 Task: Look for space in Agidel', Russia from 10th September, 2023 to 16th September, 2023 for 4 adults in price range Rs.10000 to Rs.14000. Place can be private room with 4 bedrooms having 4 beds and 4 bathrooms. Property type can be house, flat, guest house. Amenities needed are: wifi, TV, free parkinig on premises, gym, breakfast. Booking option can be shelf check-in. Required host language is English.
Action: Mouse moved to (518, 101)
Screenshot: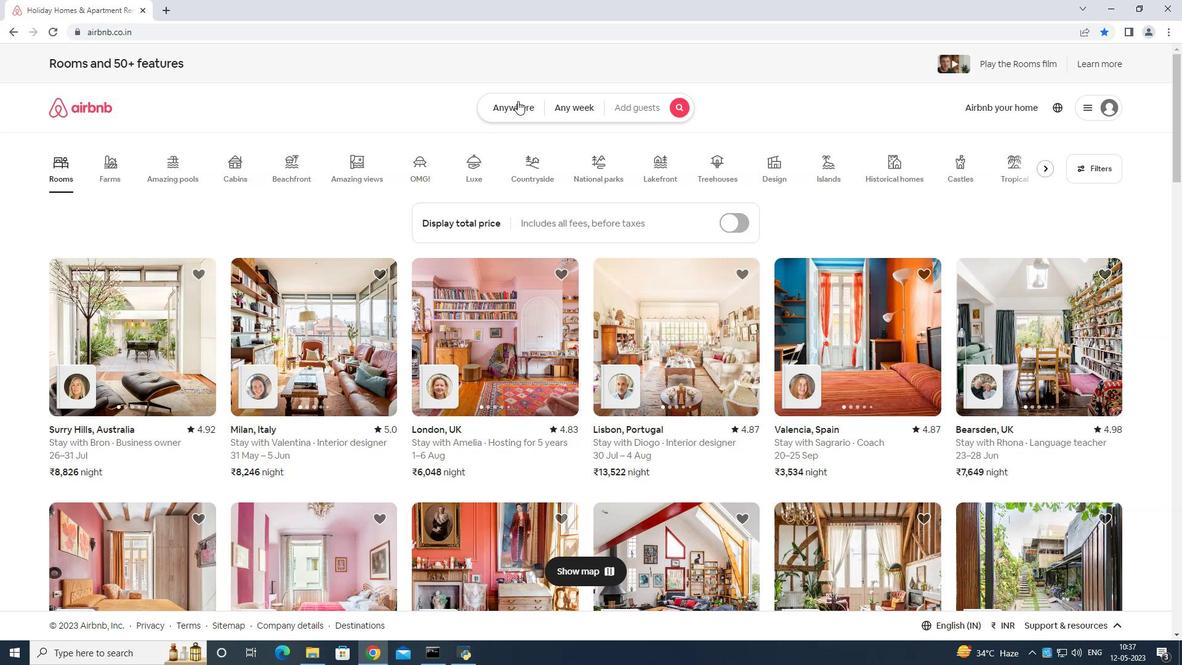 
Action: Mouse pressed left at (518, 101)
Screenshot: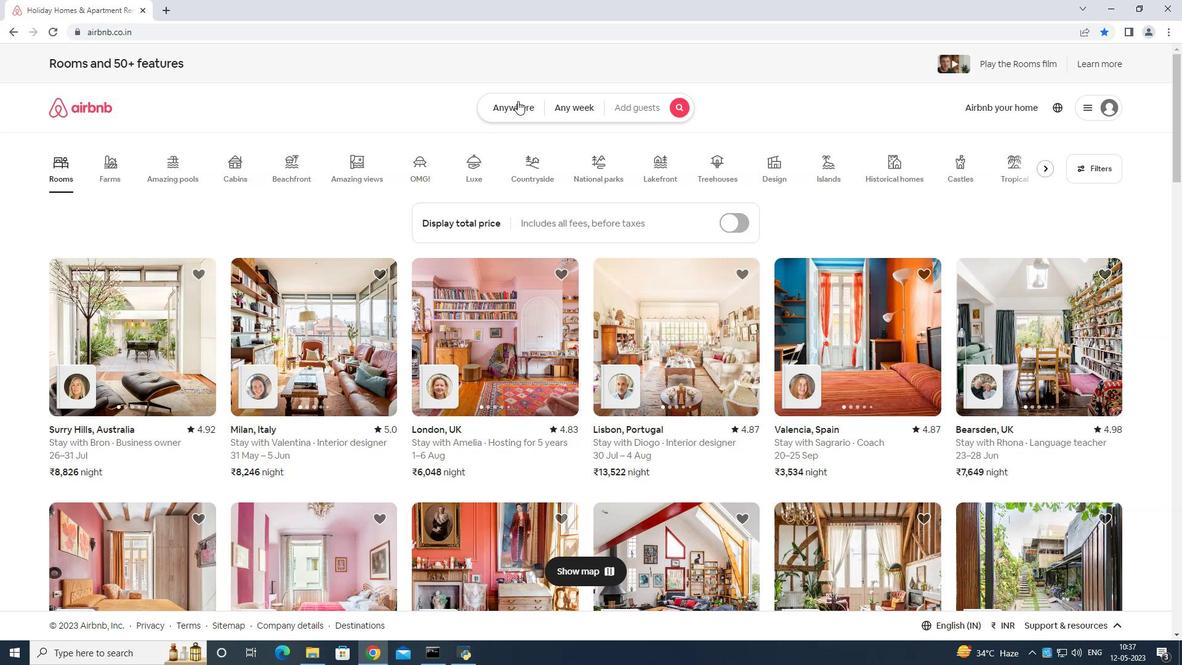 
Action: Mouse moved to (486, 139)
Screenshot: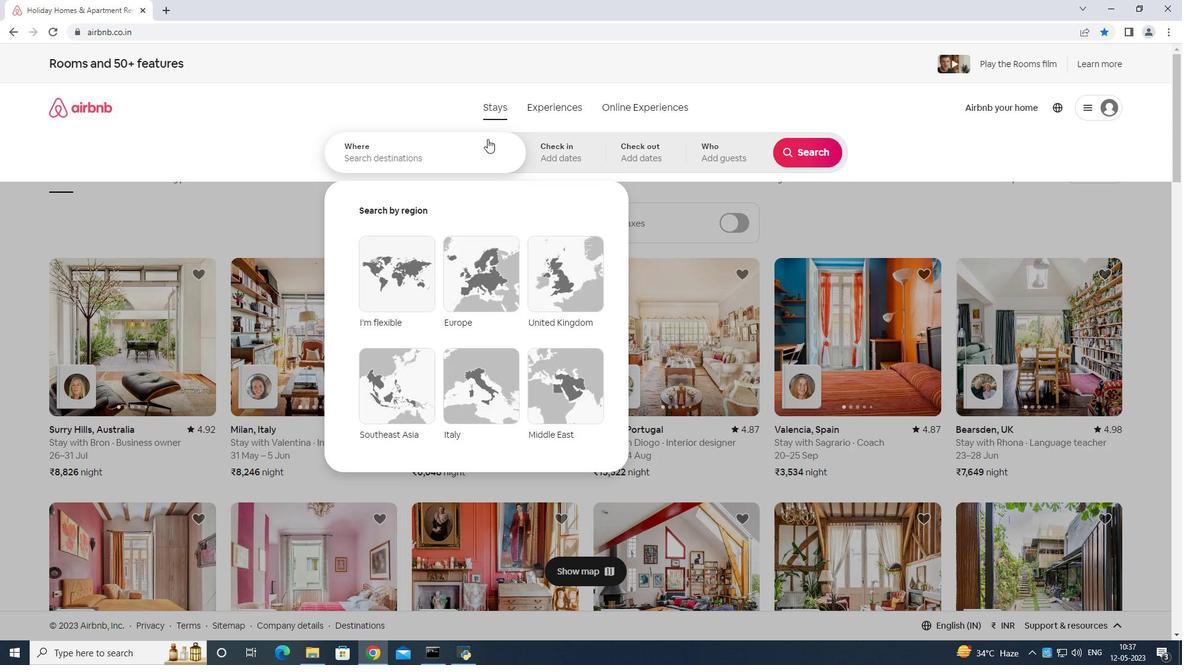 
Action: Mouse pressed left at (486, 139)
Screenshot: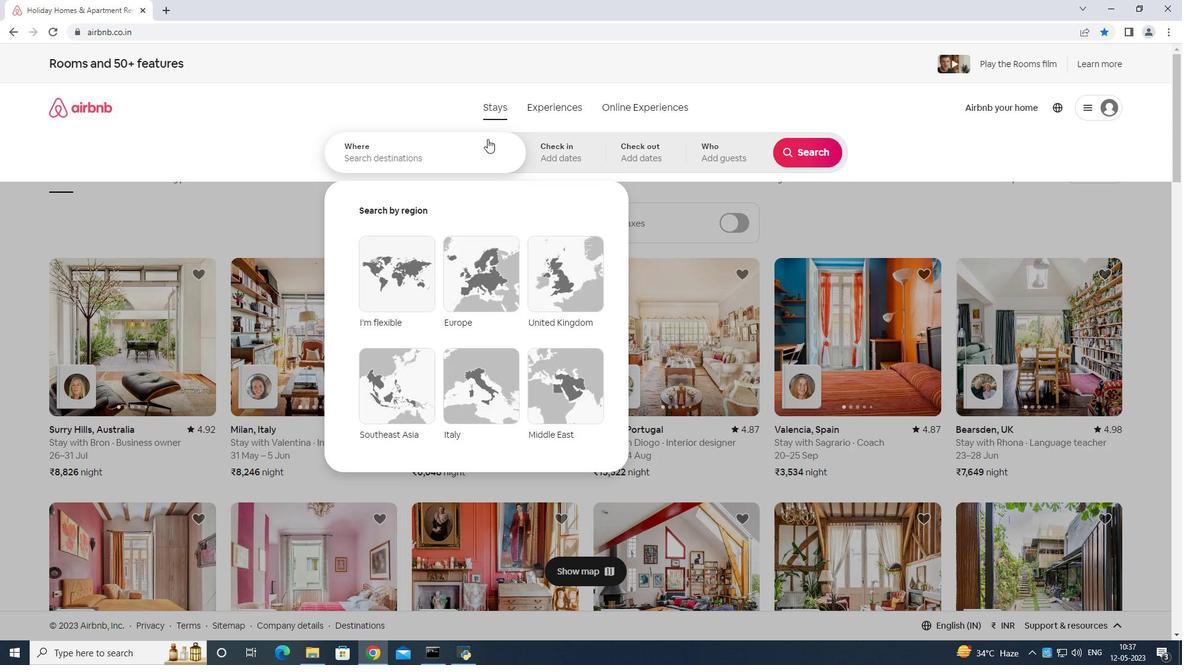 
Action: Mouse moved to (511, 125)
Screenshot: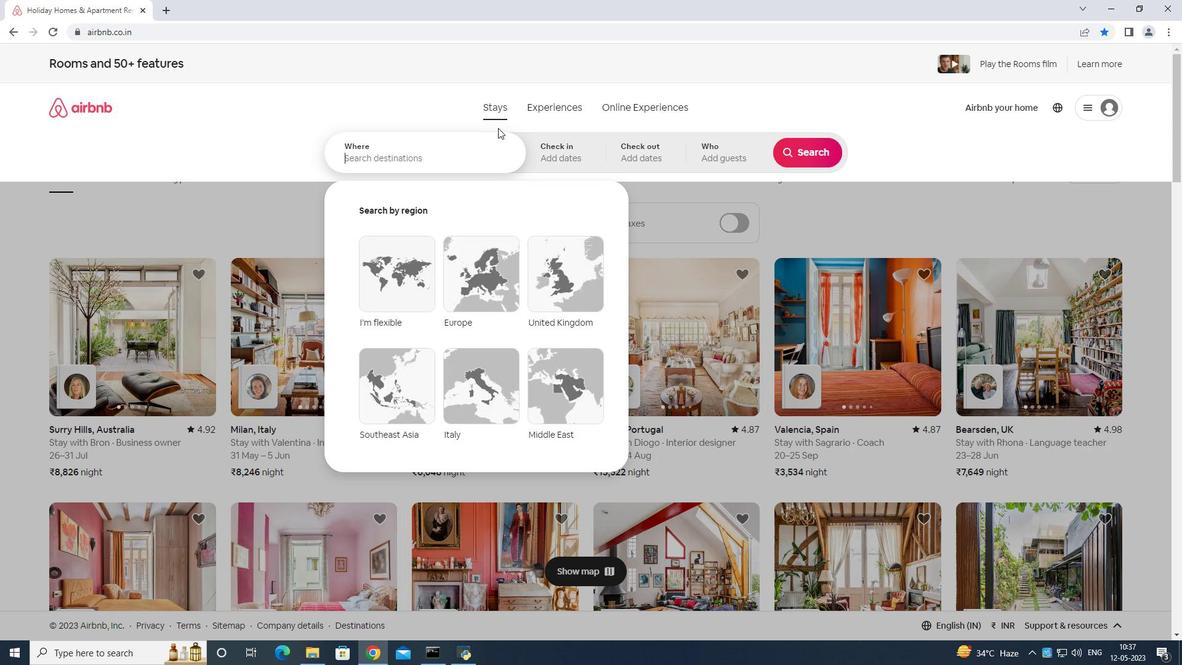 
Action: Key pressed <Key.shift>Agidel<Key.space>ryssia
Screenshot: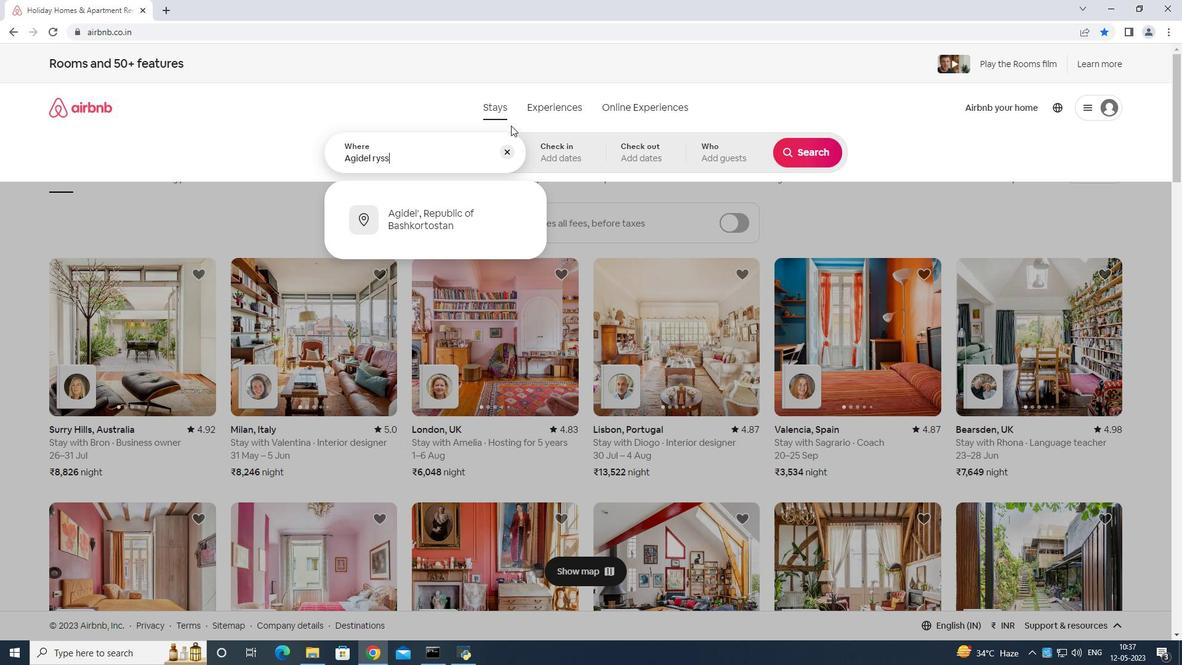 
Action: Mouse moved to (505, 121)
Screenshot: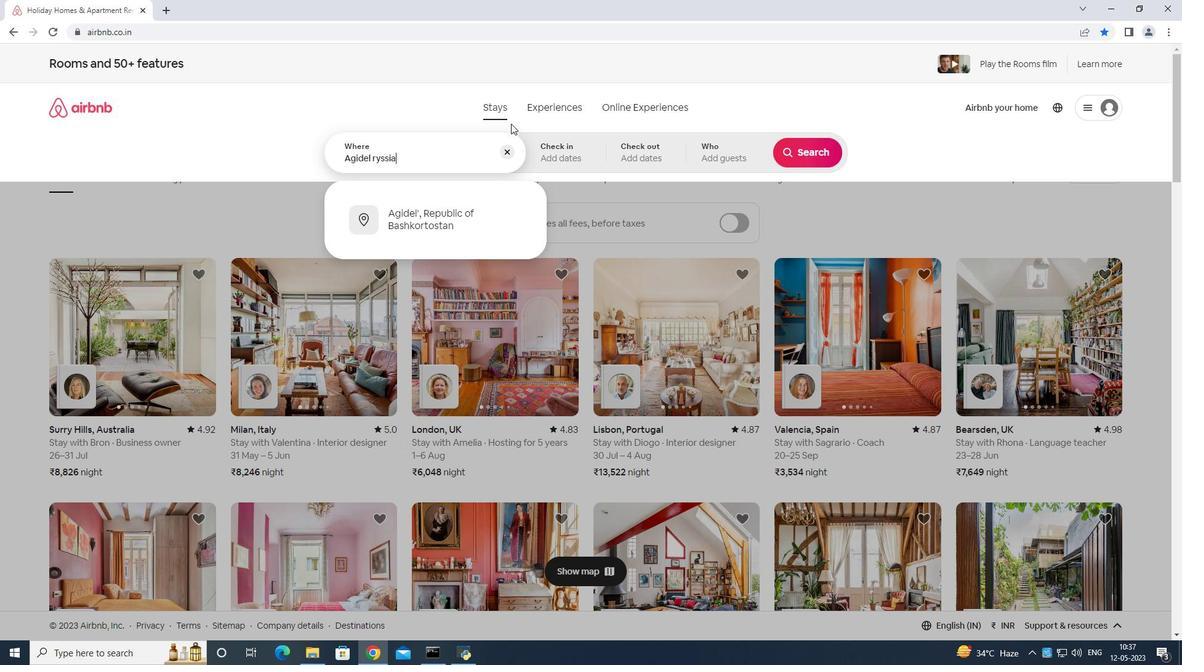 
Action: Key pressed <Key.enter>
Screenshot: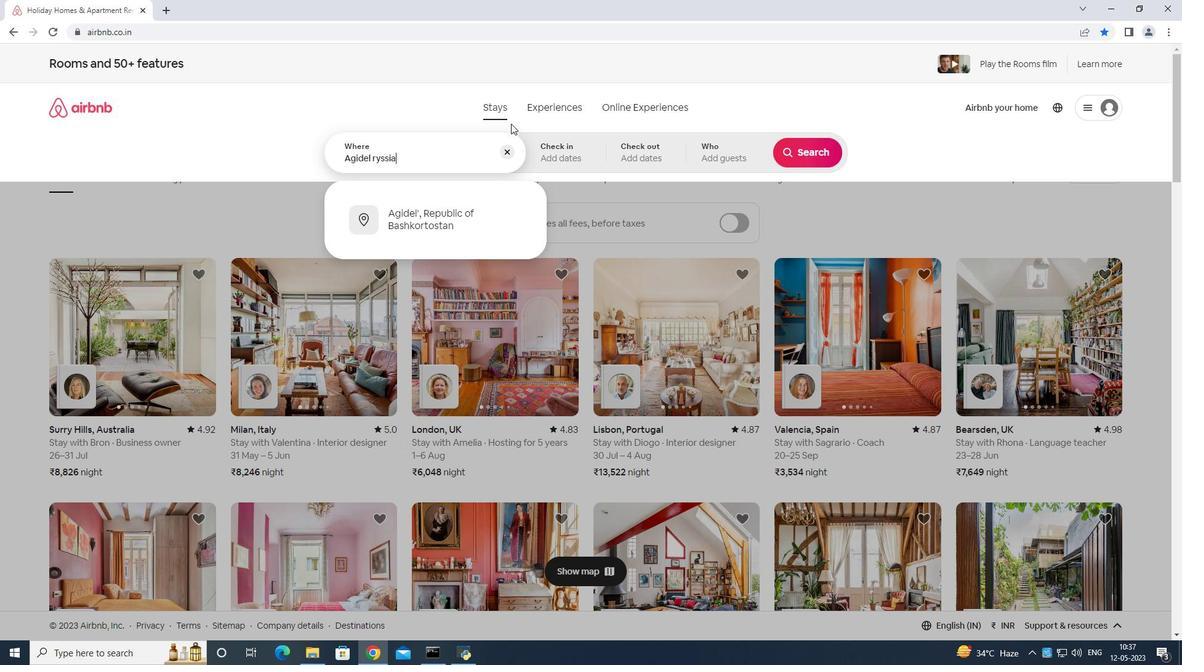 
Action: Mouse moved to (796, 253)
Screenshot: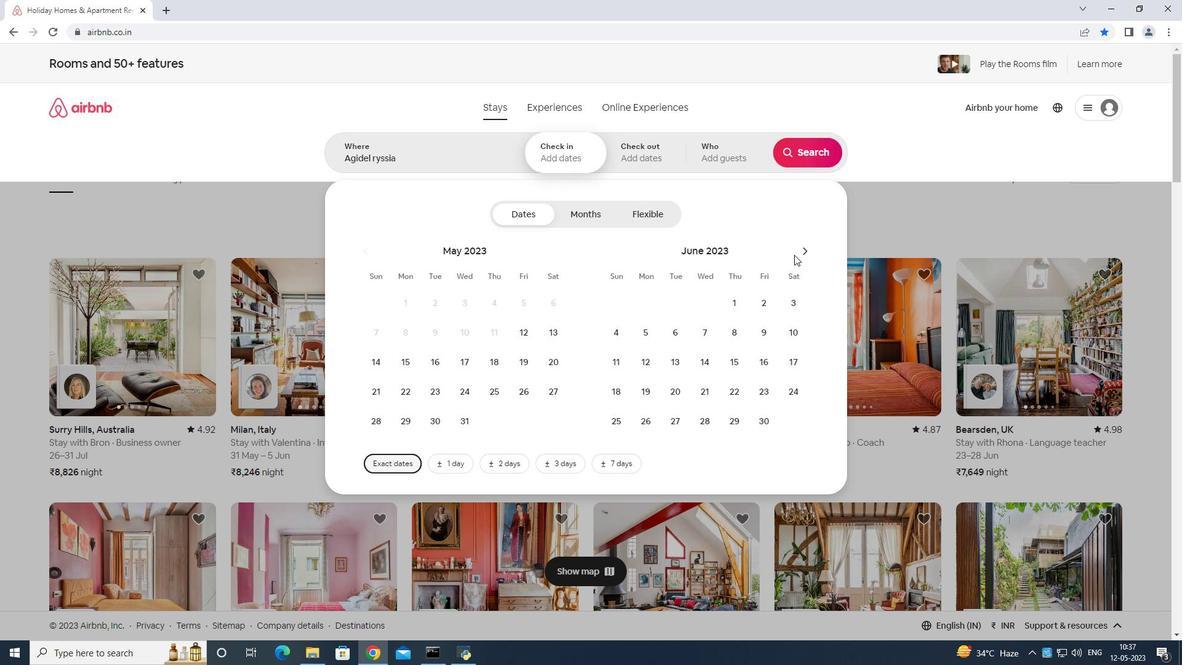 
Action: Mouse pressed left at (796, 253)
Screenshot: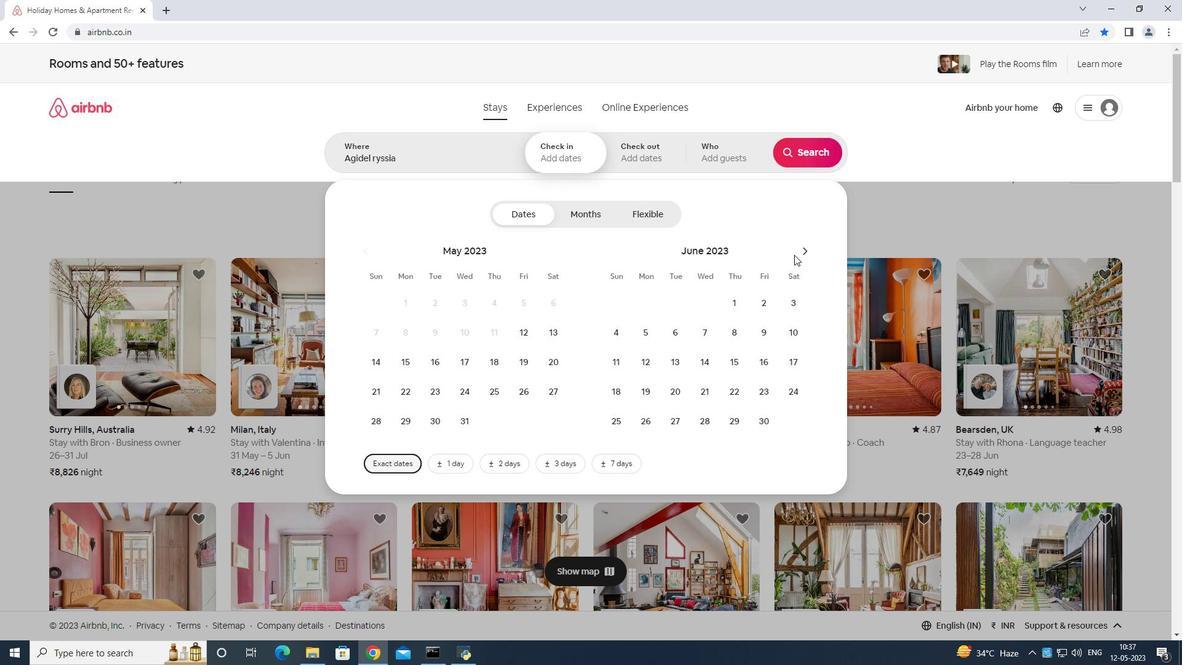 
Action: Mouse moved to (797, 253)
Screenshot: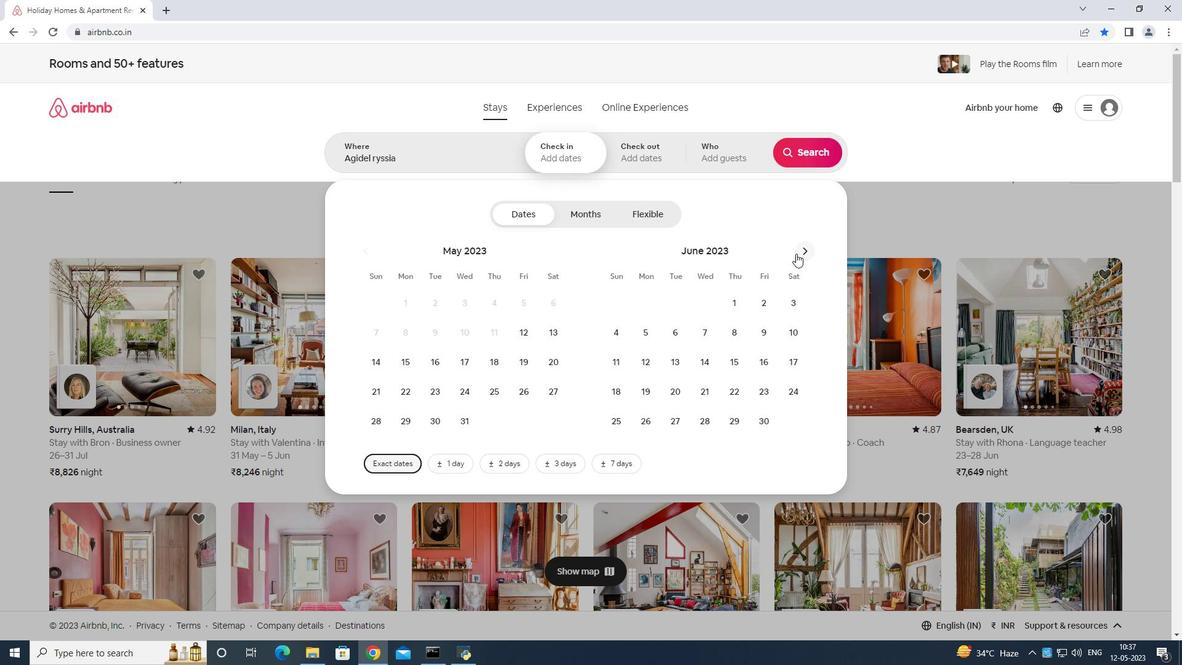 
Action: Mouse pressed left at (797, 253)
Screenshot: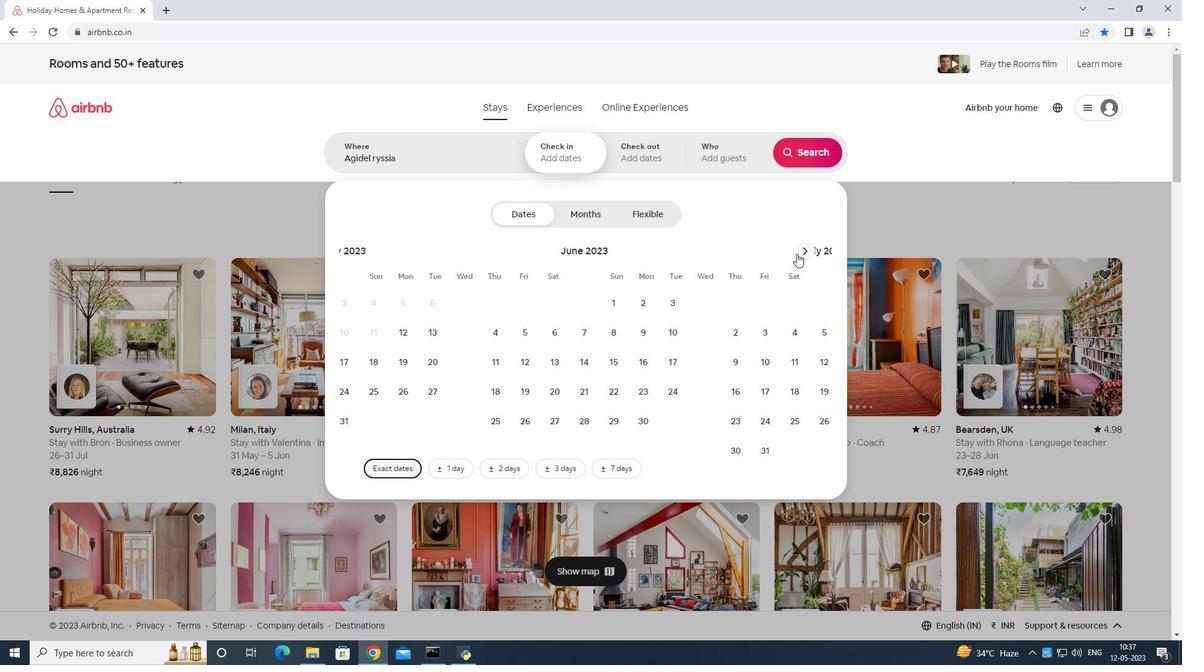 
Action: Mouse pressed left at (797, 253)
Screenshot: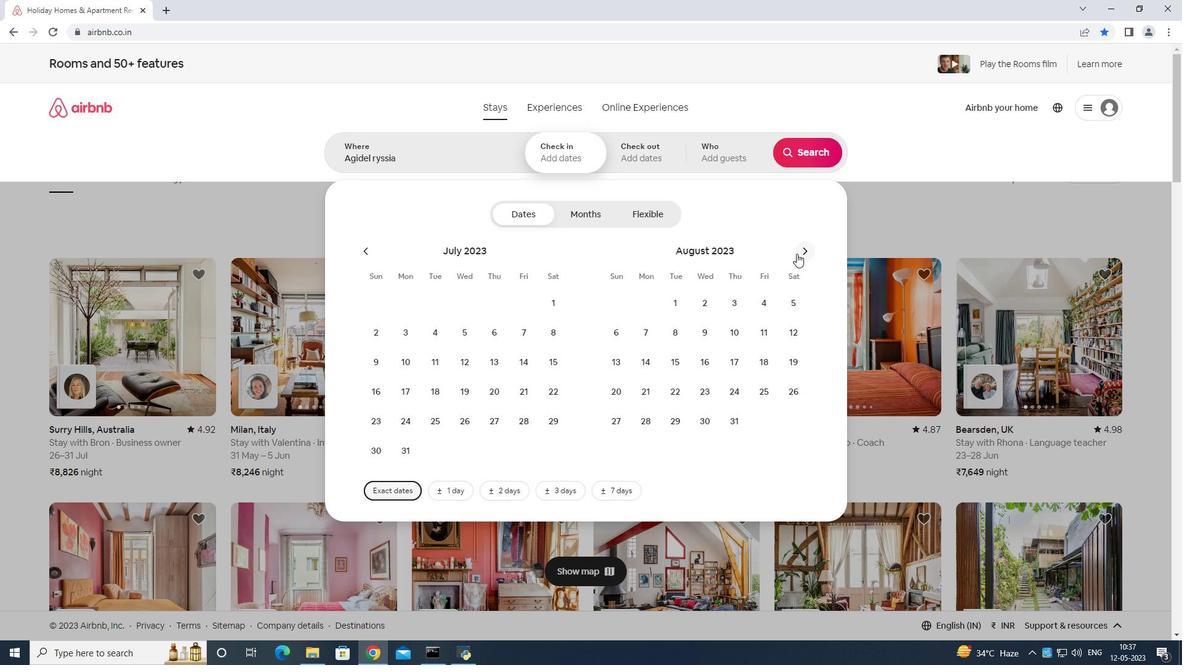 
Action: Mouse moved to (622, 358)
Screenshot: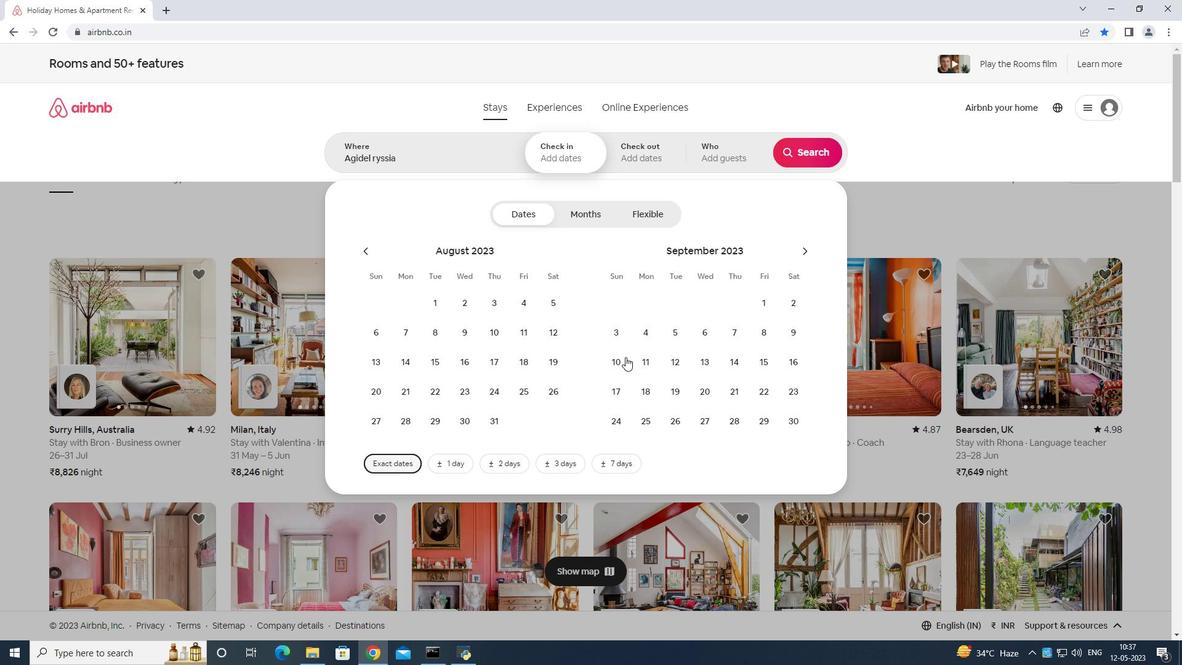 
Action: Mouse pressed left at (622, 358)
Screenshot: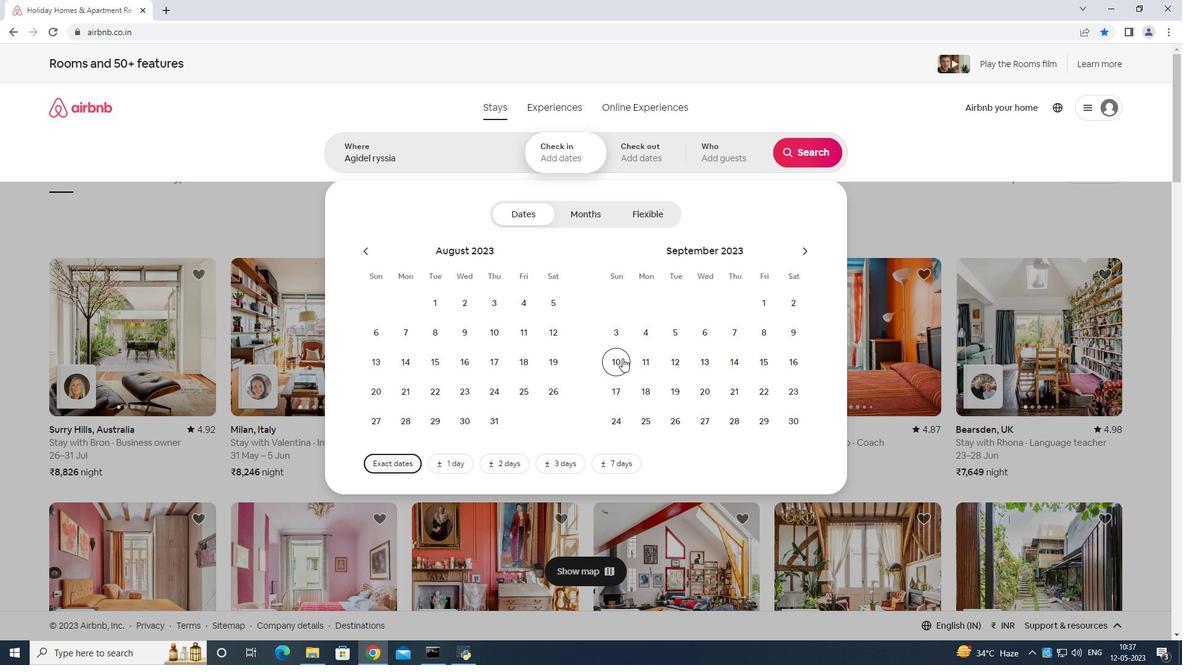 
Action: Mouse moved to (783, 361)
Screenshot: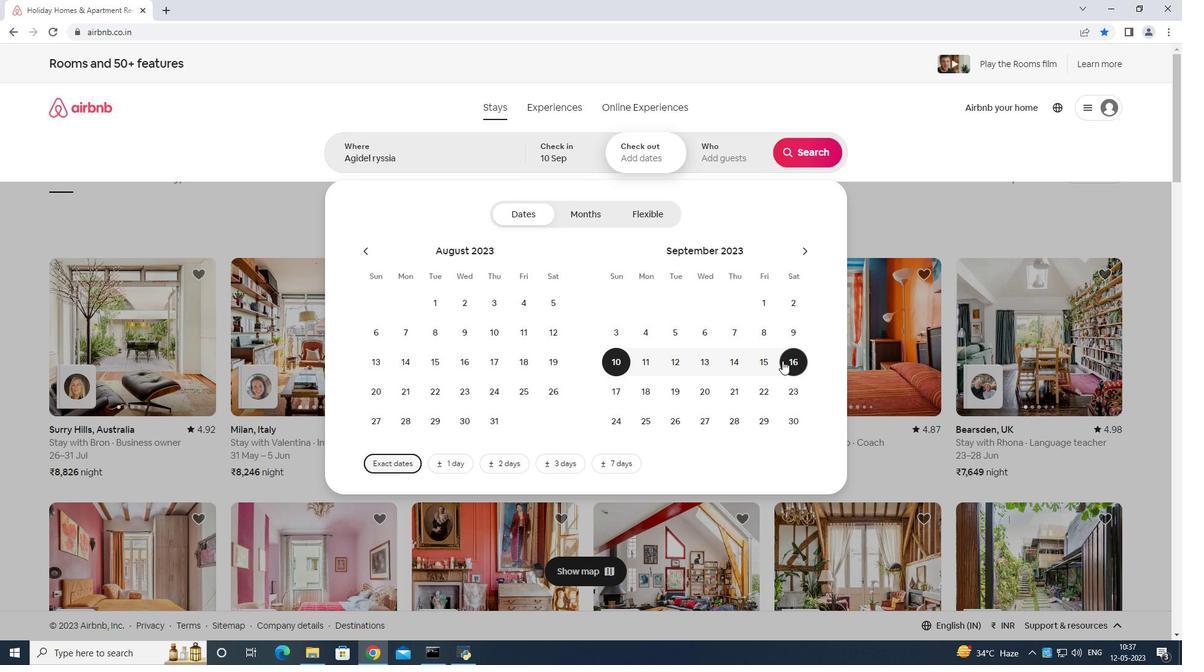 
Action: Mouse pressed left at (783, 361)
Screenshot: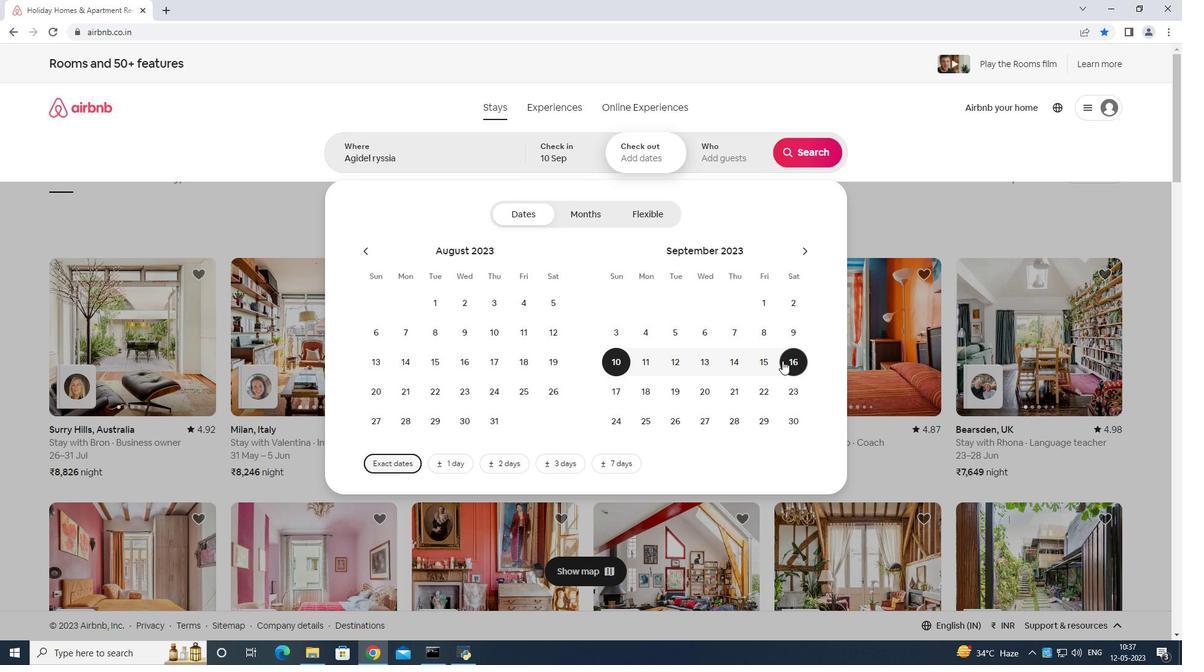 
Action: Mouse moved to (727, 157)
Screenshot: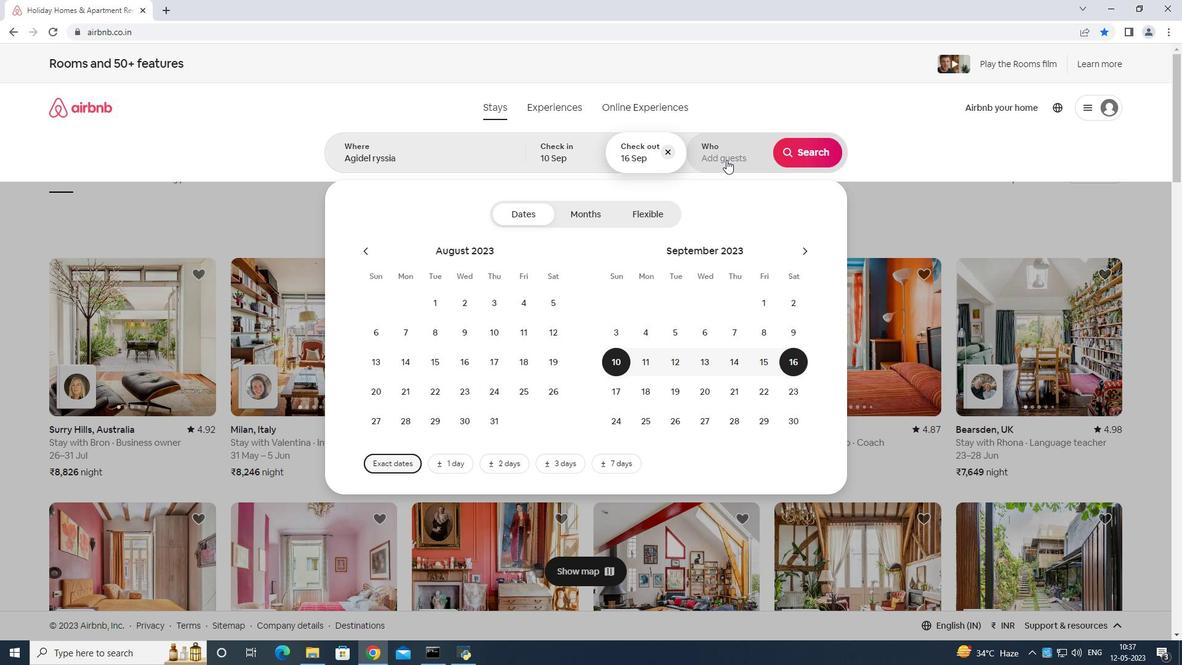 
Action: Mouse pressed left at (727, 157)
Screenshot: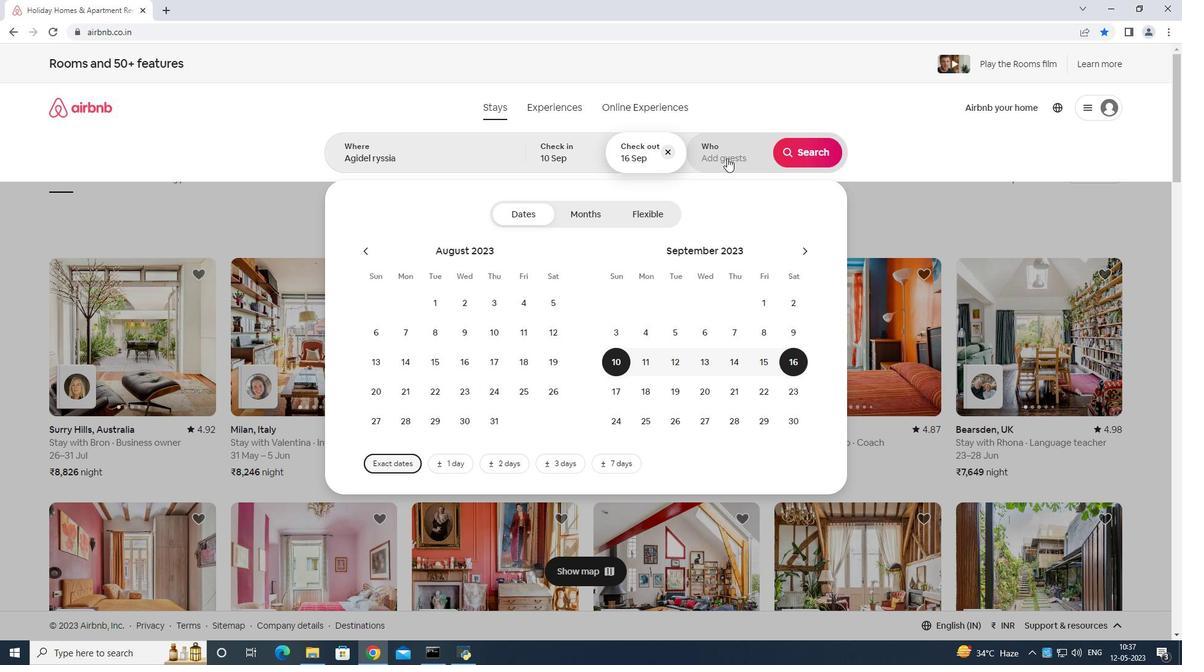 
Action: Mouse moved to (807, 216)
Screenshot: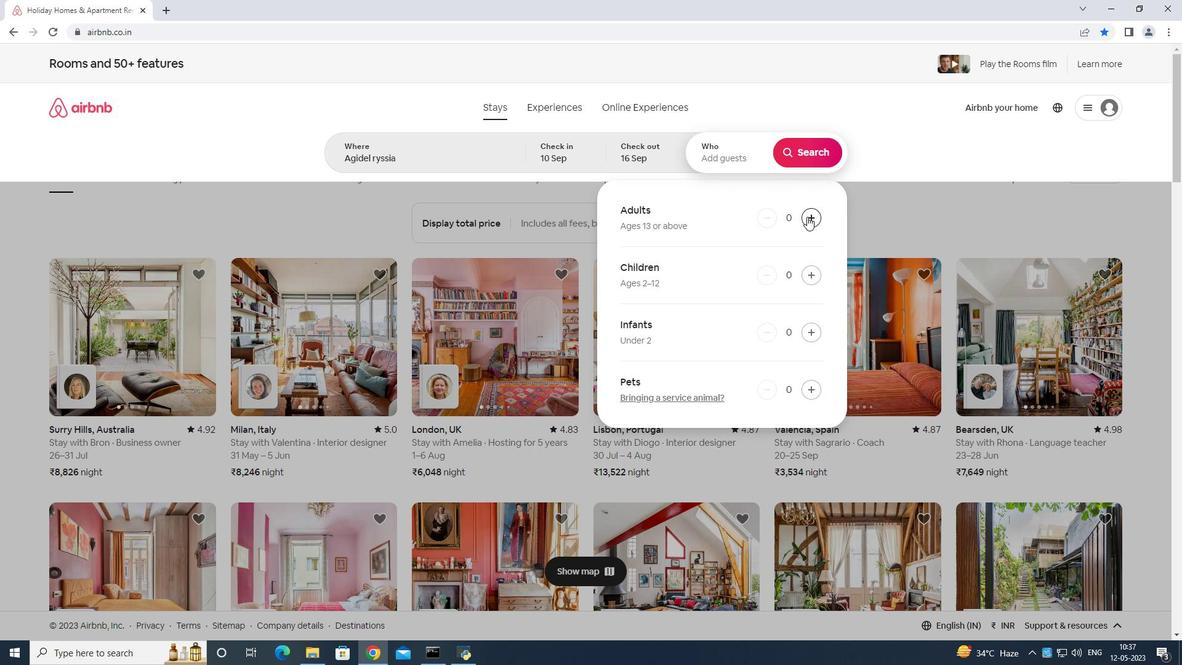 
Action: Mouse pressed left at (807, 216)
Screenshot: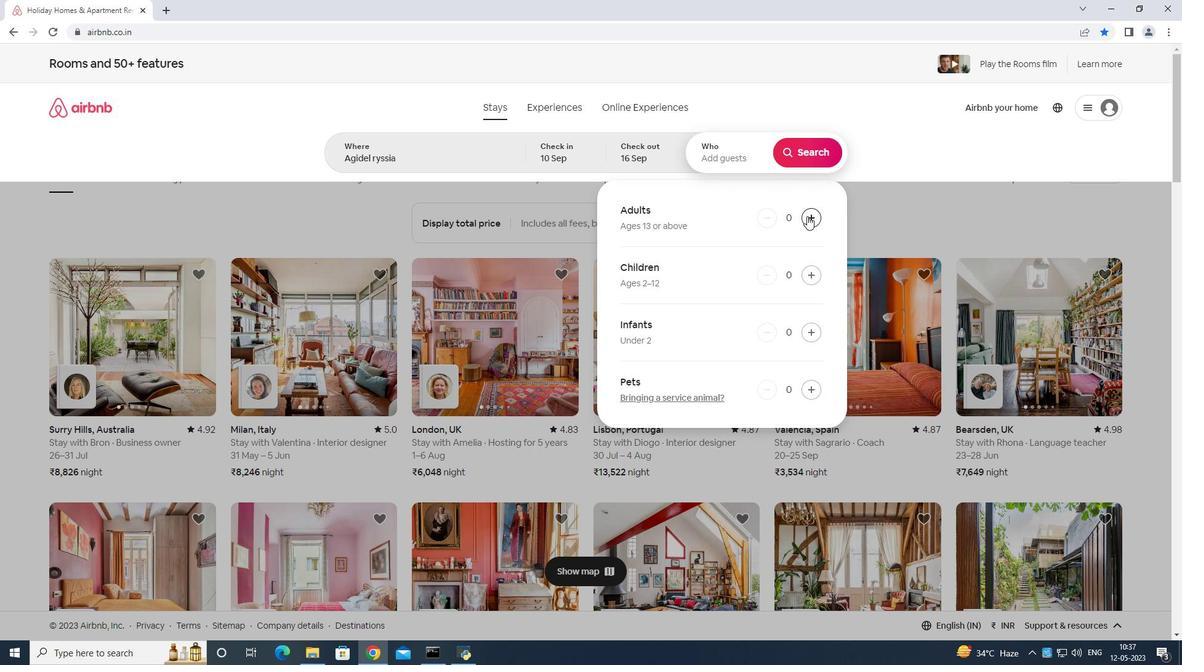 
Action: Mouse moved to (807, 213)
Screenshot: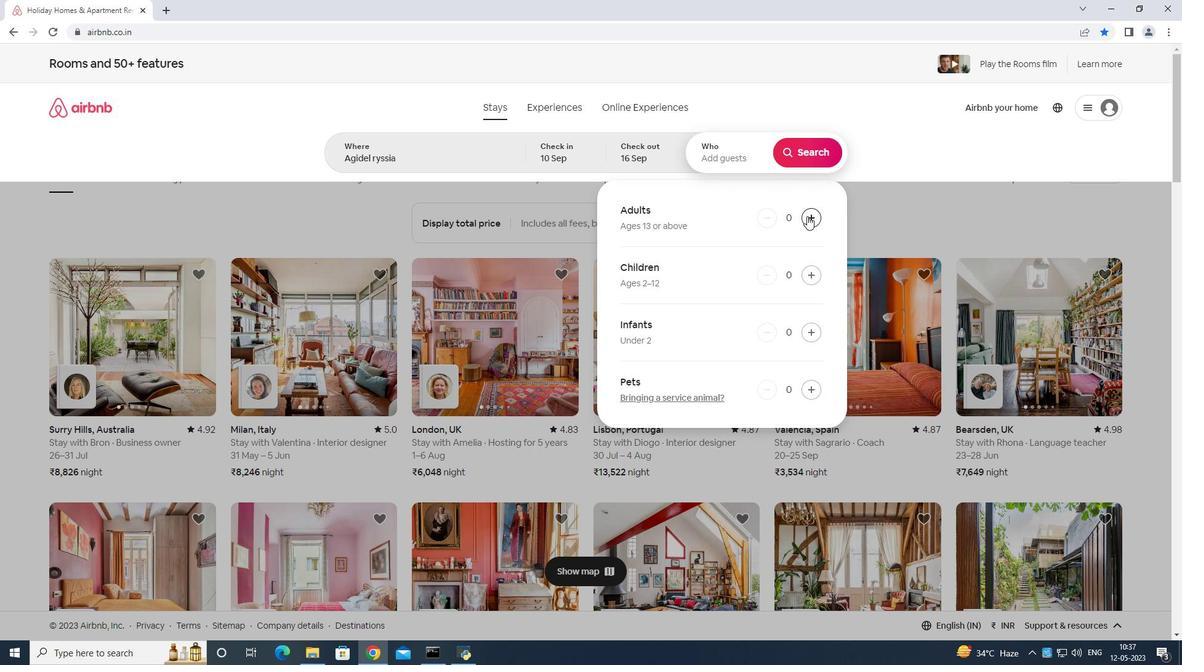 
Action: Mouse pressed left at (807, 213)
Screenshot: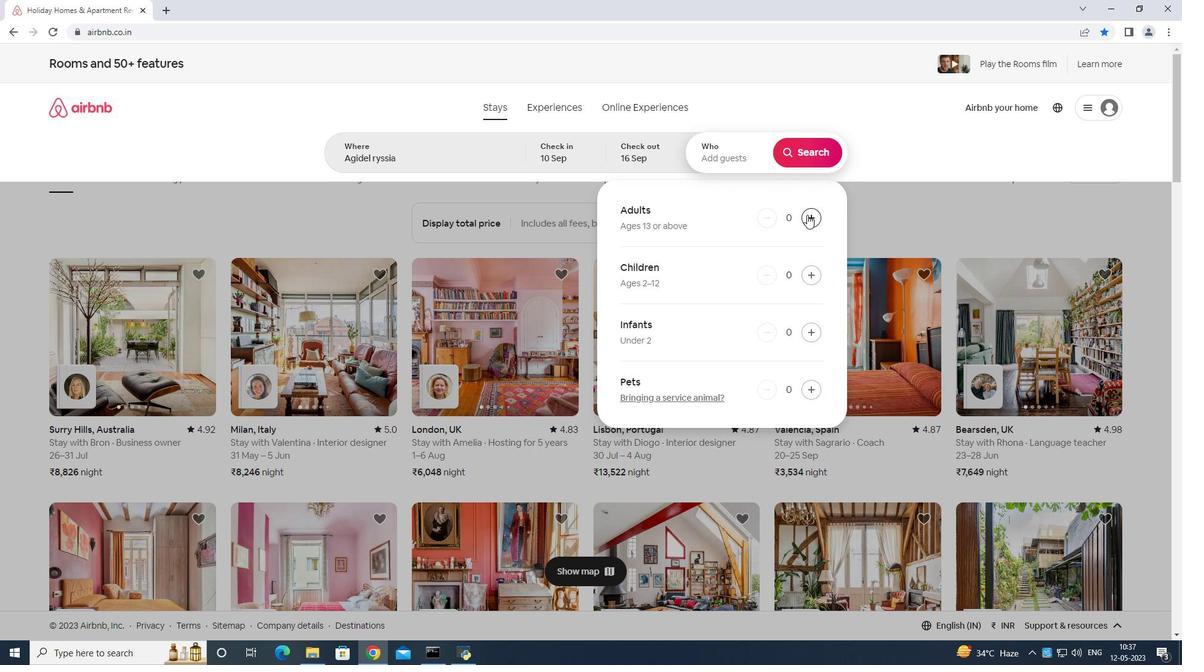 
Action: Mouse moved to (808, 213)
Screenshot: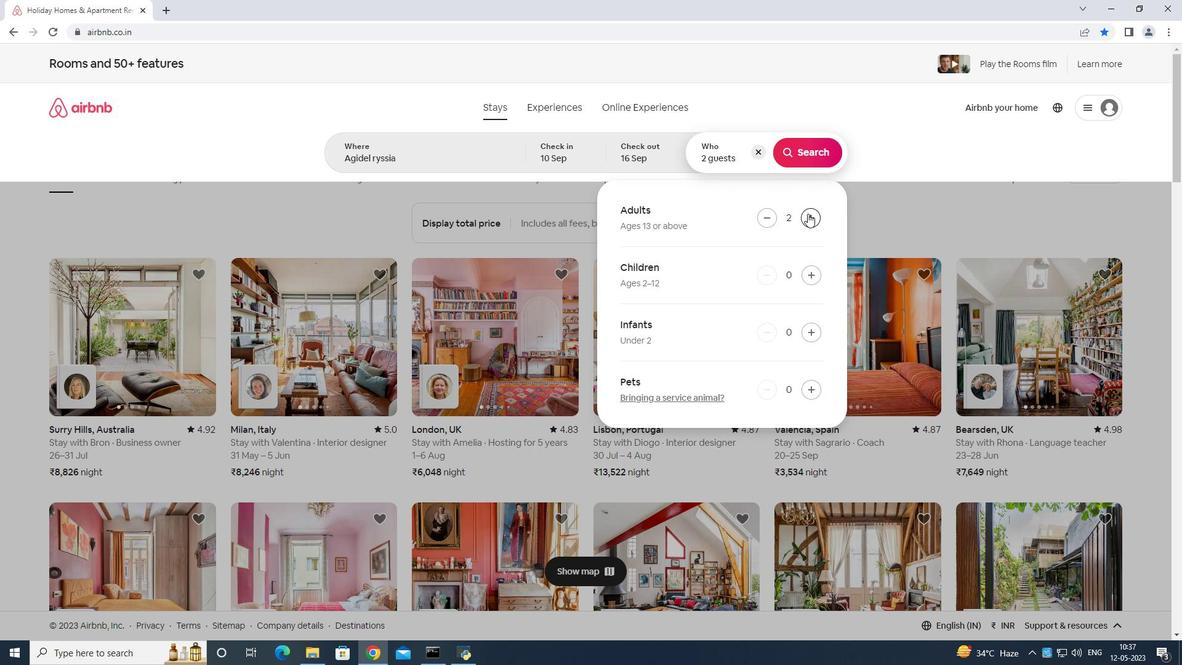 
Action: Mouse pressed left at (808, 213)
Screenshot: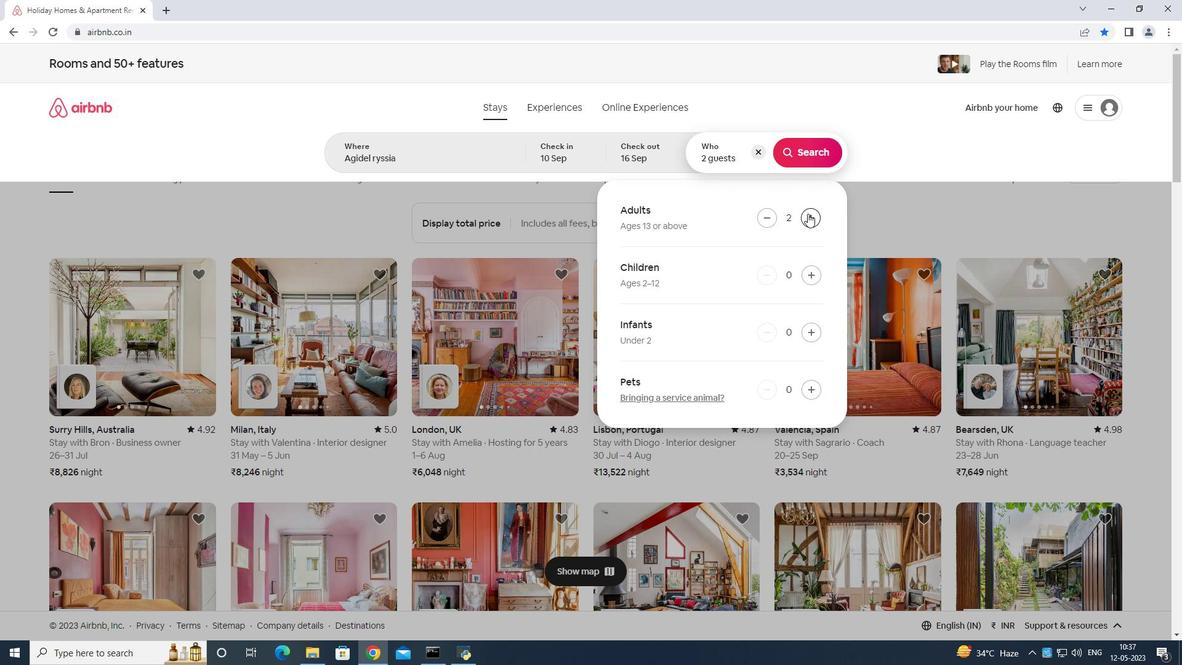 
Action: Mouse moved to (810, 213)
Screenshot: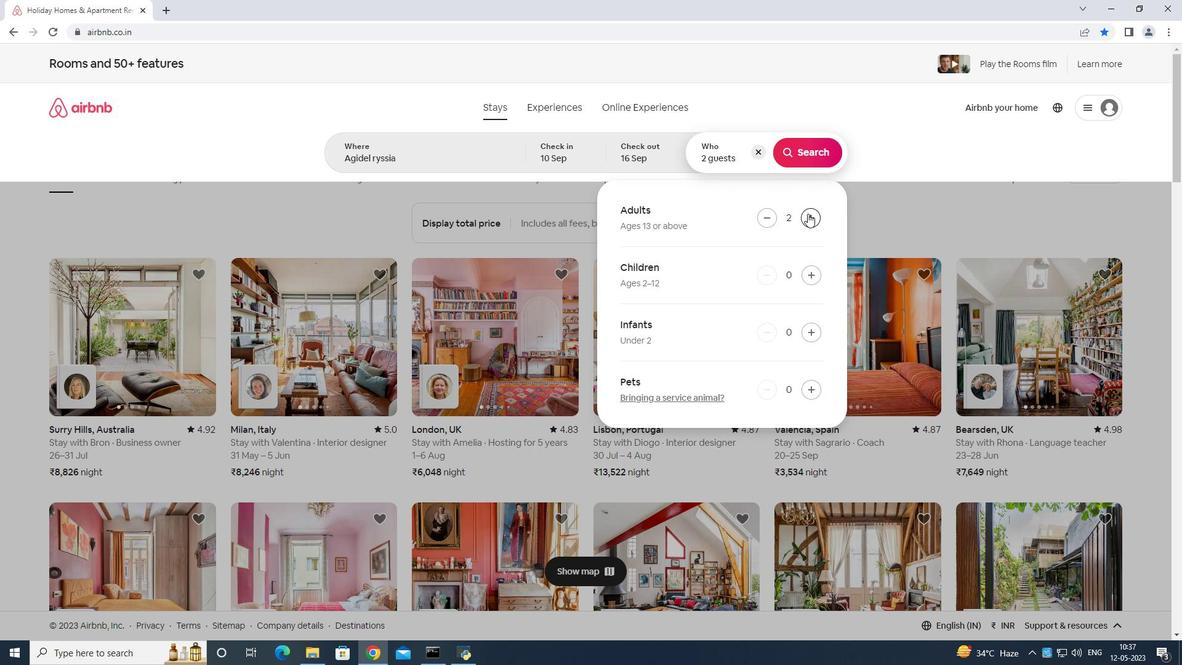 
Action: Mouse pressed left at (810, 213)
Screenshot: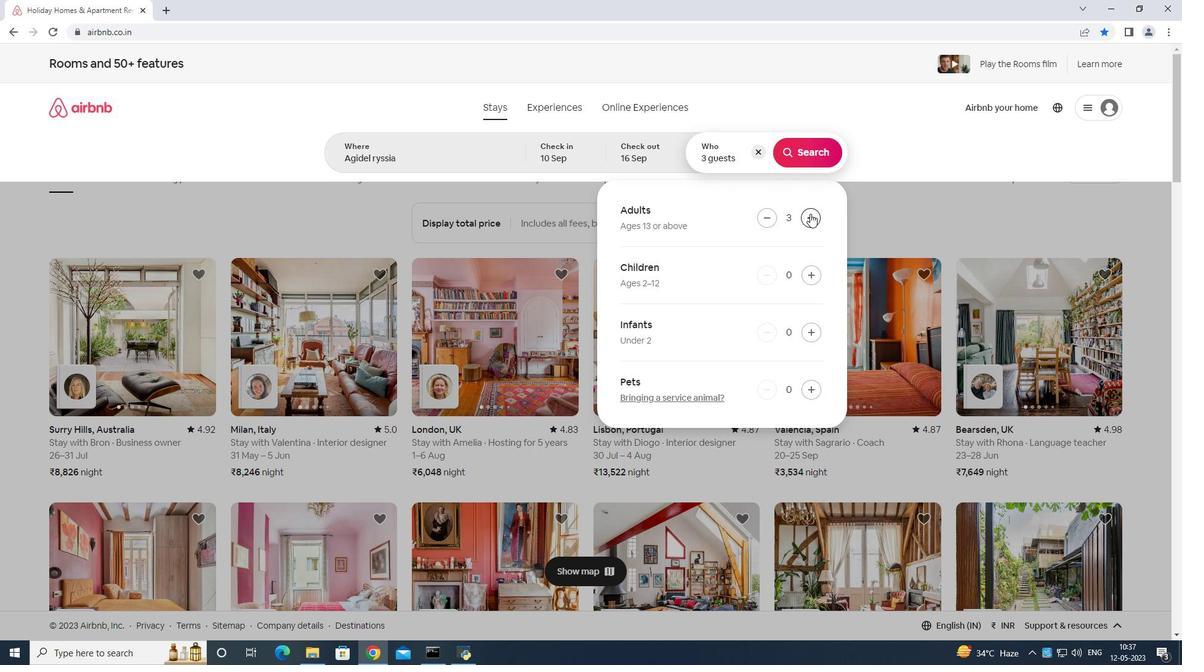 
Action: Mouse moved to (805, 155)
Screenshot: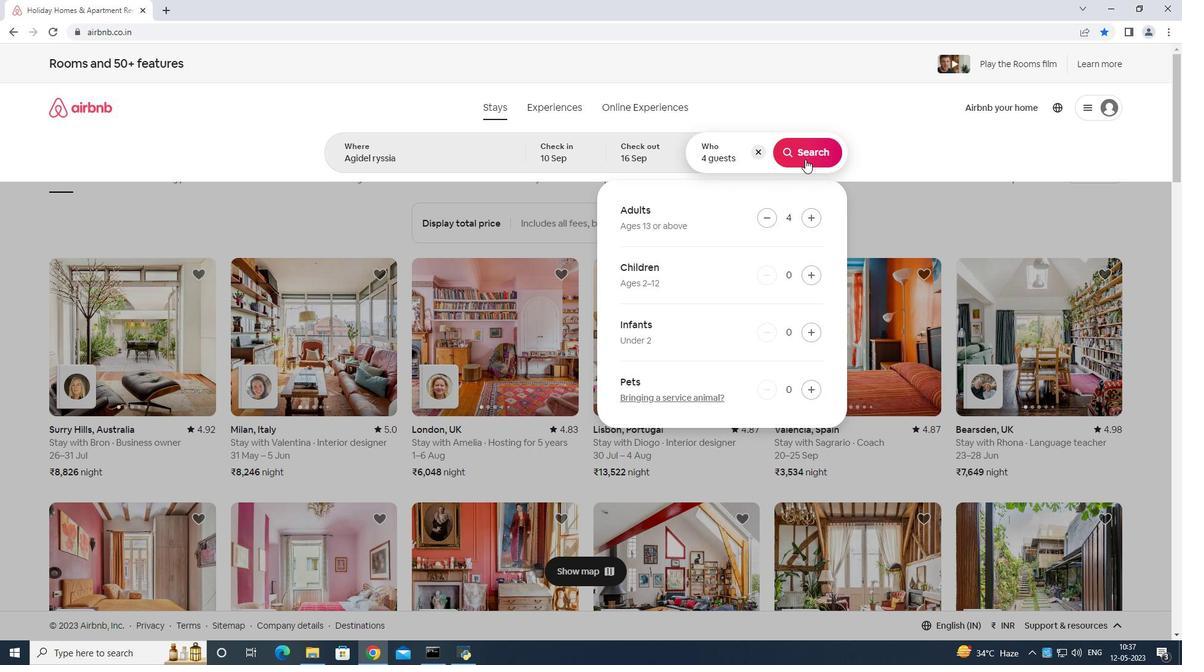
Action: Mouse pressed left at (805, 155)
Screenshot: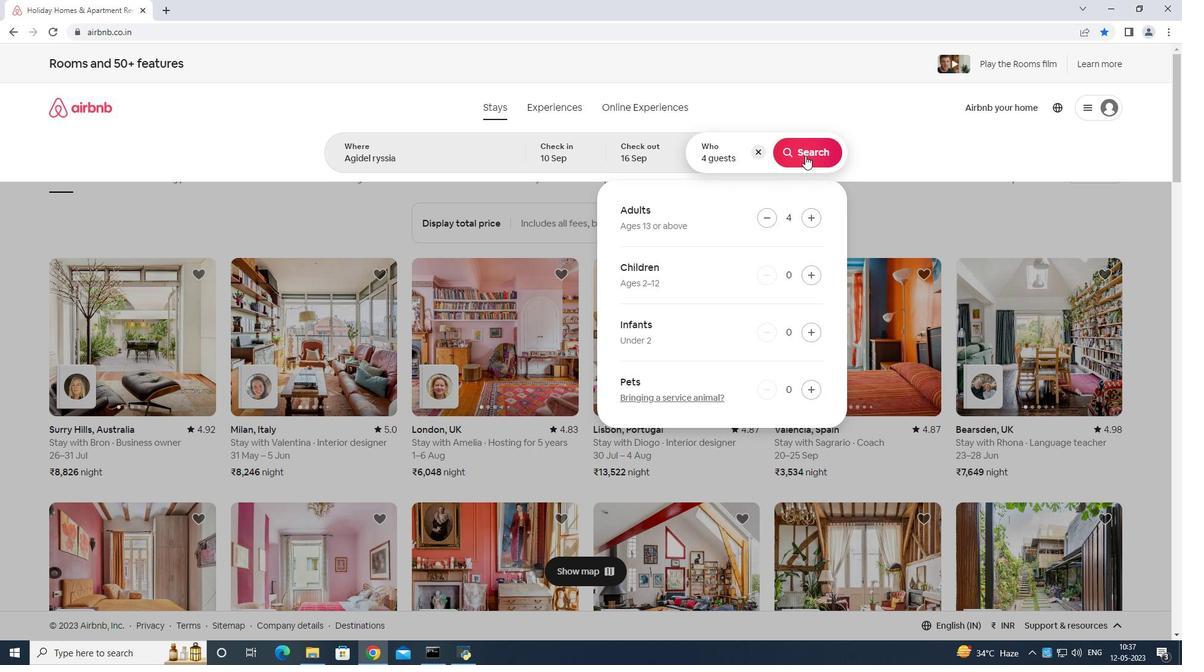 
Action: Mouse moved to (1126, 115)
Screenshot: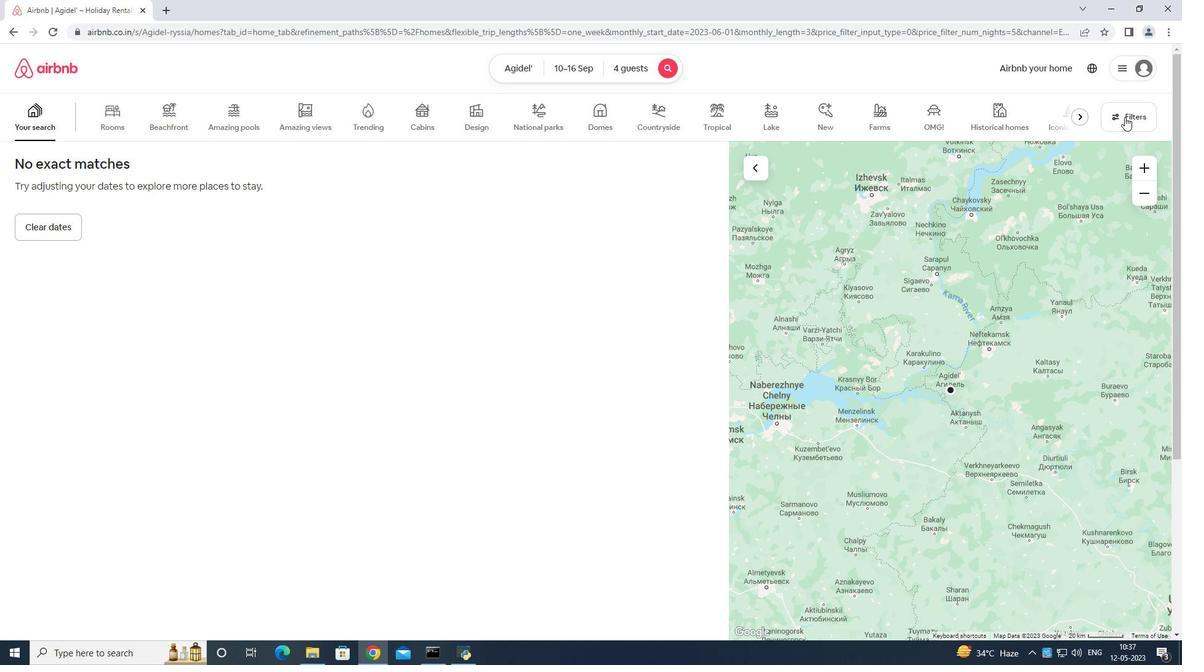 
Action: Mouse pressed left at (1126, 115)
Screenshot: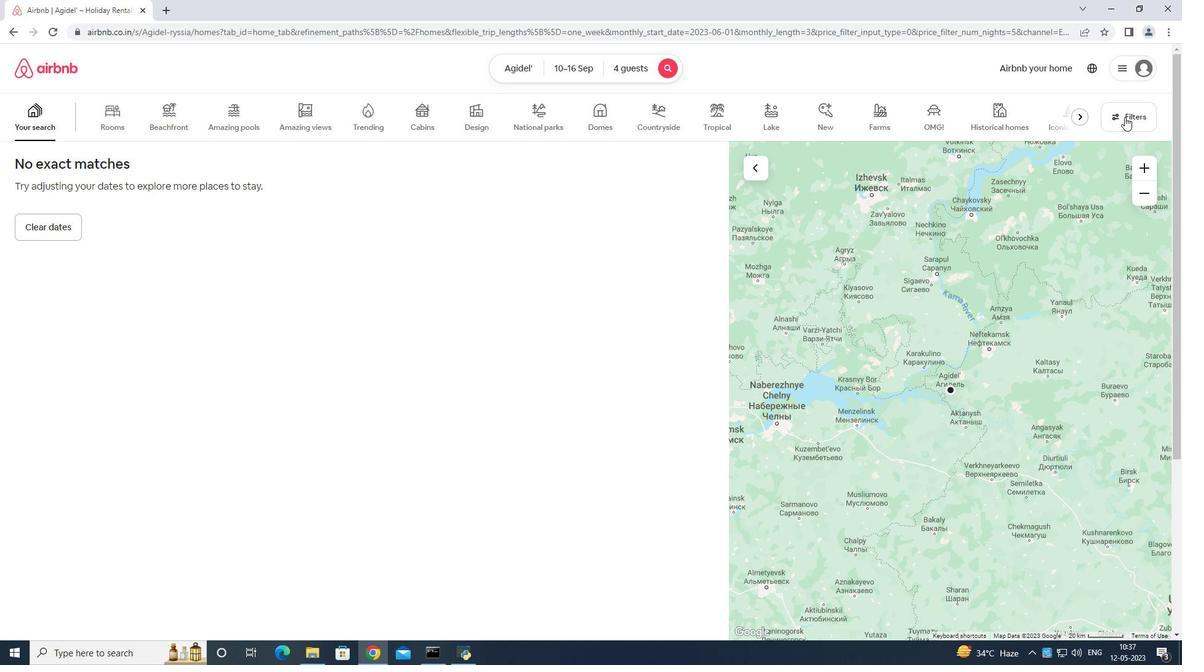 
Action: Mouse moved to (458, 403)
Screenshot: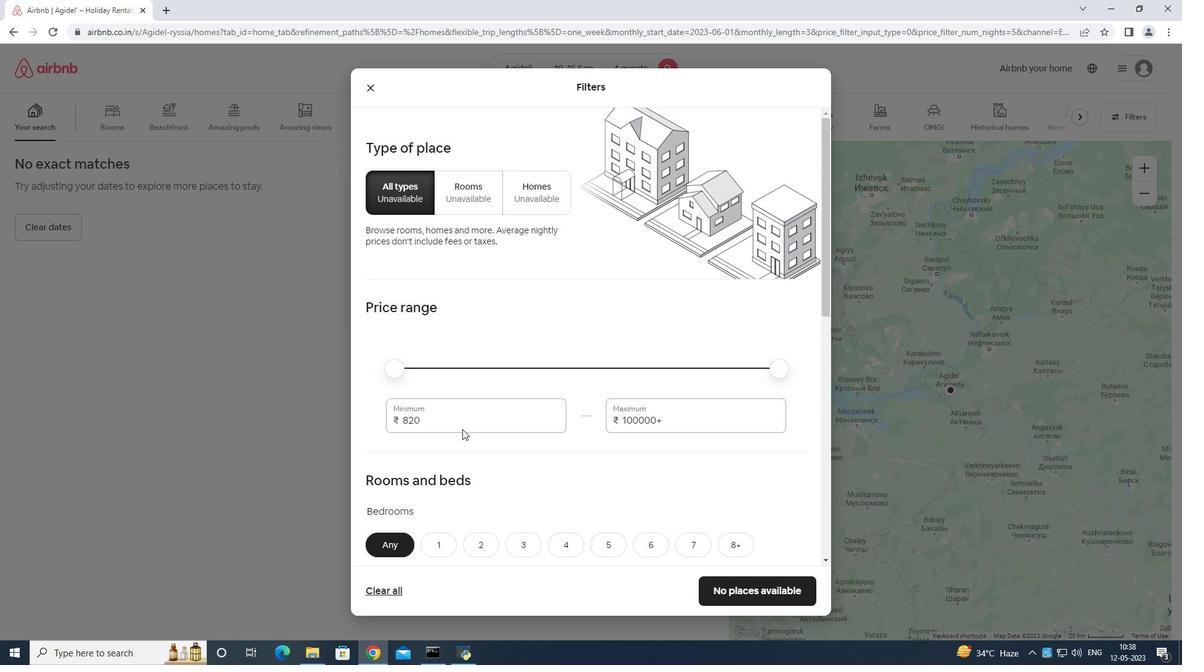 
Action: Mouse pressed left at (458, 403)
Screenshot: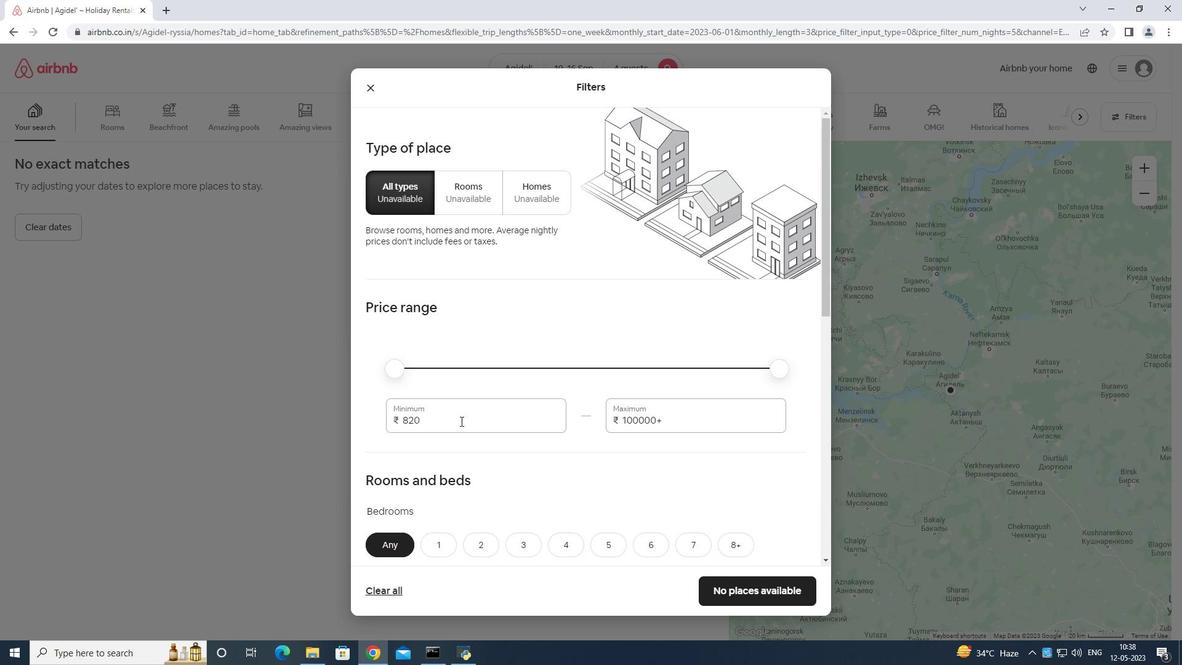 
Action: Mouse moved to (458, 402)
Screenshot: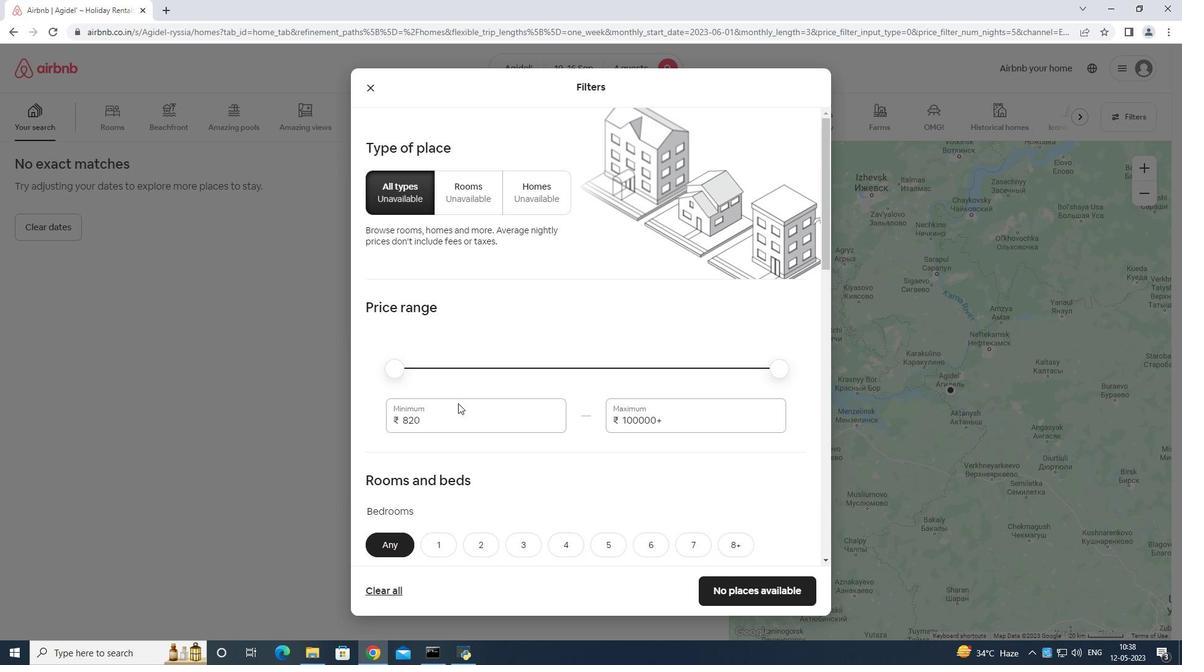
Action: Key pressed <Key.backspace><Key.backspace><Key.backspace><Key.backspace><Key.backspace>10000
Screenshot: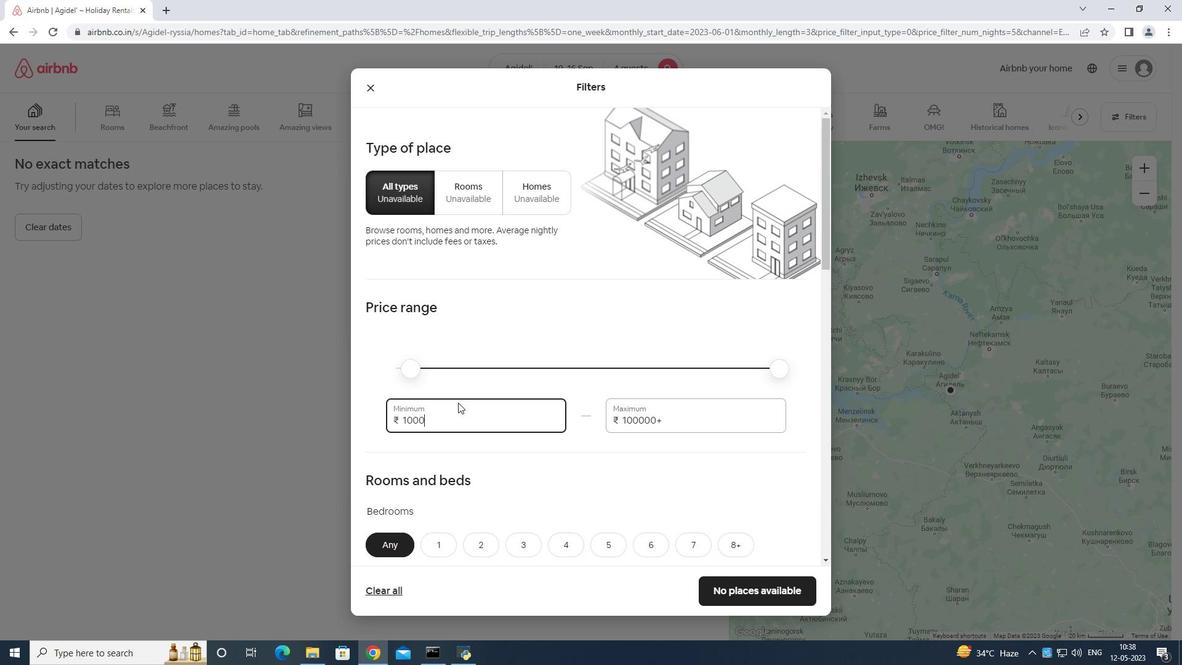 
Action: Mouse moved to (692, 422)
Screenshot: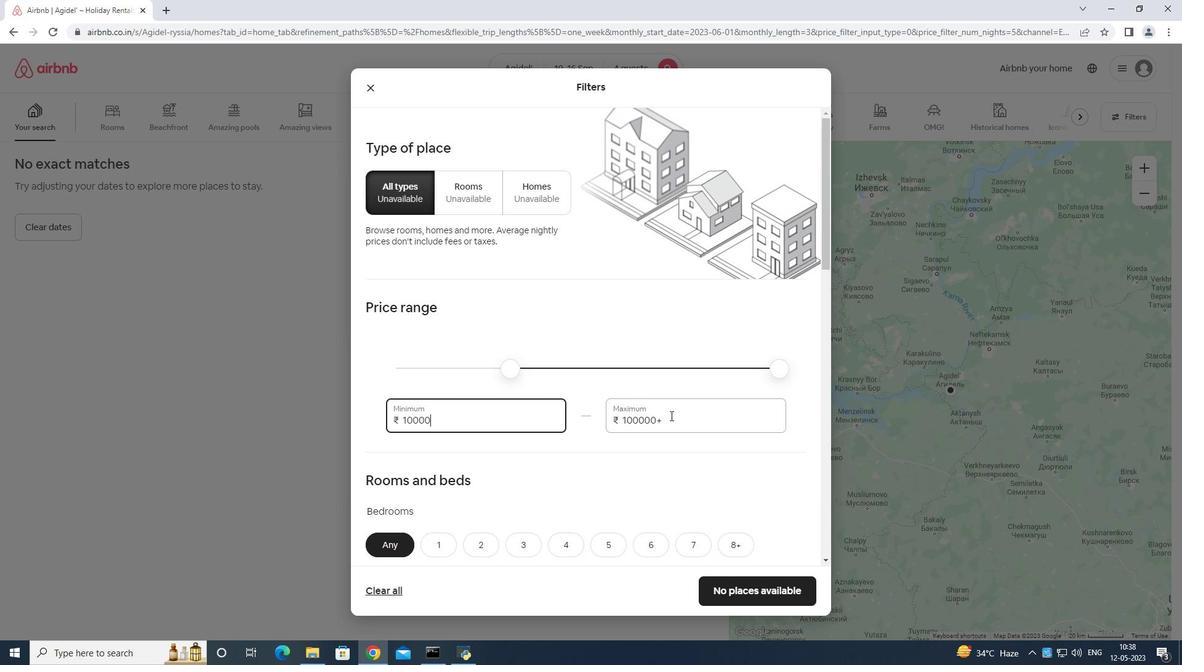 
Action: Mouse pressed left at (692, 422)
Screenshot: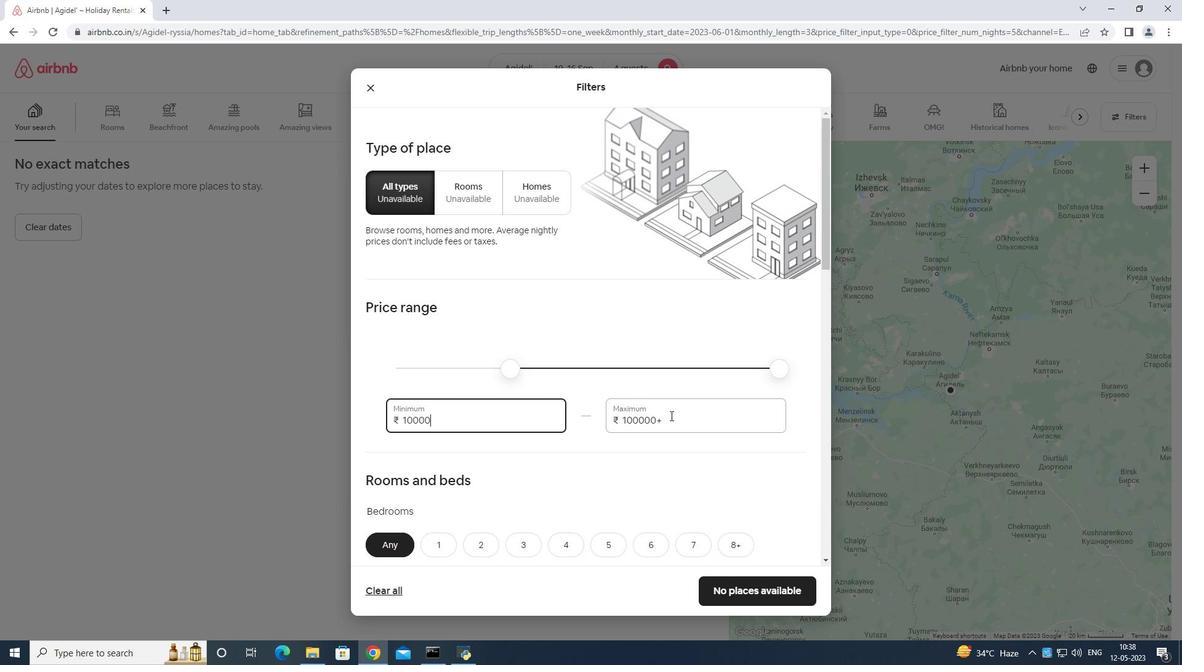 
Action: Mouse moved to (689, 421)
Screenshot: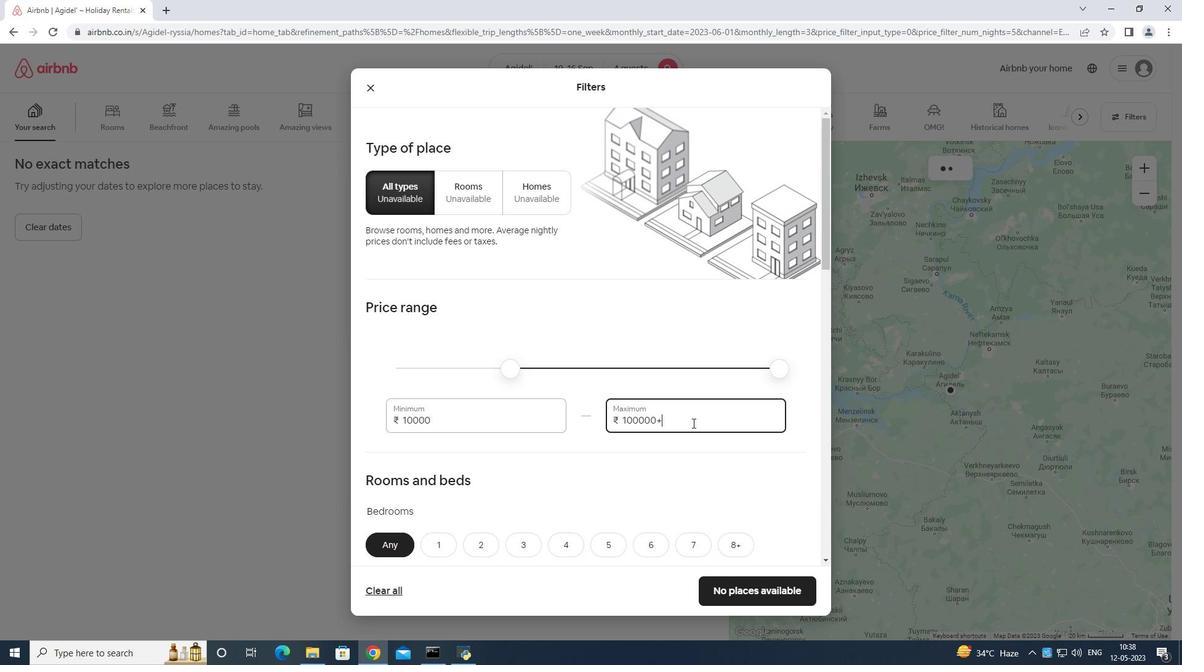 
Action: Key pressed <Key.backspace><Key.backspace><Key.backspace><Key.backspace><Key.backspace><Key.backspace><Key.backspace><Key.backspace><Key.backspace><Key.backspace><Key.backspace><Key.backspace><Key.backspace><Key.backspace>14000
Screenshot: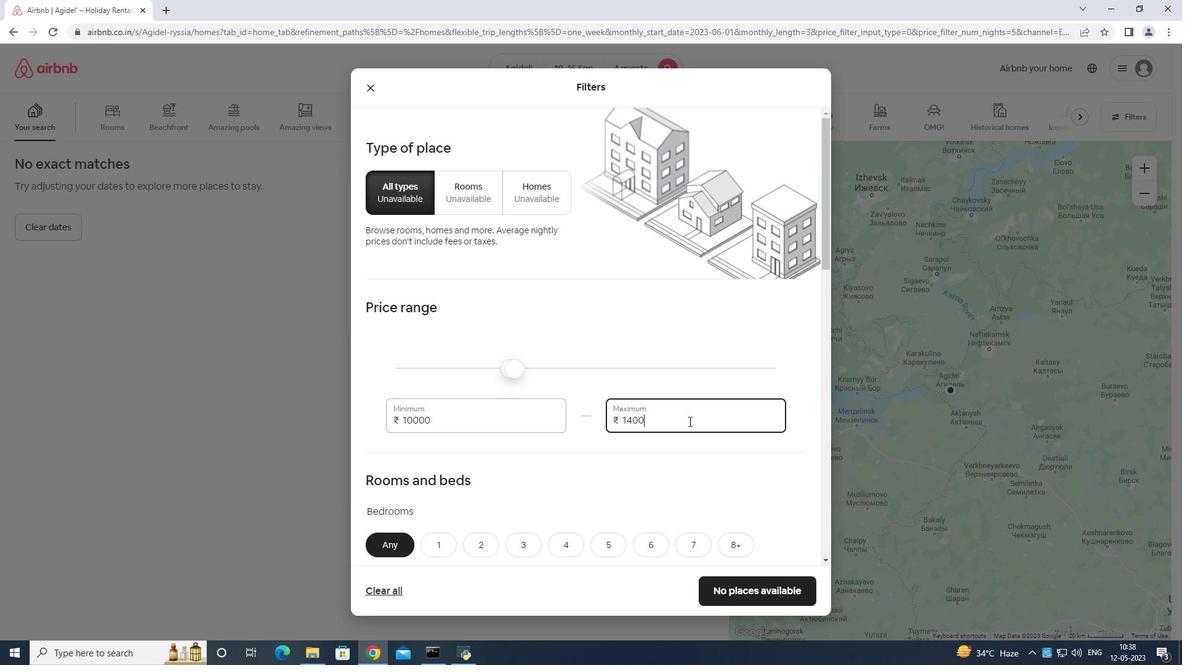 
Action: Mouse moved to (688, 422)
Screenshot: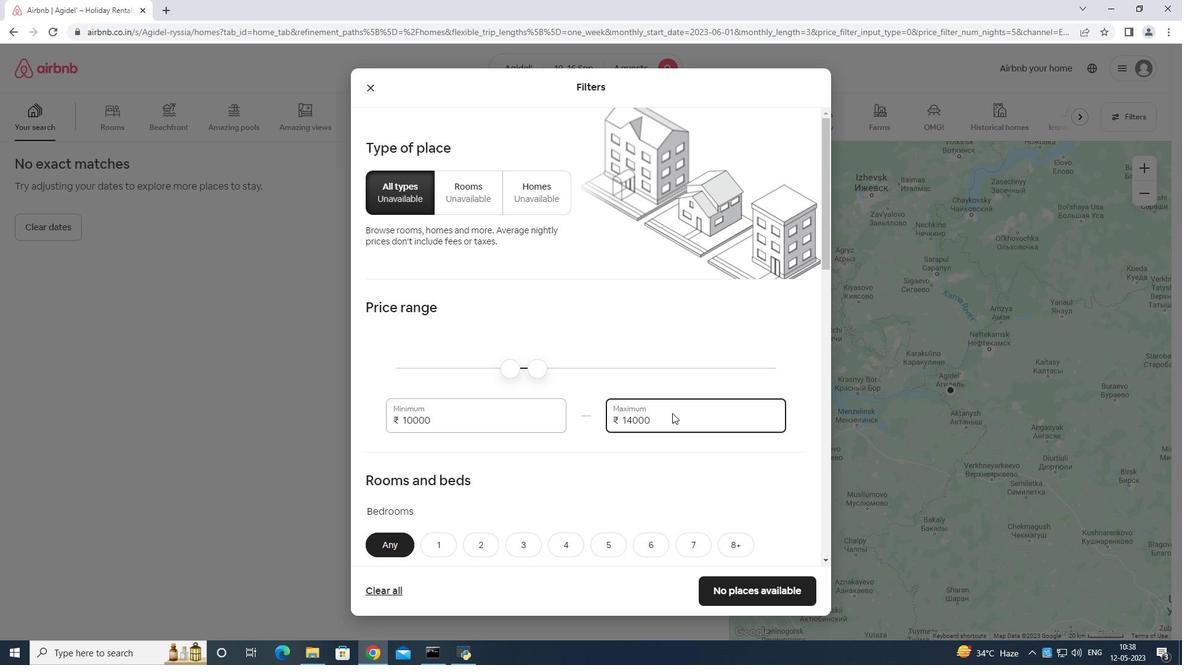 
Action: Mouse scrolled (688, 421) with delta (0, 0)
Screenshot: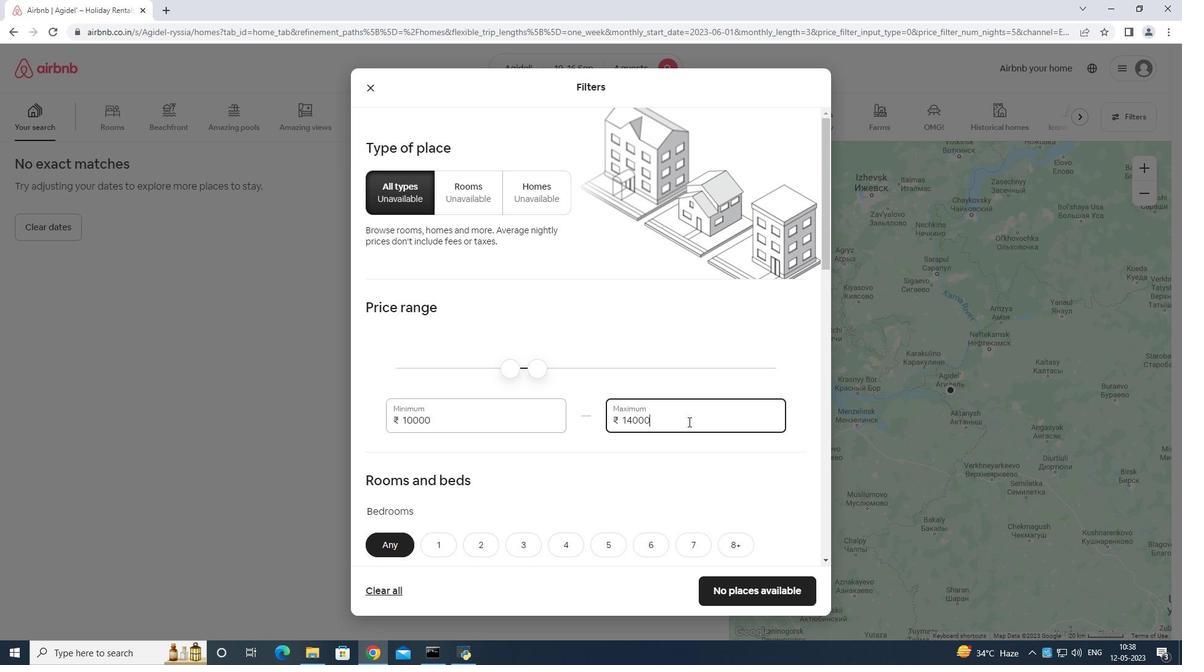 
Action: Mouse scrolled (688, 421) with delta (0, 0)
Screenshot: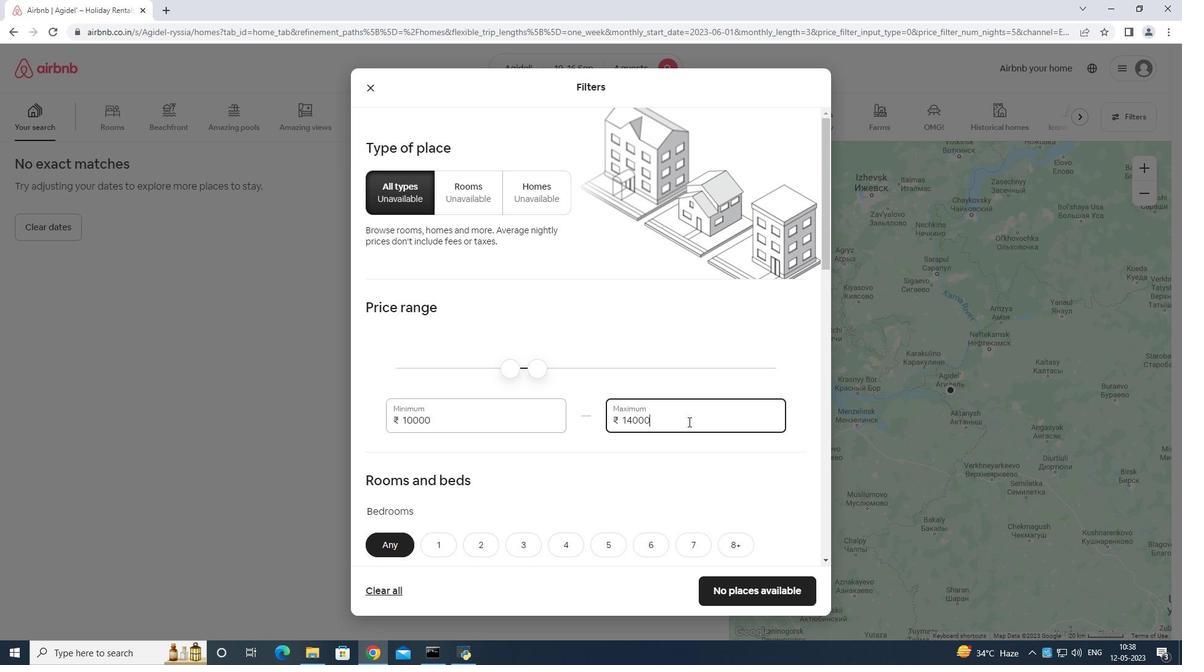 
Action: Mouse moved to (555, 418)
Screenshot: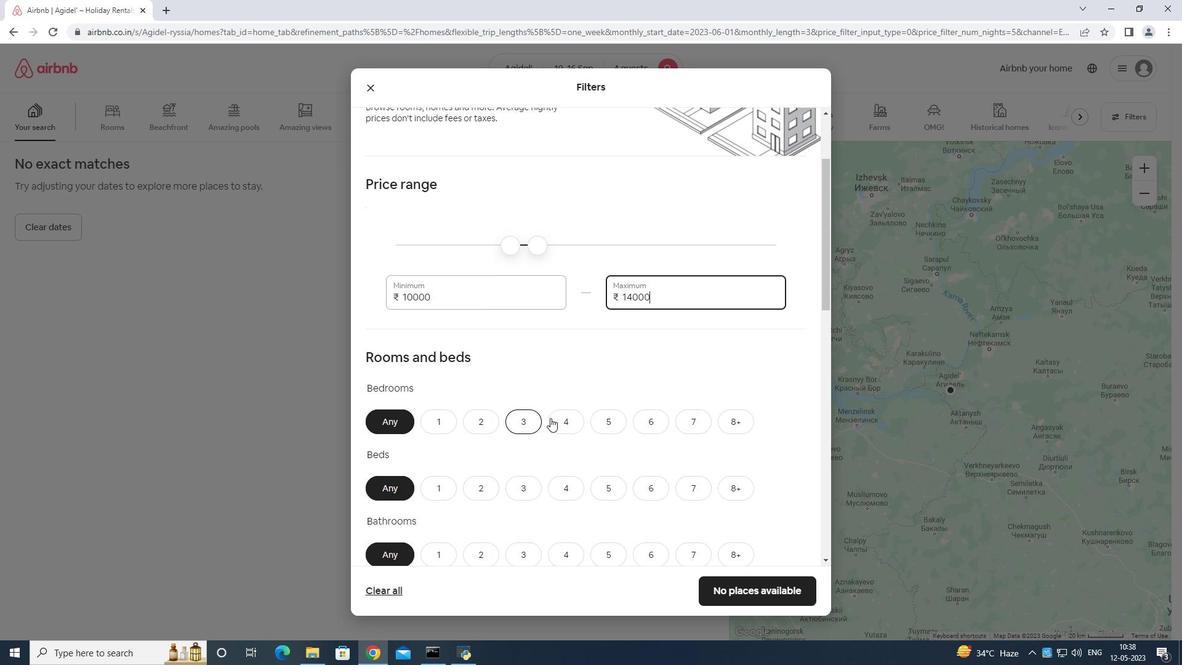
Action: Mouse pressed left at (555, 418)
Screenshot: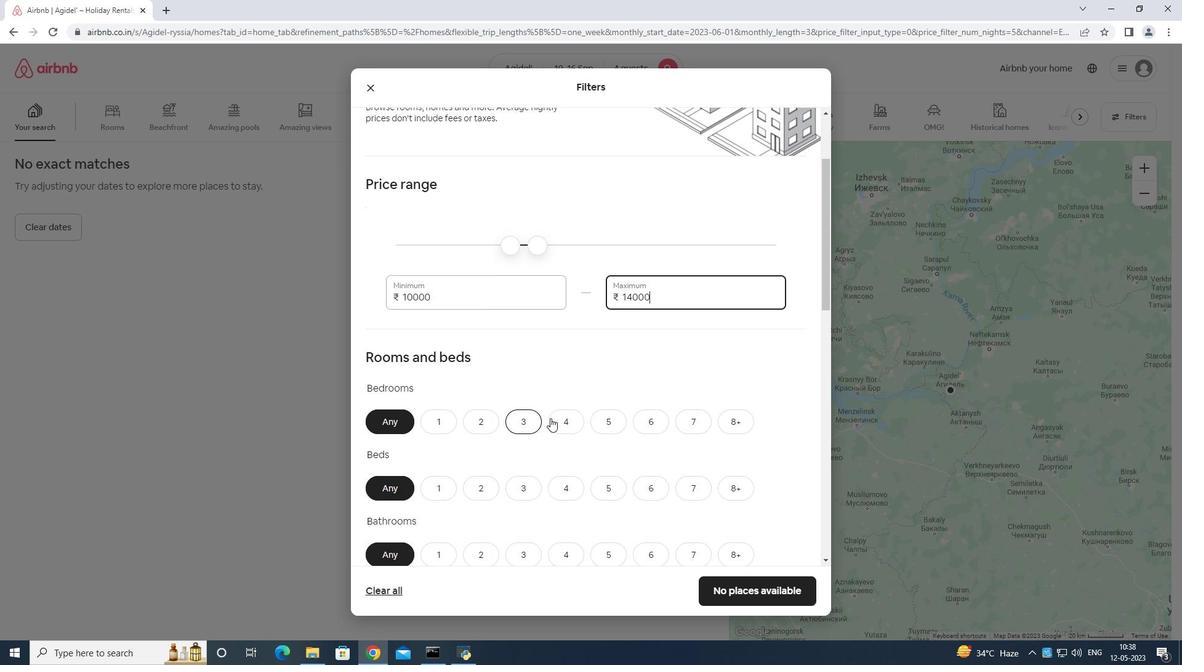 
Action: Mouse moved to (564, 478)
Screenshot: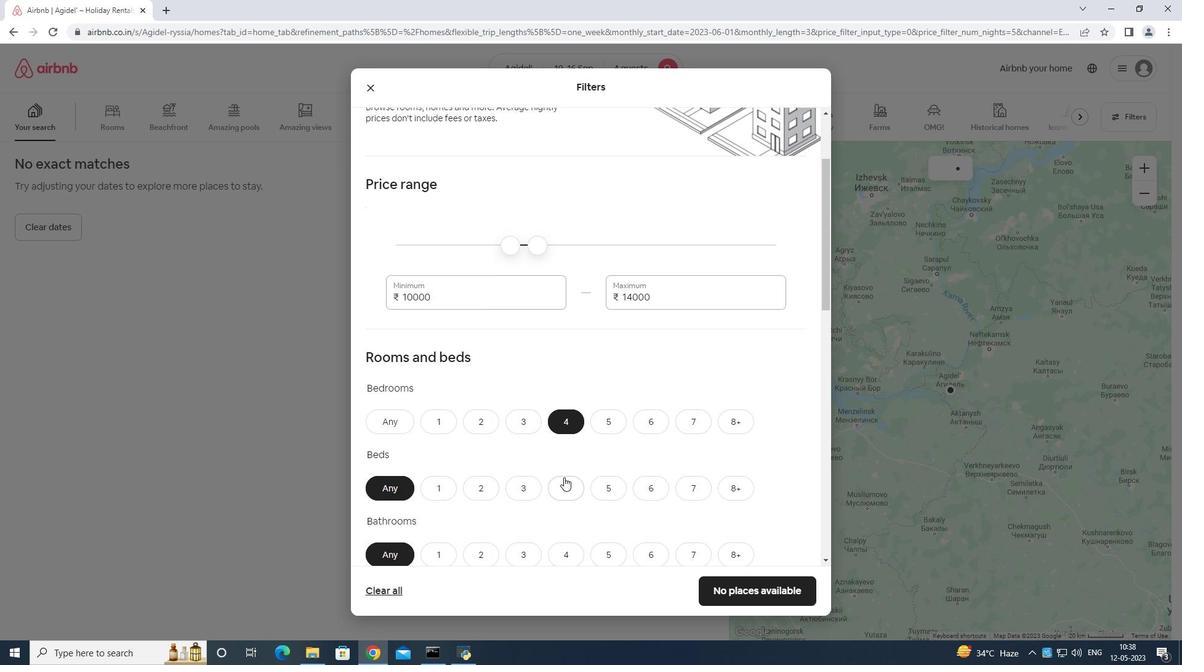 
Action: Mouse pressed left at (564, 478)
Screenshot: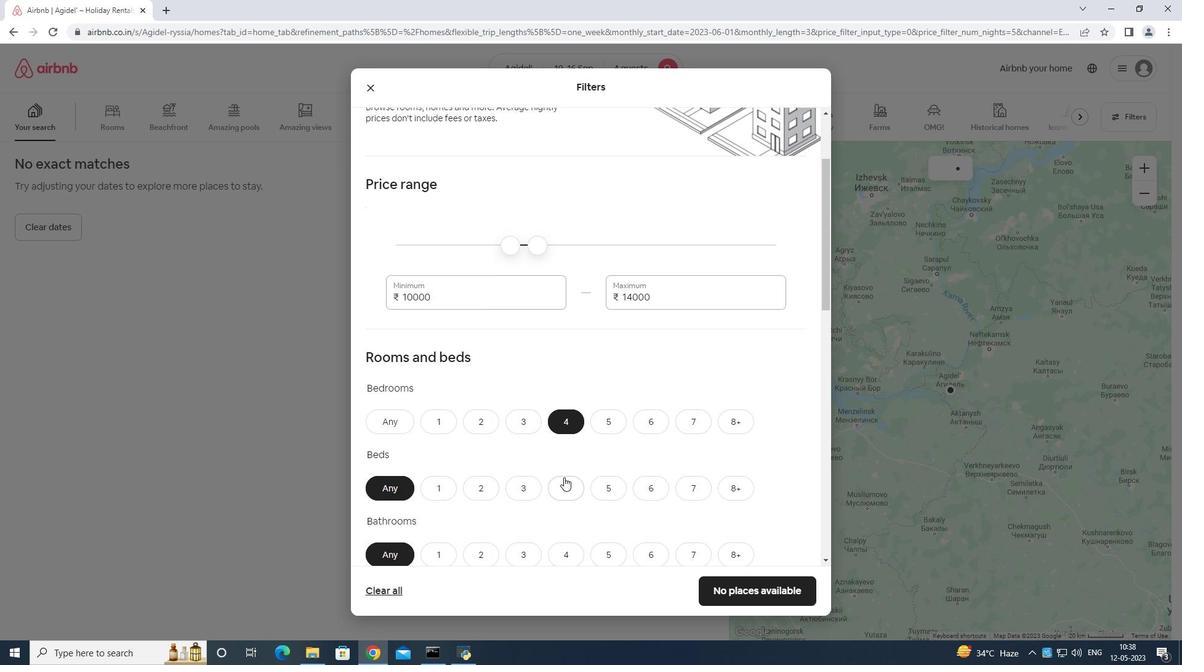 
Action: Mouse moved to (566, 555)
Screenshot: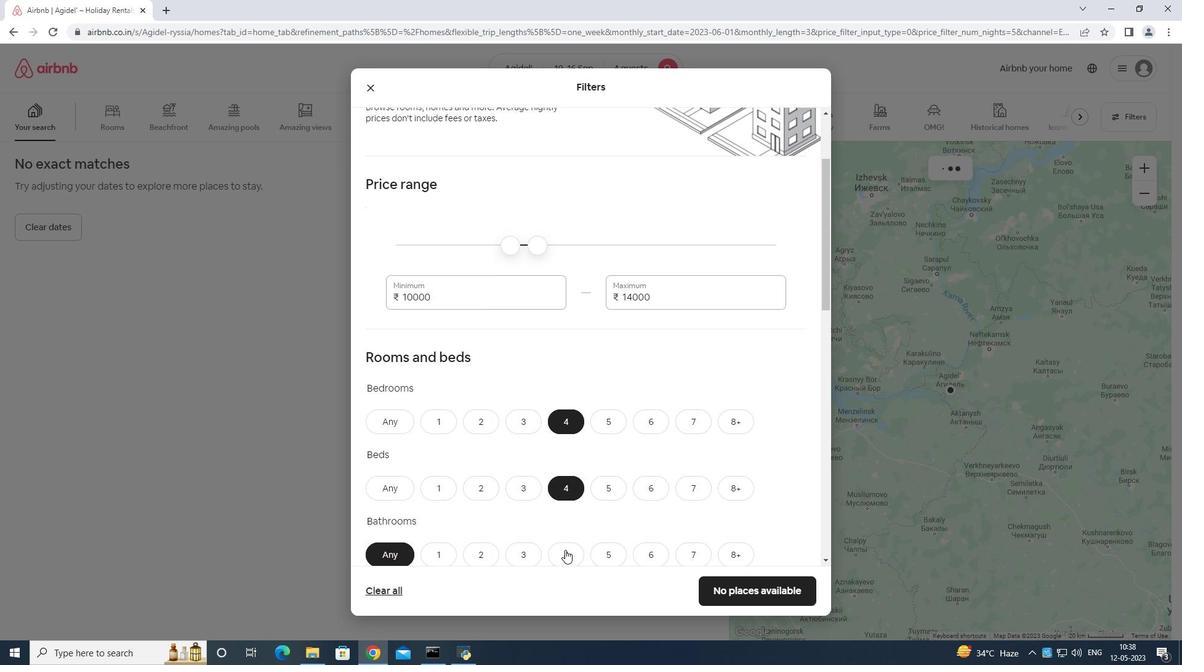 
Action: Mouse pressed left at (566, 555)
Screenshot: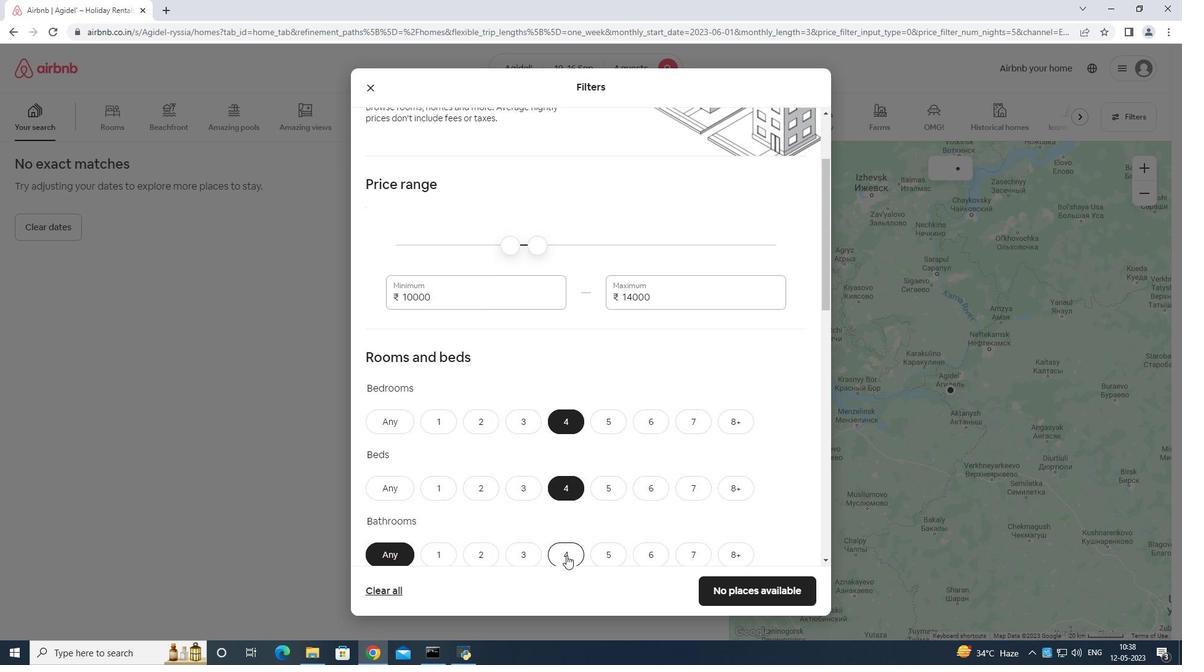 
Action: Mouse moved to (578, 538)
Screenshot: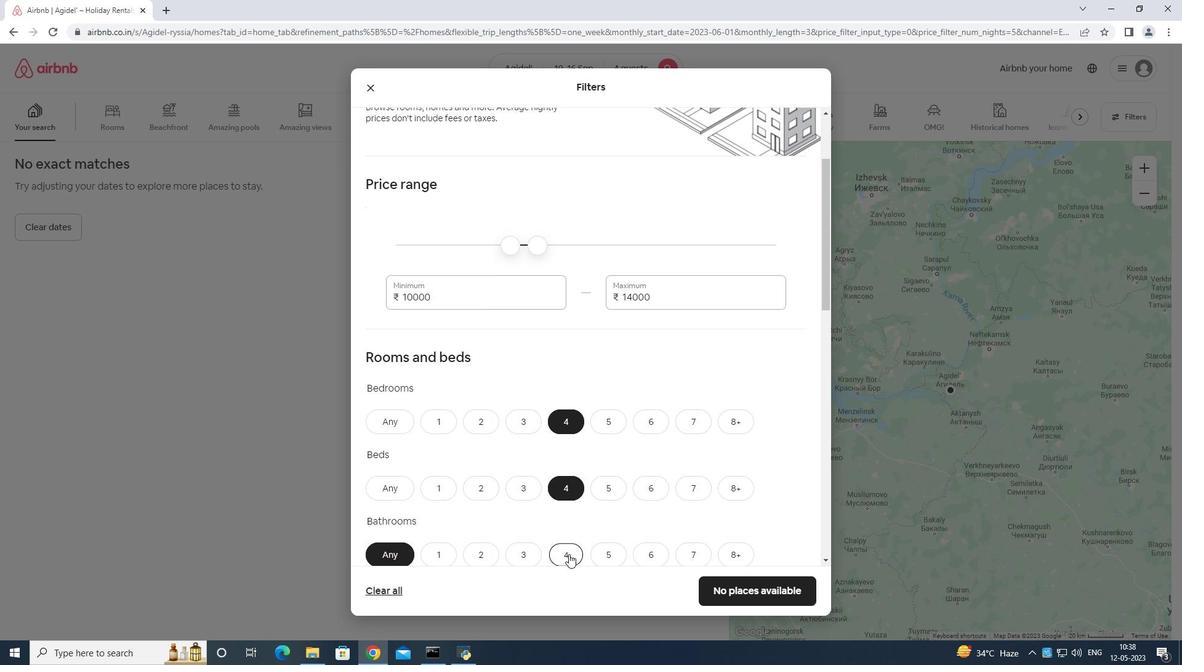 
Action: Mouse scrolled (578, 537) with delta (0, 0)
Screenshot: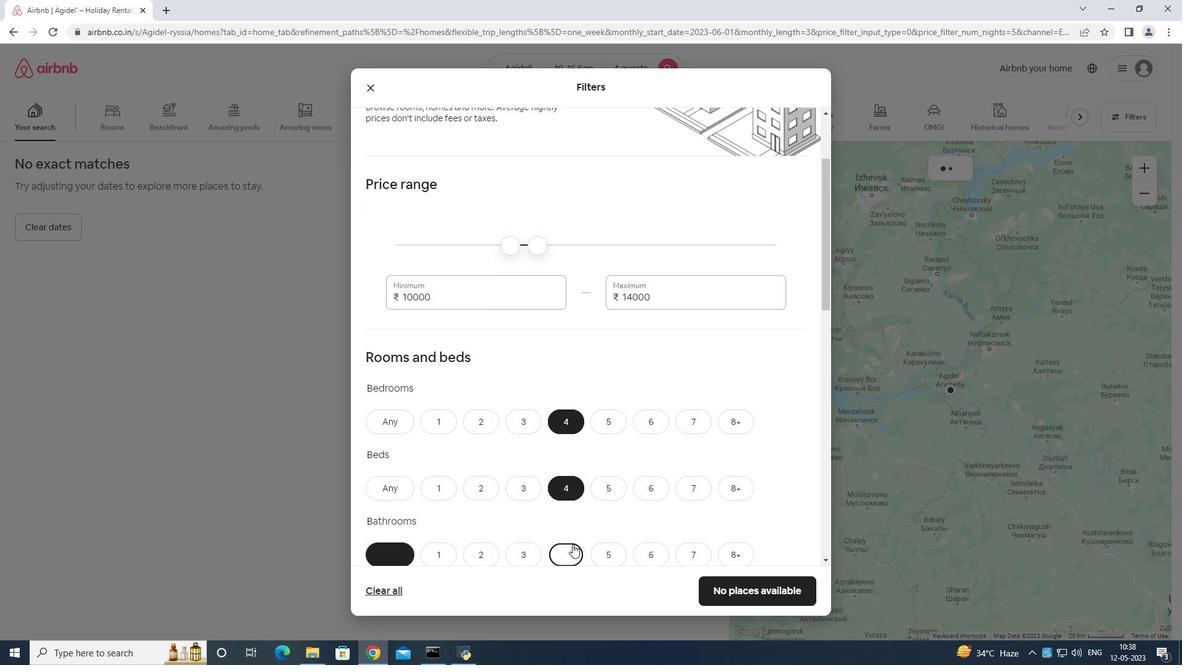 
Action: Mouse scrolled (578, 537) with delta (0, 0)
Screenshot: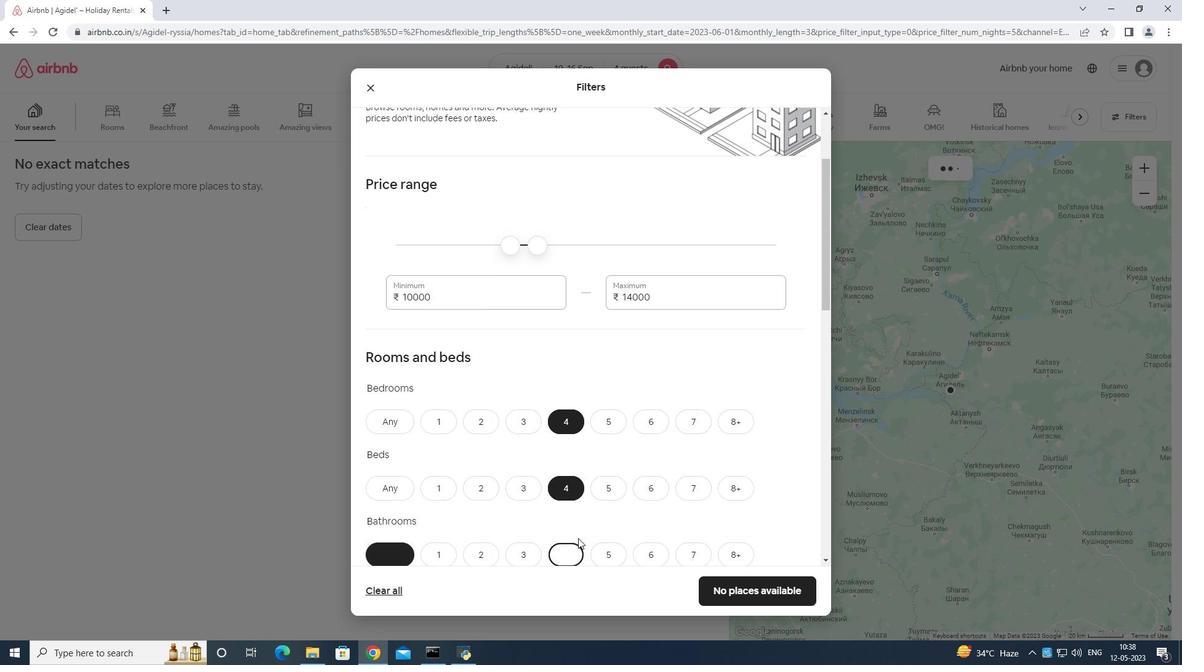 
Action: Mouse scrolled (578, 537) with delta (0, 0)
Screenshot: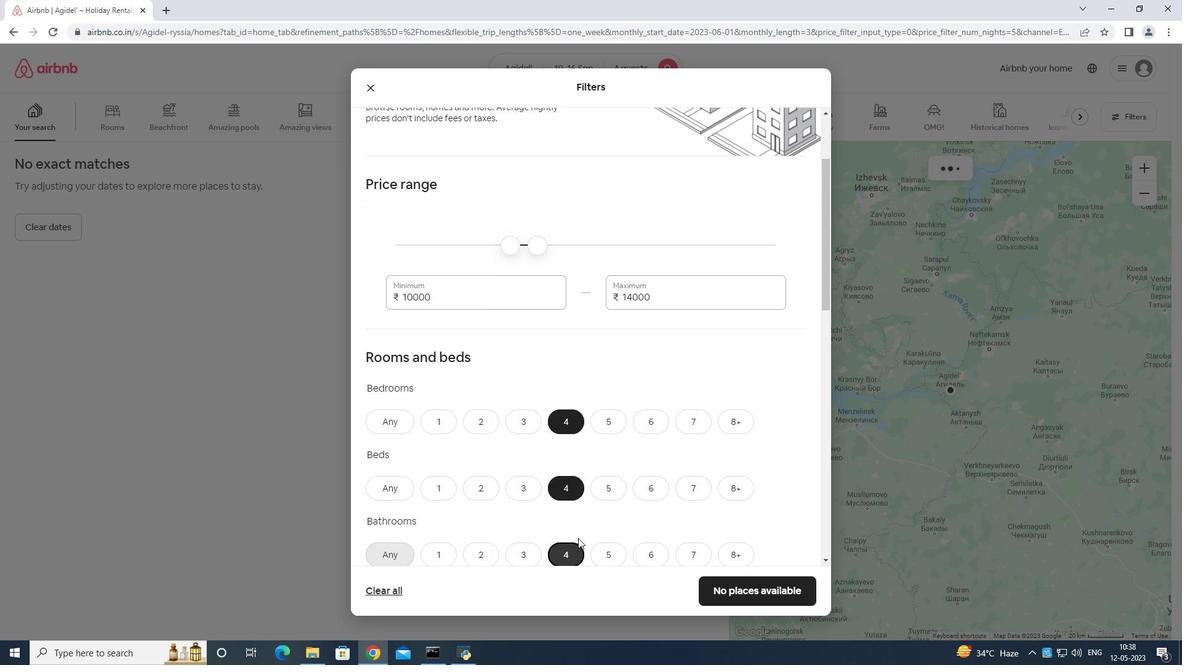
Action: Mouse moved to (582, 521)
Screenshot: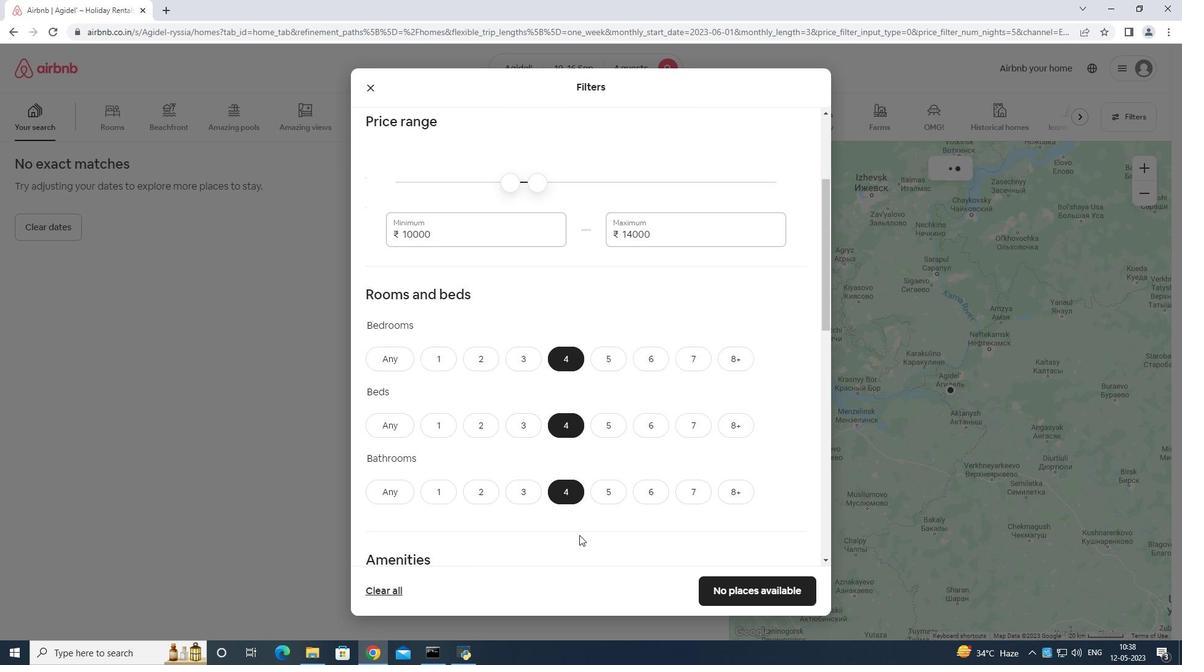 
Action: Mouse scrolled (582, 521) with delta (0, 0)
Screenshot: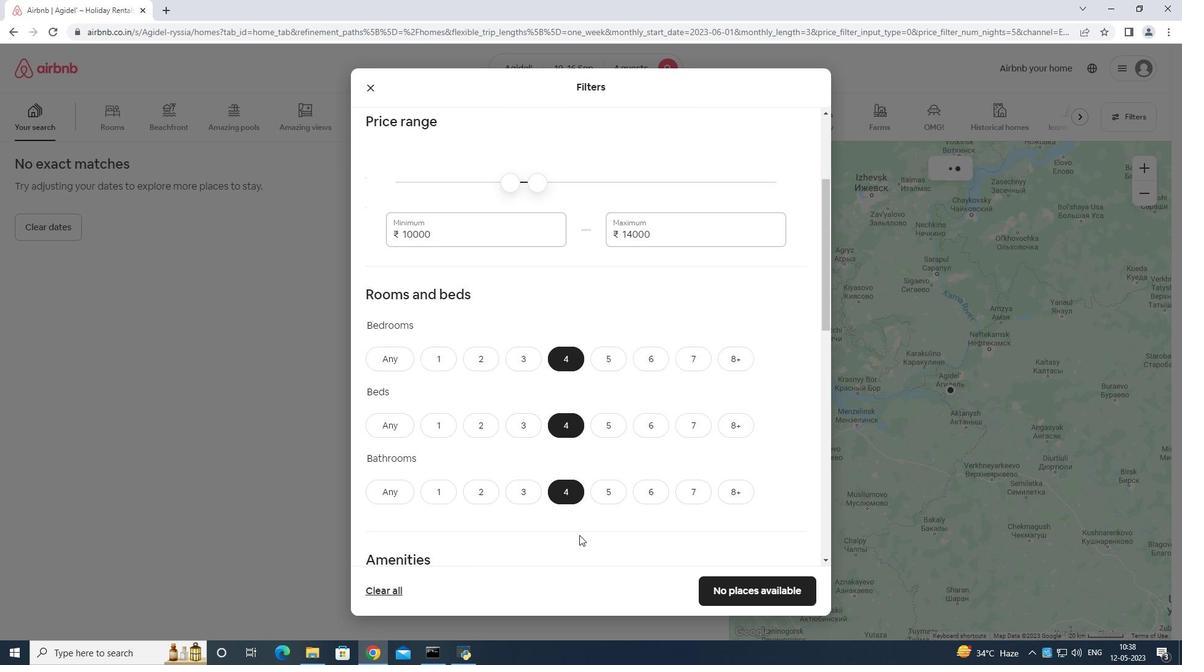 
Action: Mouse moved to (383, 439)
Screenshot: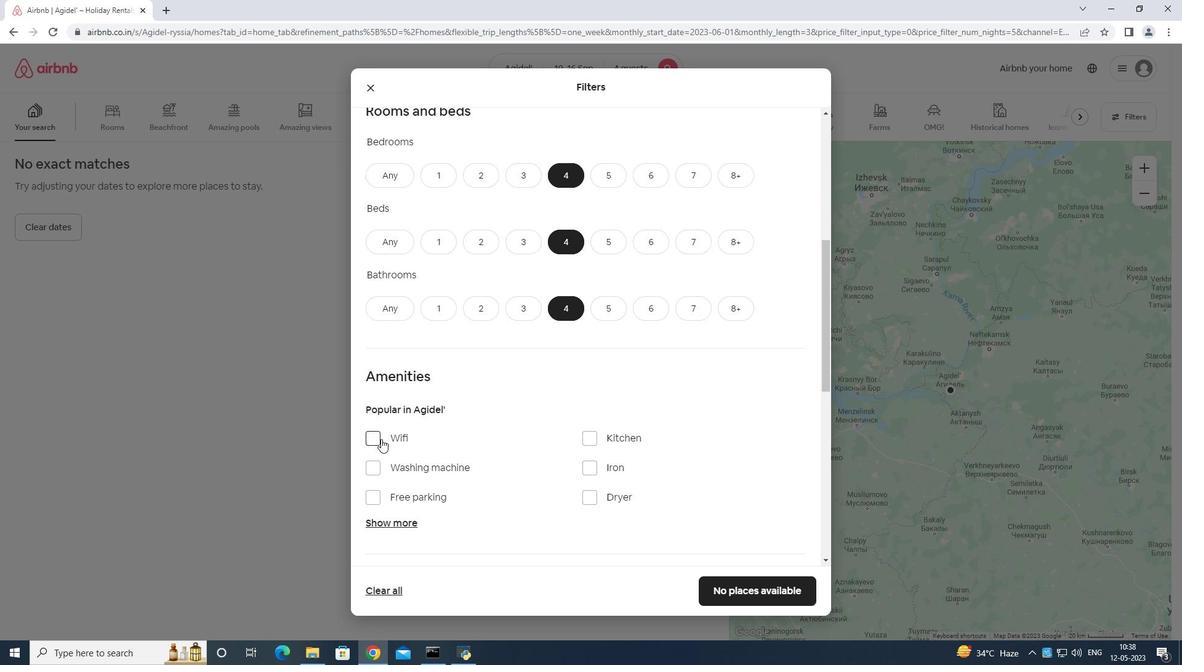 
Action: Mouse pressed left at (383, 439)
Screenshot: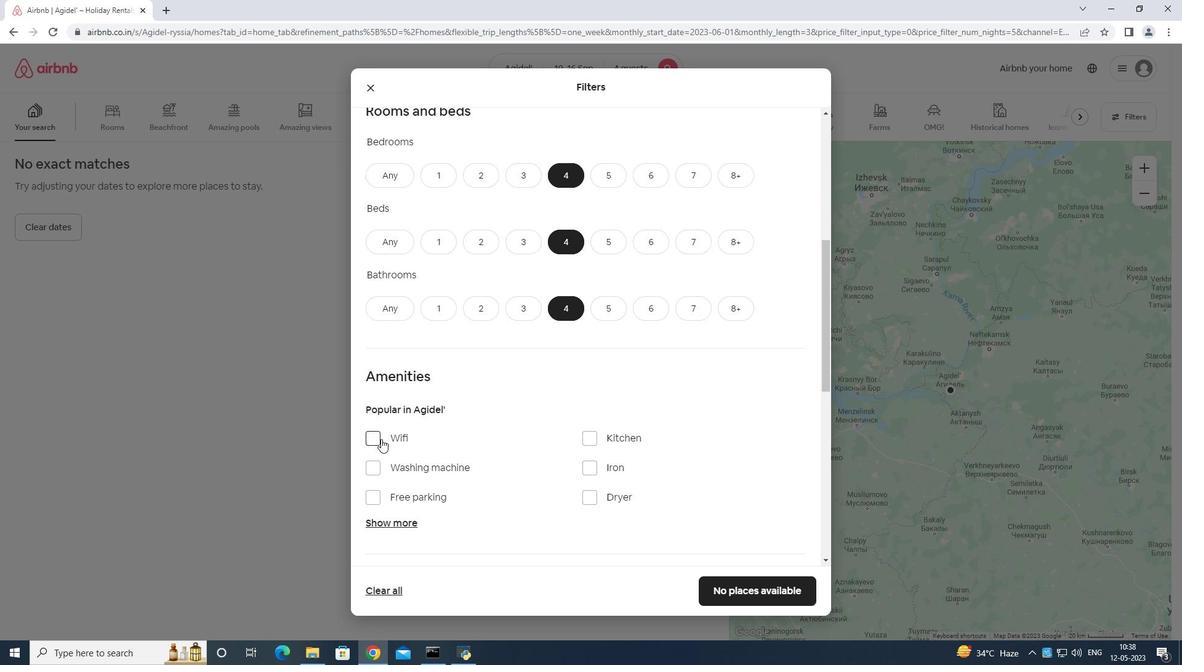 
Action: Mouse moved to (378, 492)
Screenshot: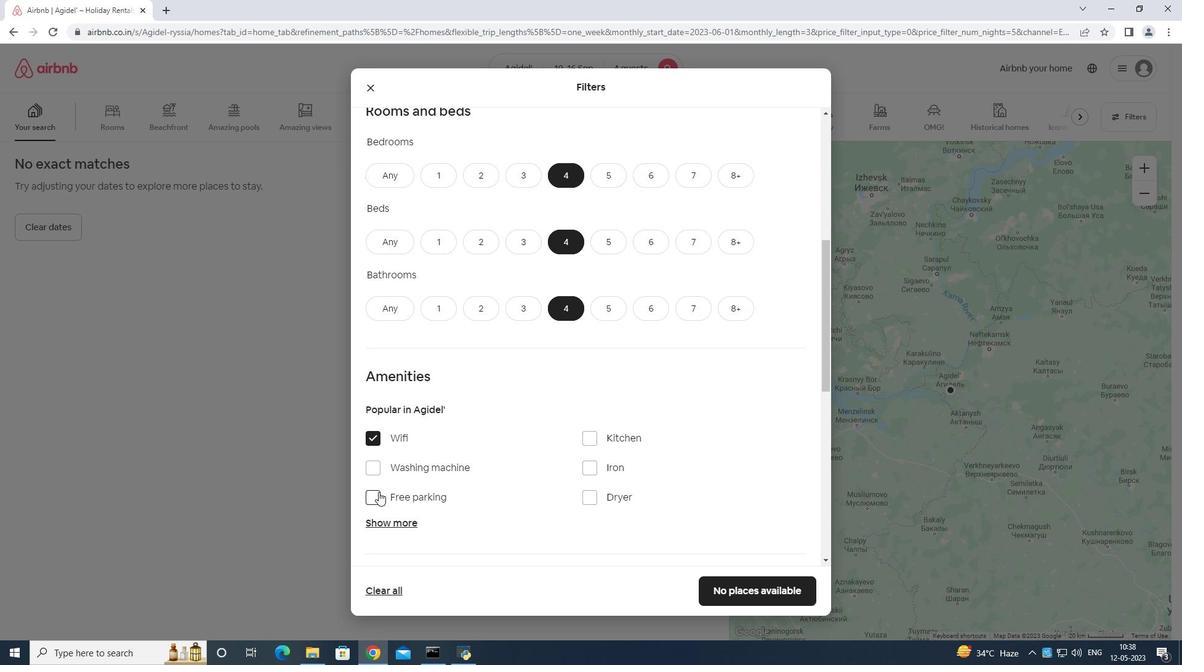 
Action: Mouse pressed left at (378, 492)
Screenshot: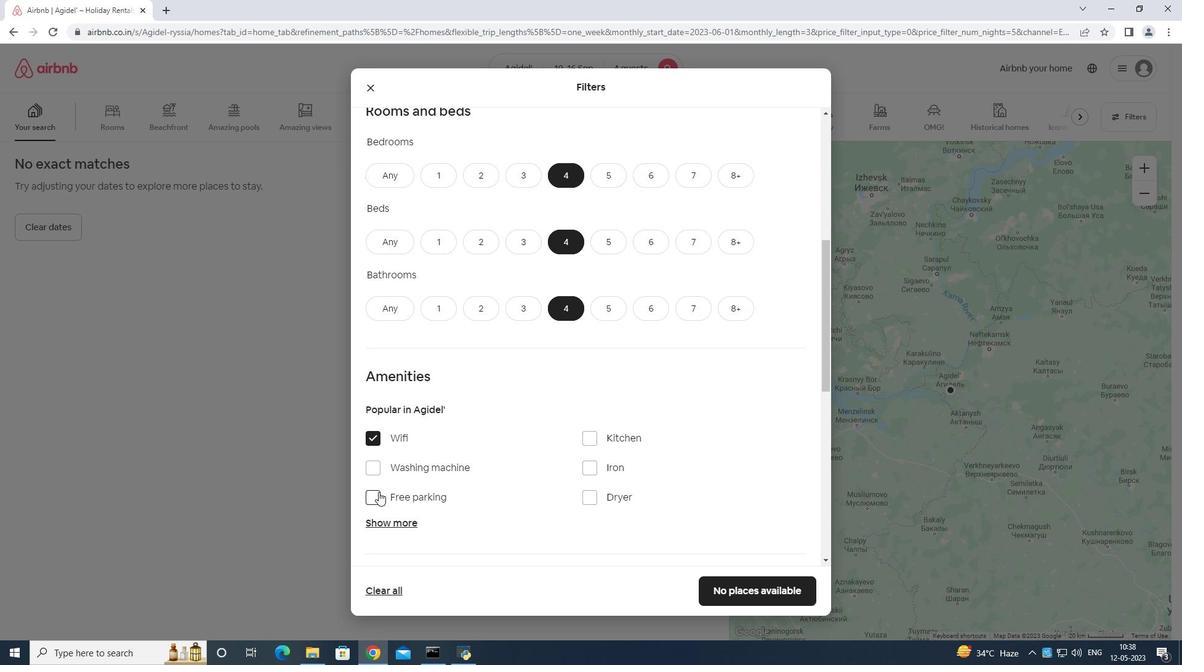 
Action: Mouse moved to (396, 520)
Screenshot: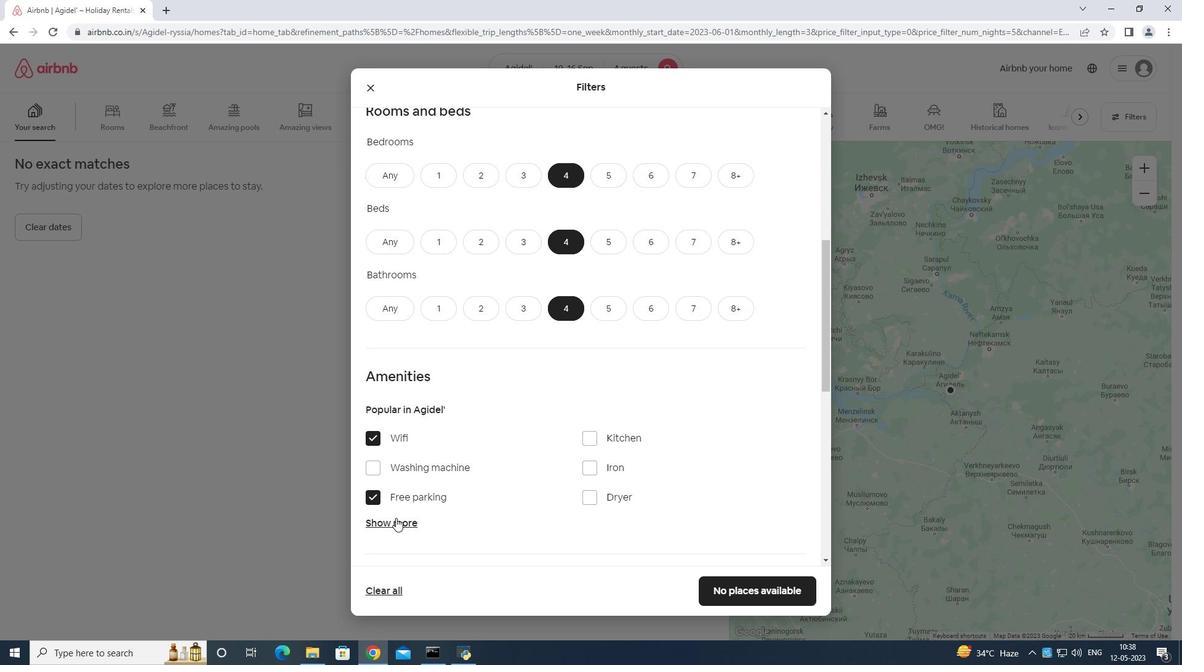 
Action: Mouse pressed left at (396, 520)
Screenshot: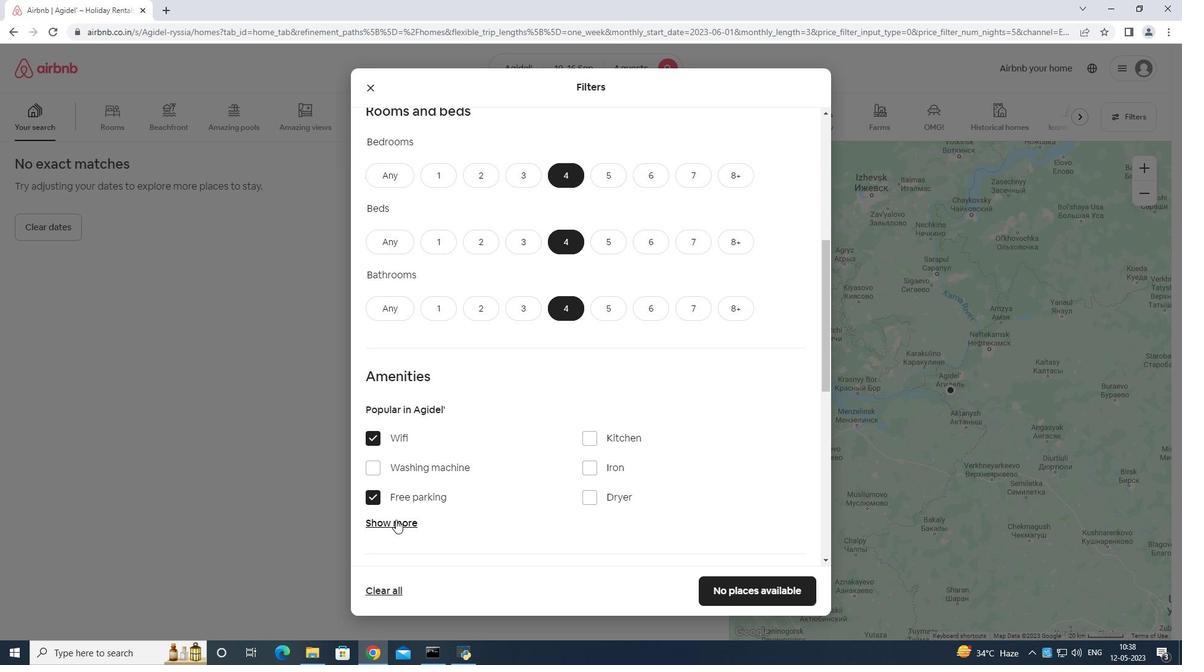 
Action: Mouse moved to (397, 513)
Screenshot: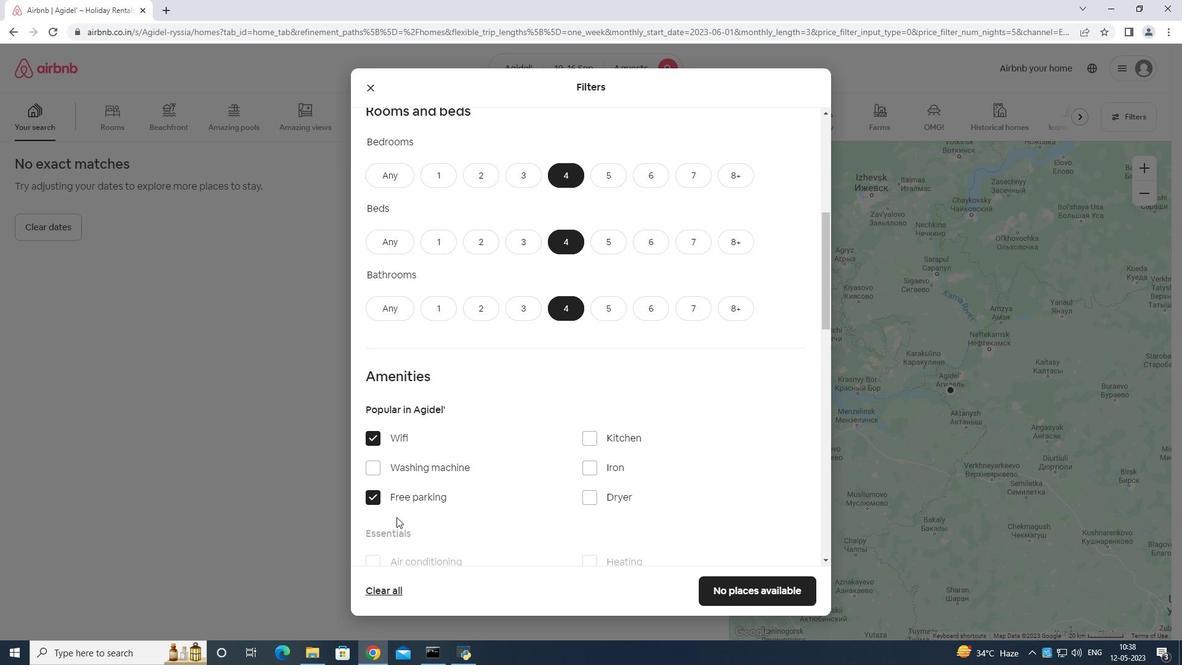 
Action: Mouse scrolled (397, 513) with delta (0, 0)
Screenshot: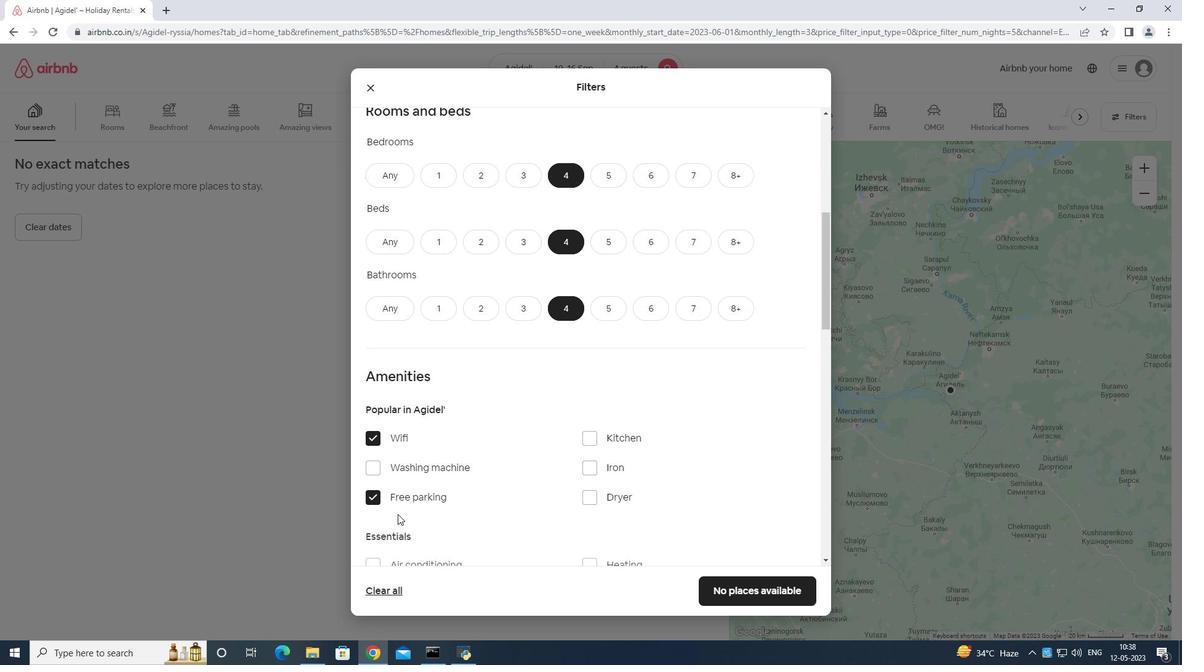 
Action: Mouse scrolled (397, 513) with delta (0, 0)
Screenshot: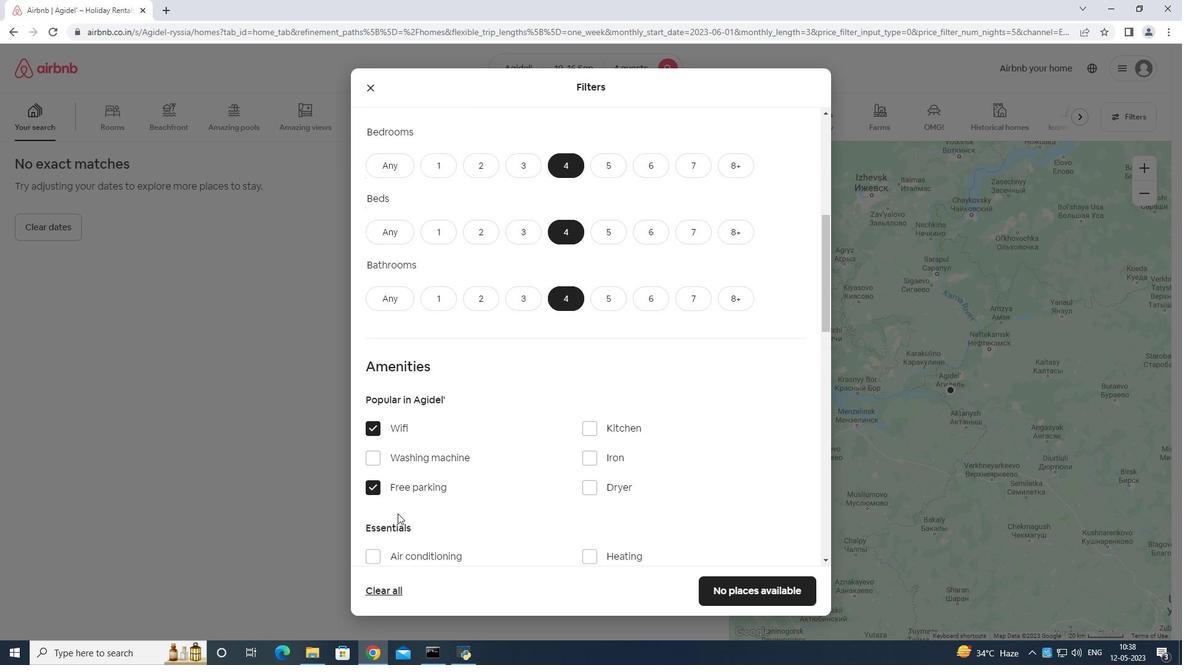 
Action: Mouse moved to (399, 514)
Screenshot: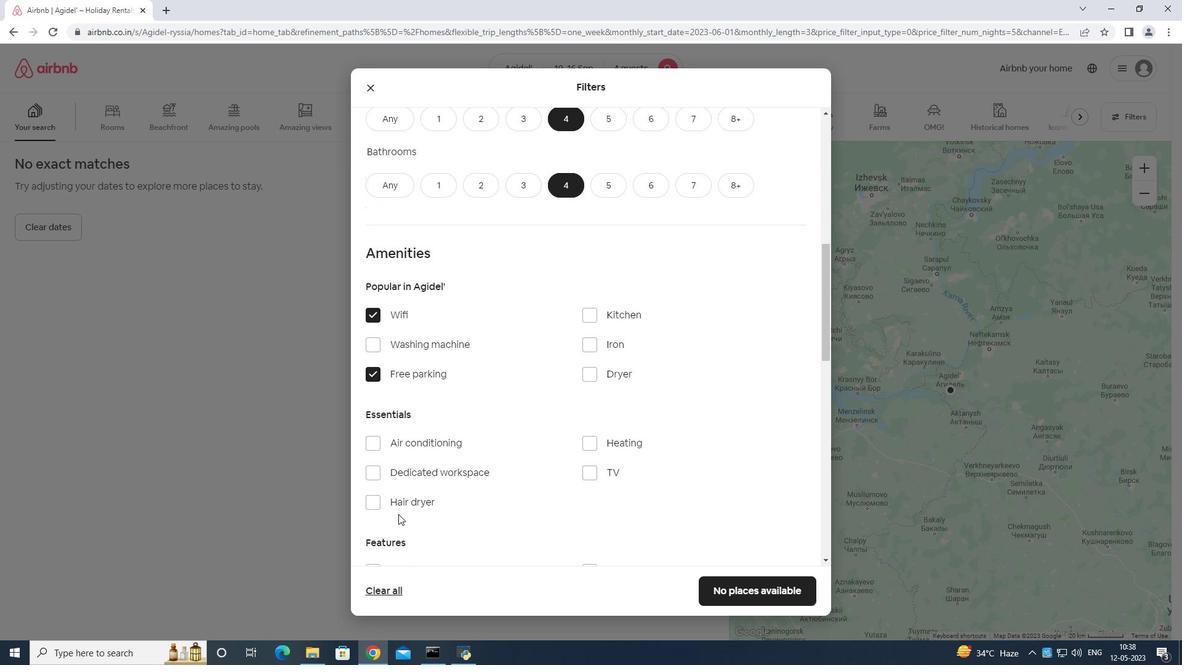 
Action: Mouse scrolled (399, 513) with delta (0, 0)
Screenshot: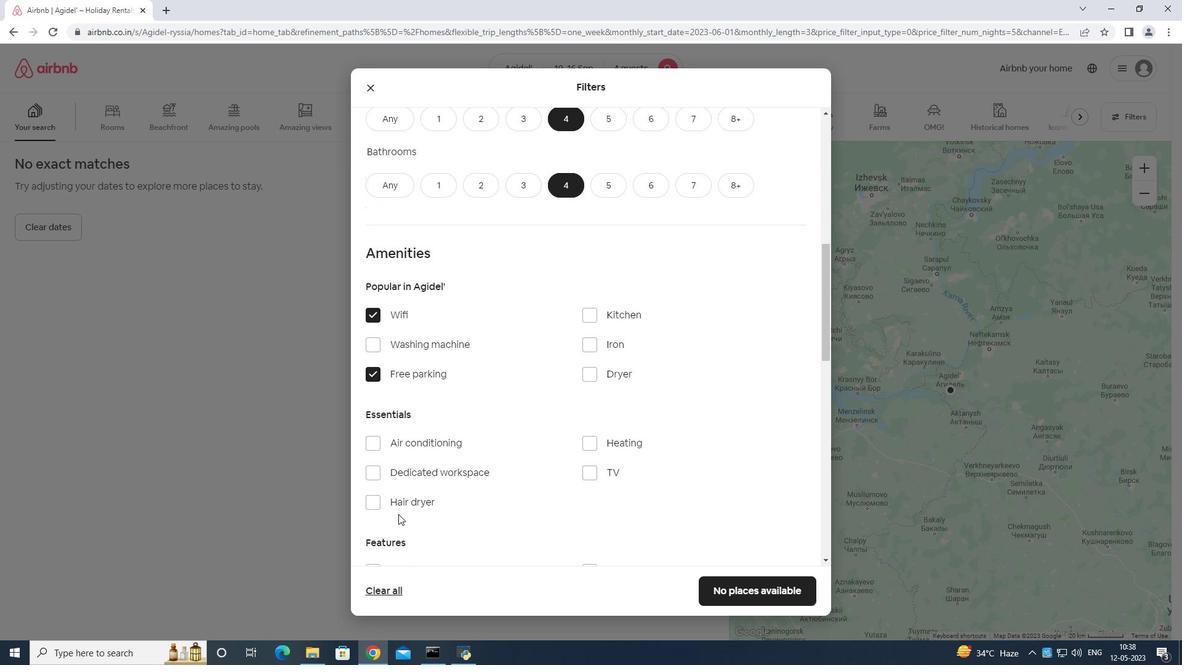 
Action: Mouse moved to (586, 409)
Screenshot: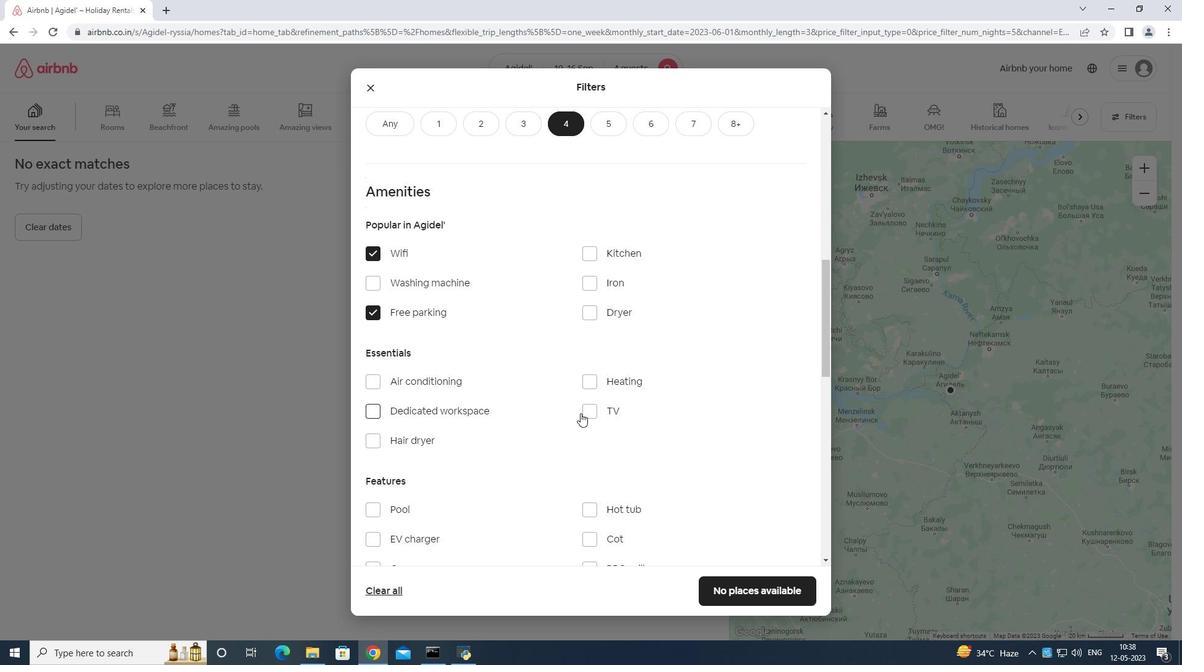 
Action: Mouse pressed left at (586, 409)
Screenshot: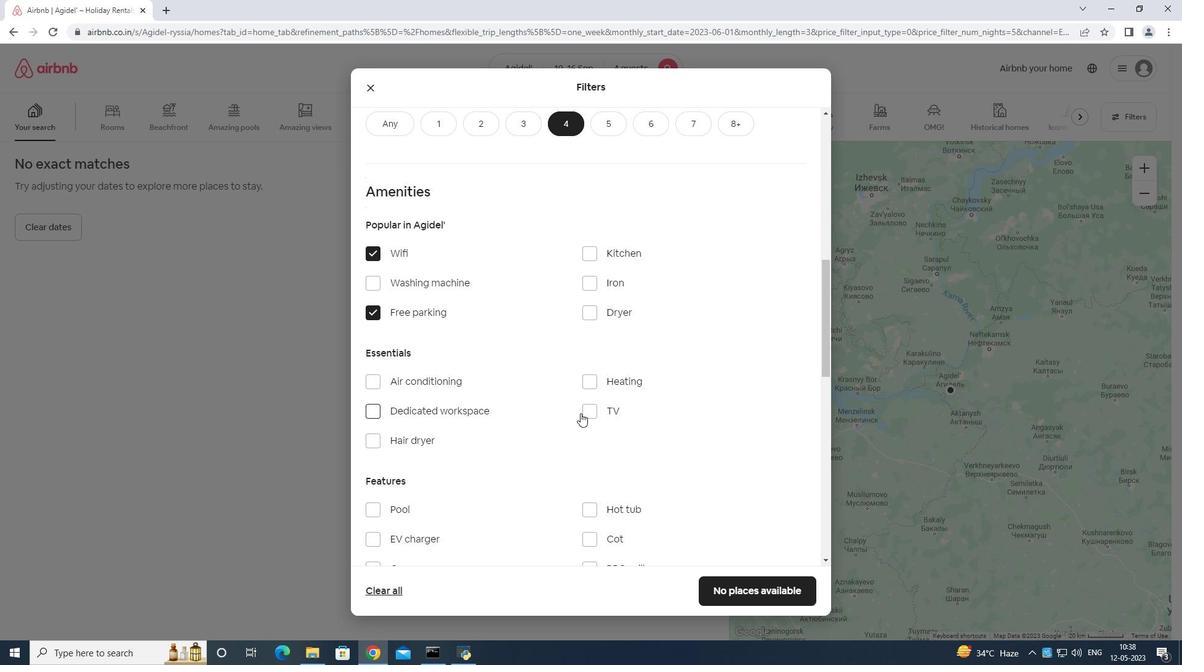 
Action: Mouse moved to (418, 517)
Screenshot: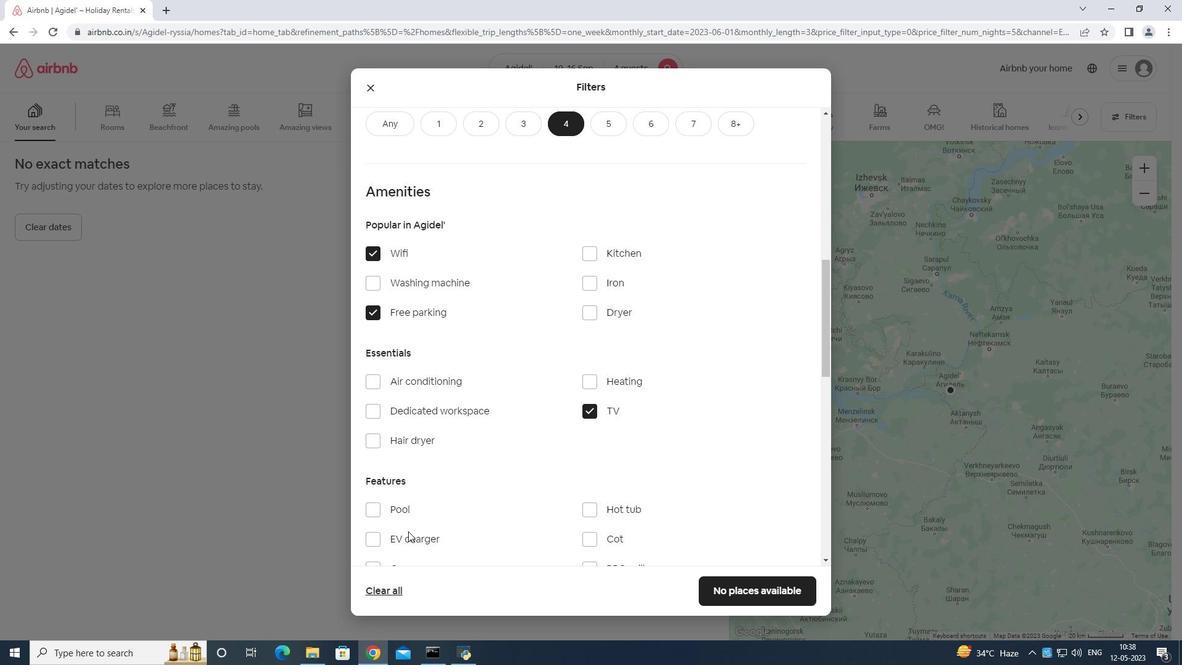 
Action: Mouse scrolled (418, 516) with delta (0, 0)
Screenshot: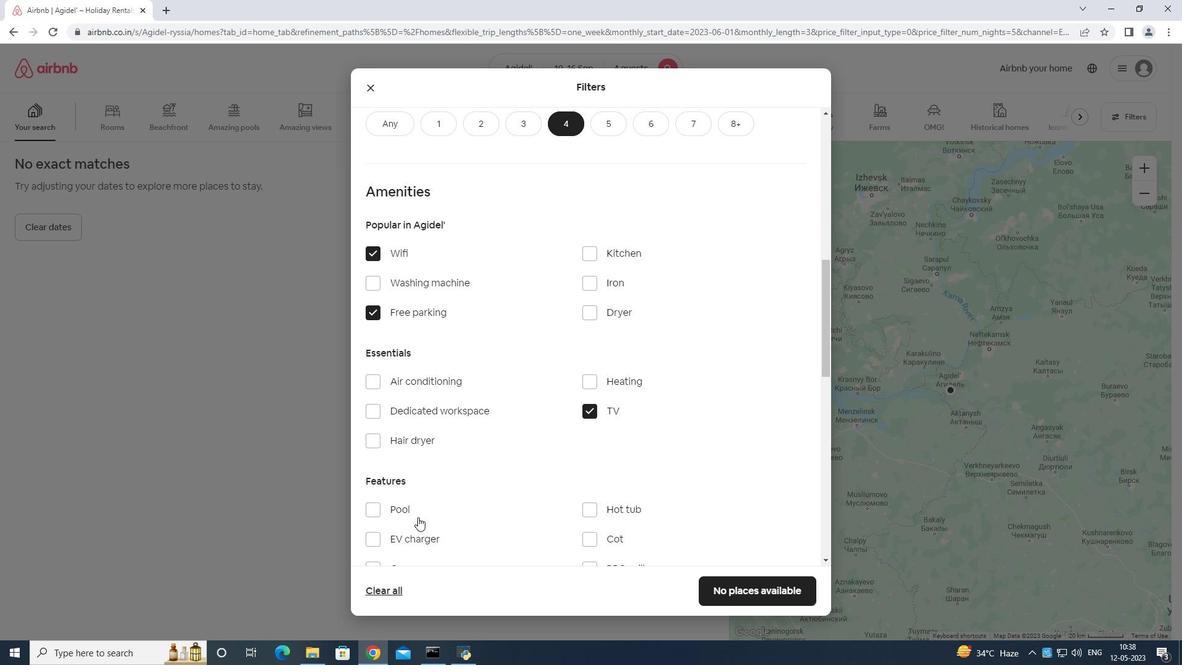 
Action: Mouse scrolled (418, 516) with delta (0, 0)
Screenshot: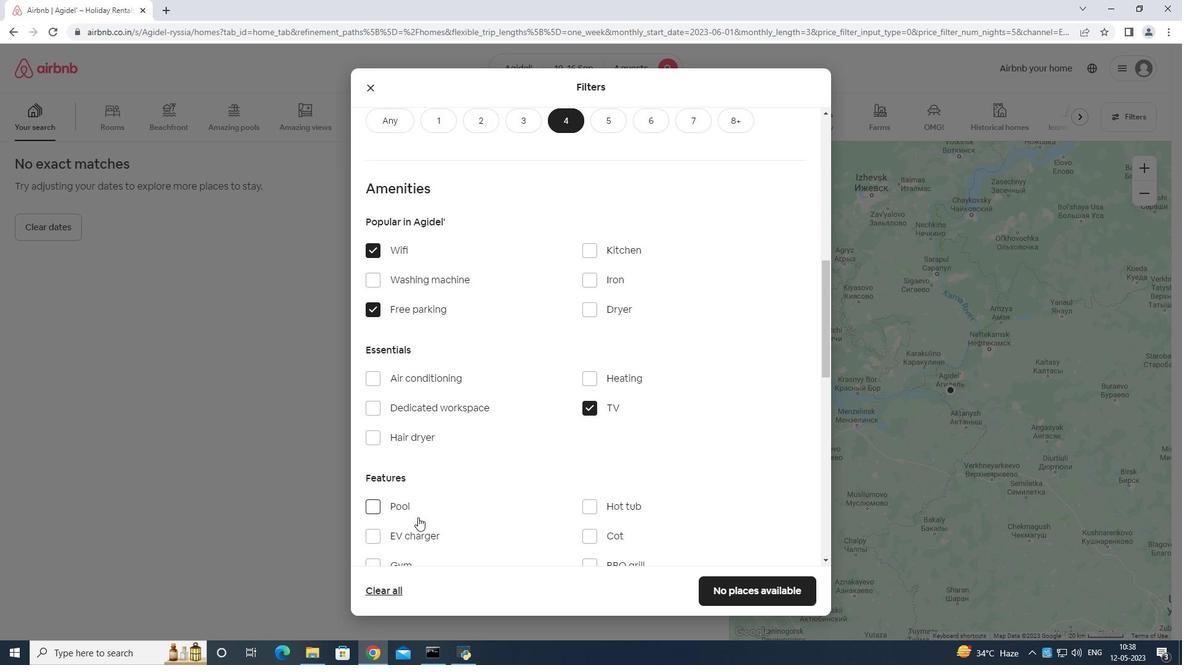 
Action: Mouse moved to (376, 449)
Screenshot: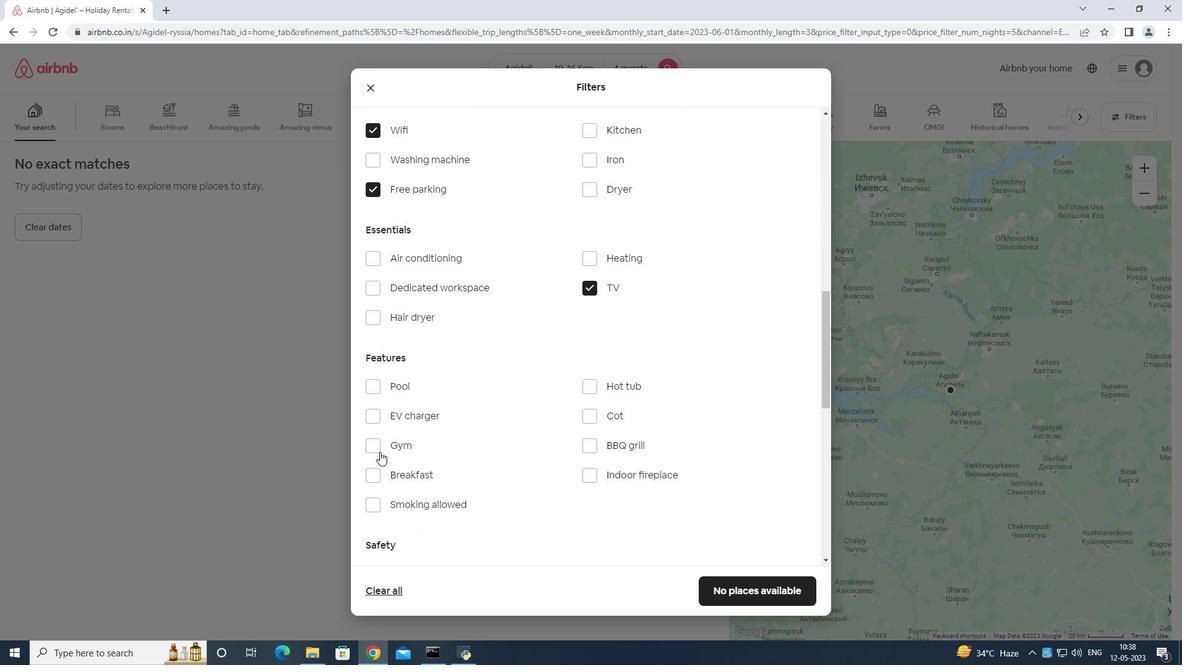 
Action: Mouse pressed left at (376, 449)
Screenshot: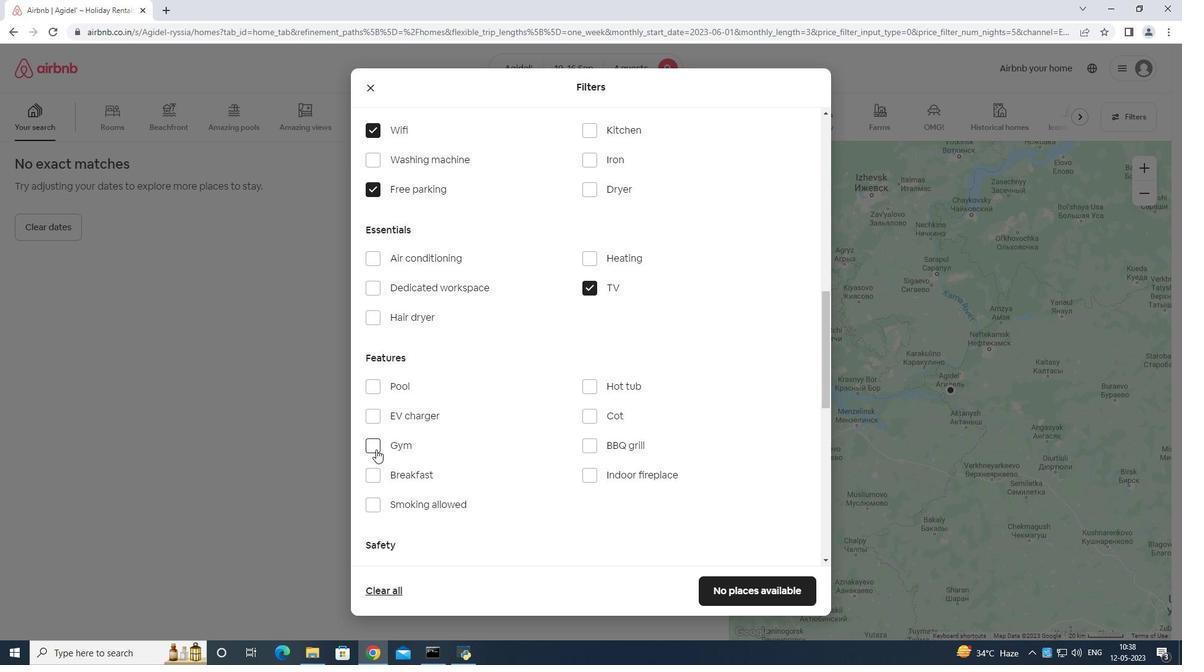 
Action: Mouse moved to (376, 482)
Screenshot: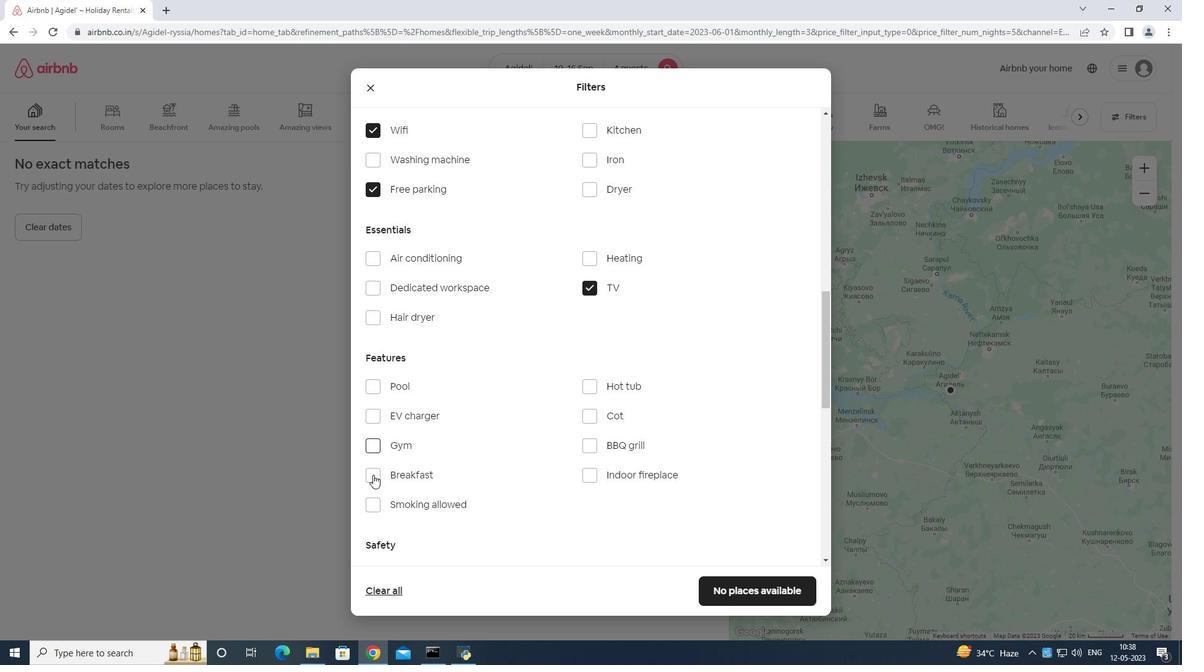 
Action: Mouse pressed left at (376, 482)
Screenshot: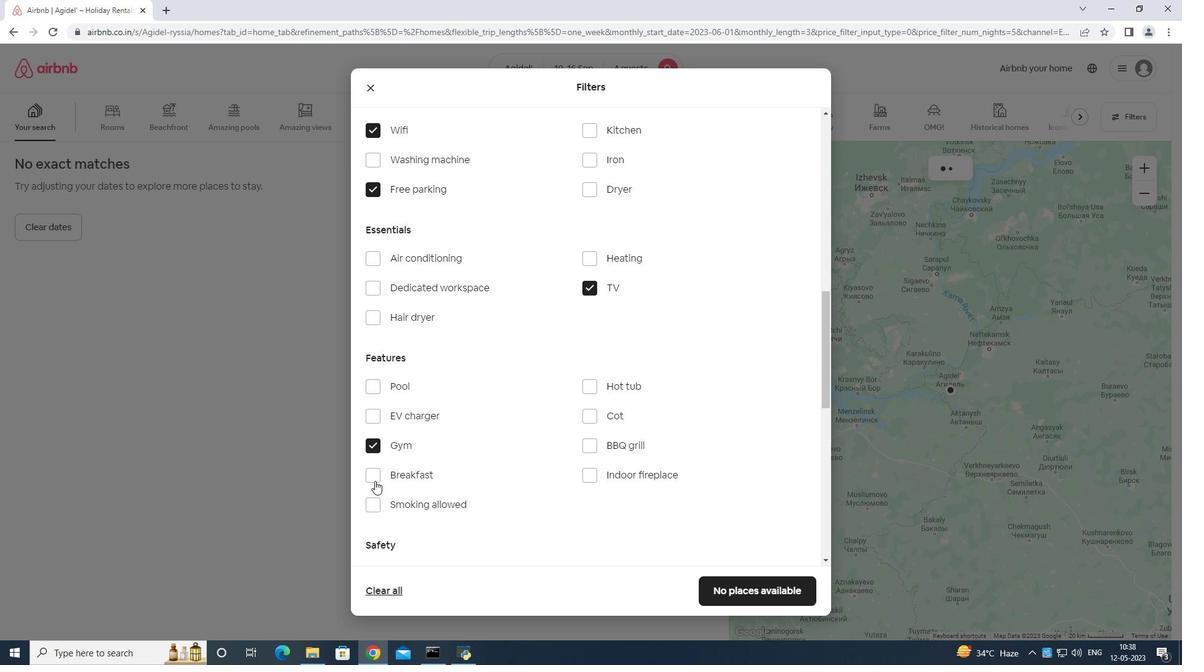 
Action: Mouse moved to (436, 473)
Screenshot: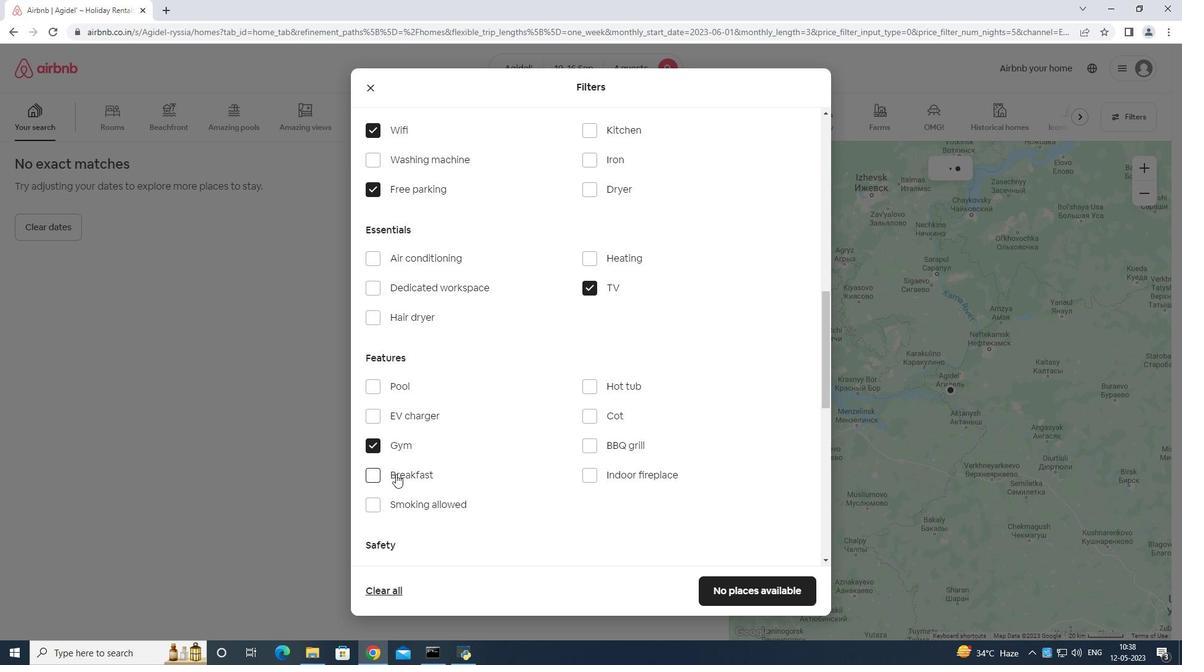 
Action: Mouse scrolled (436, 472) with delta (0, 0)
Screenshot: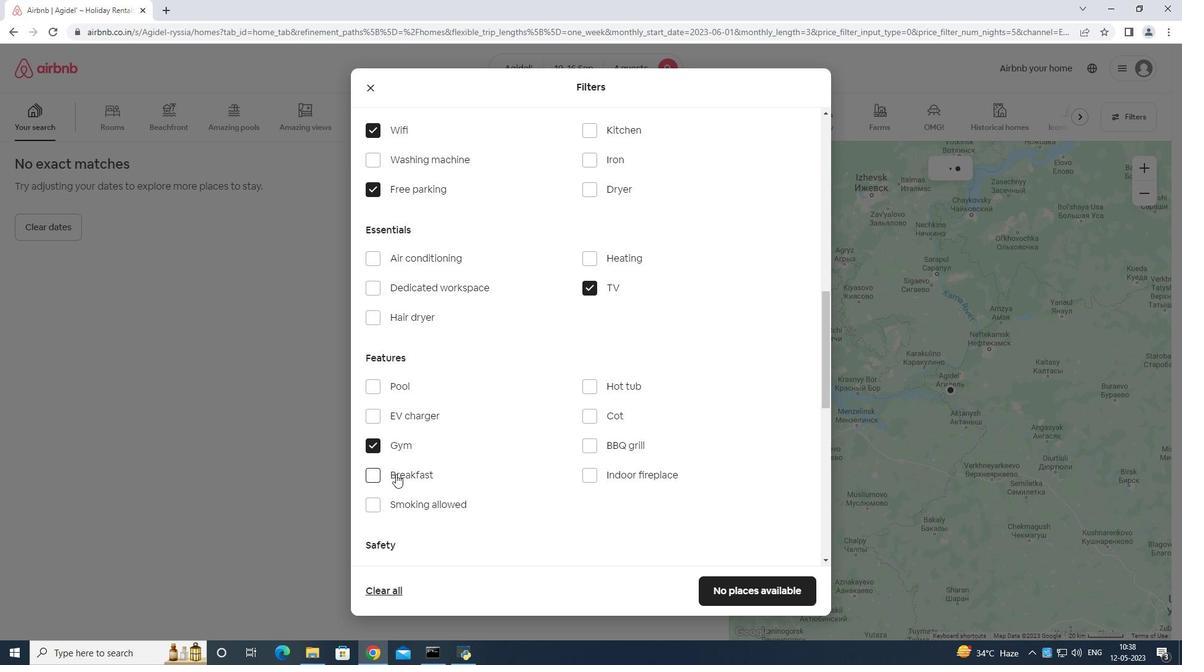 
Action: Mouse moved to (373, 414)
Screenshot: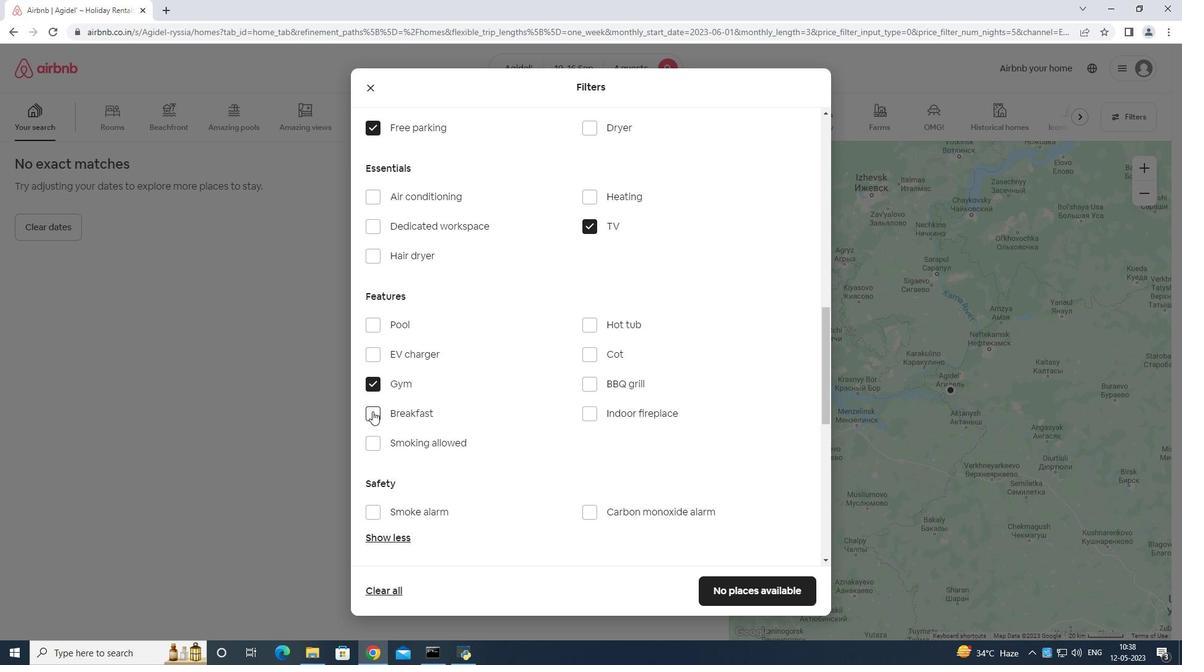 
Action: Mouse pressed left at (373, 414)
Screenshot: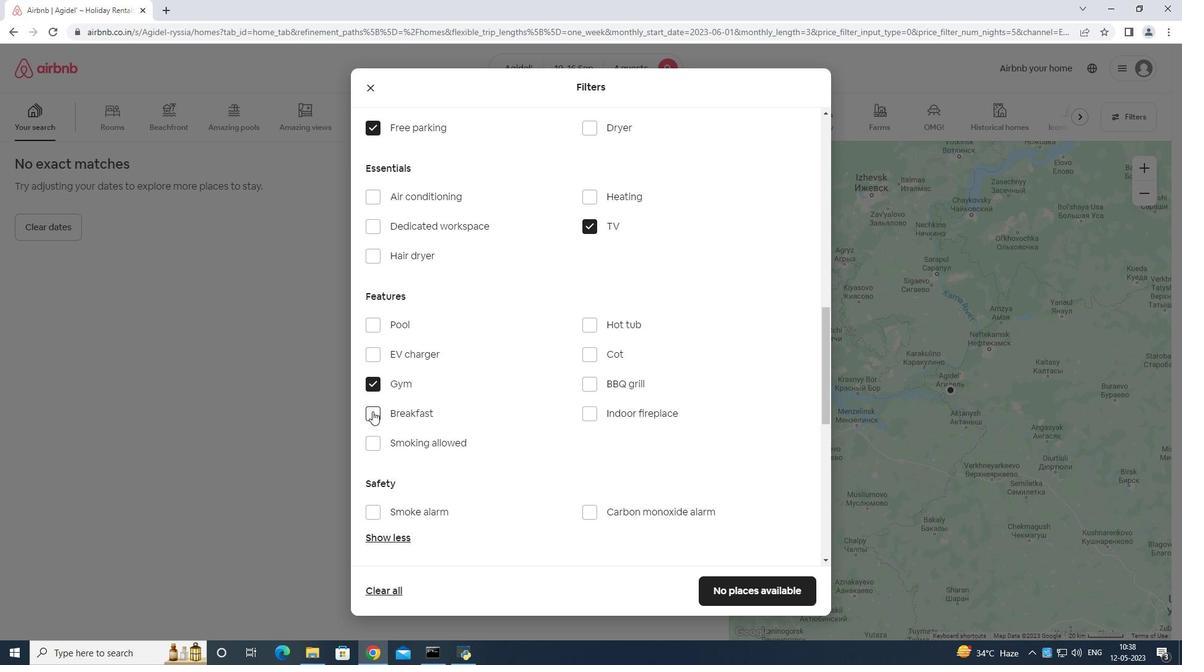 
Action: Mouse moved to (377, 414)
Screenshot: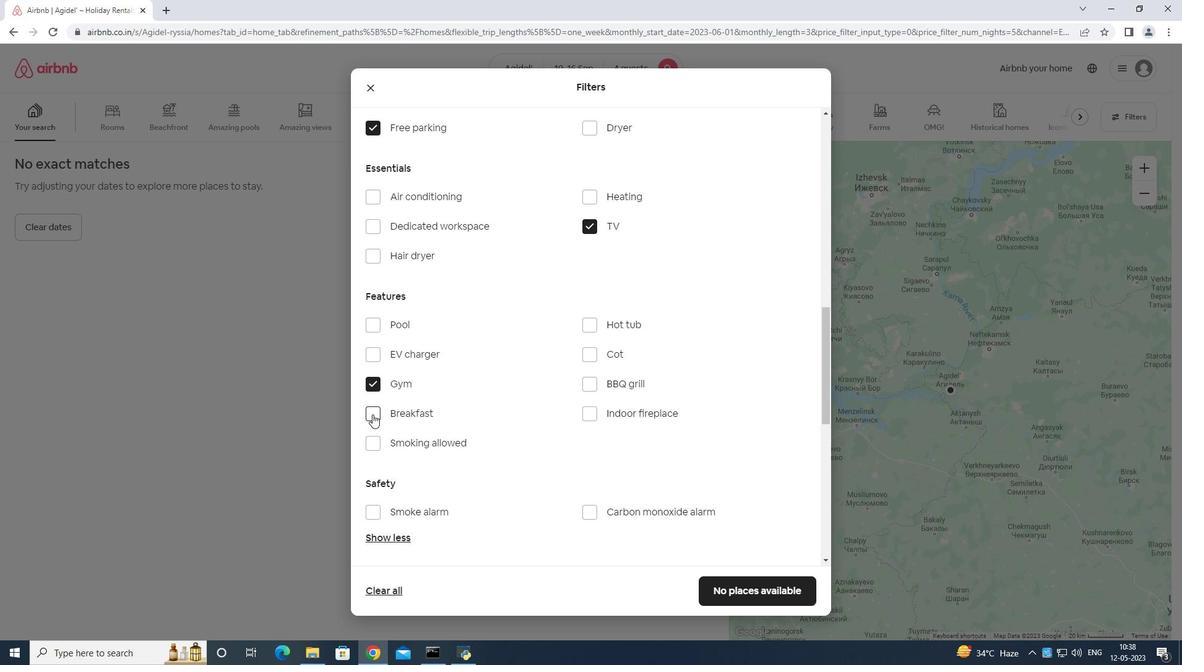 
Action: Mouse scrolled (377, 413) with delta (0, 0)
Screenshot: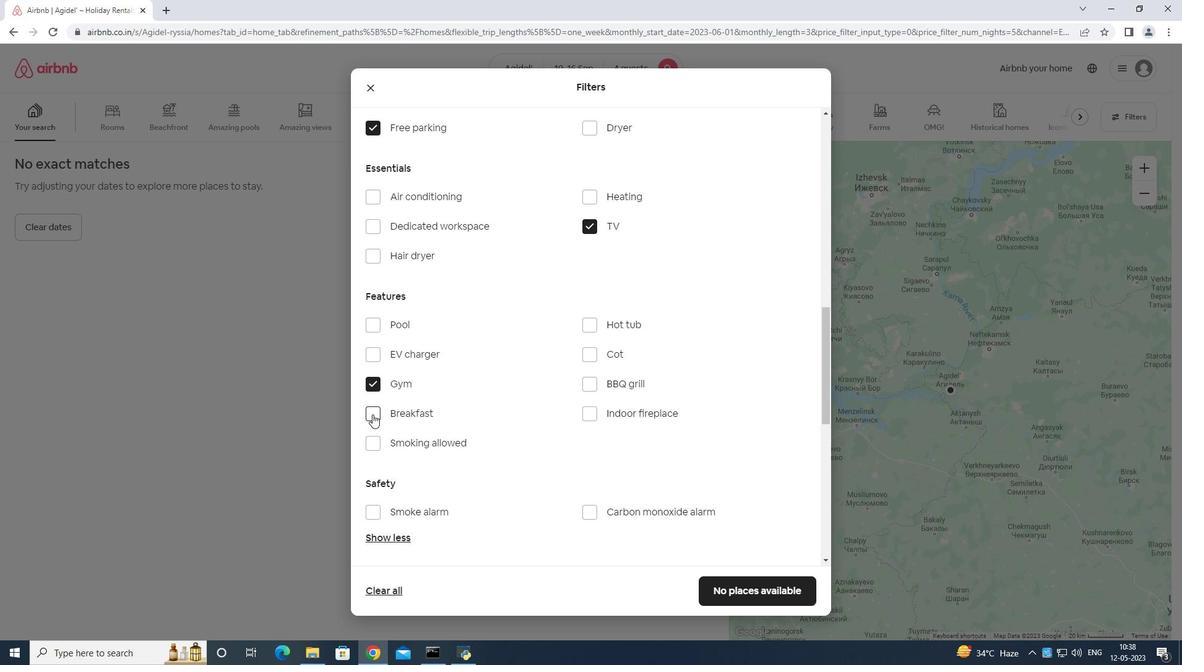 
Action: Mouse moved to (399, 419)
Screenshot: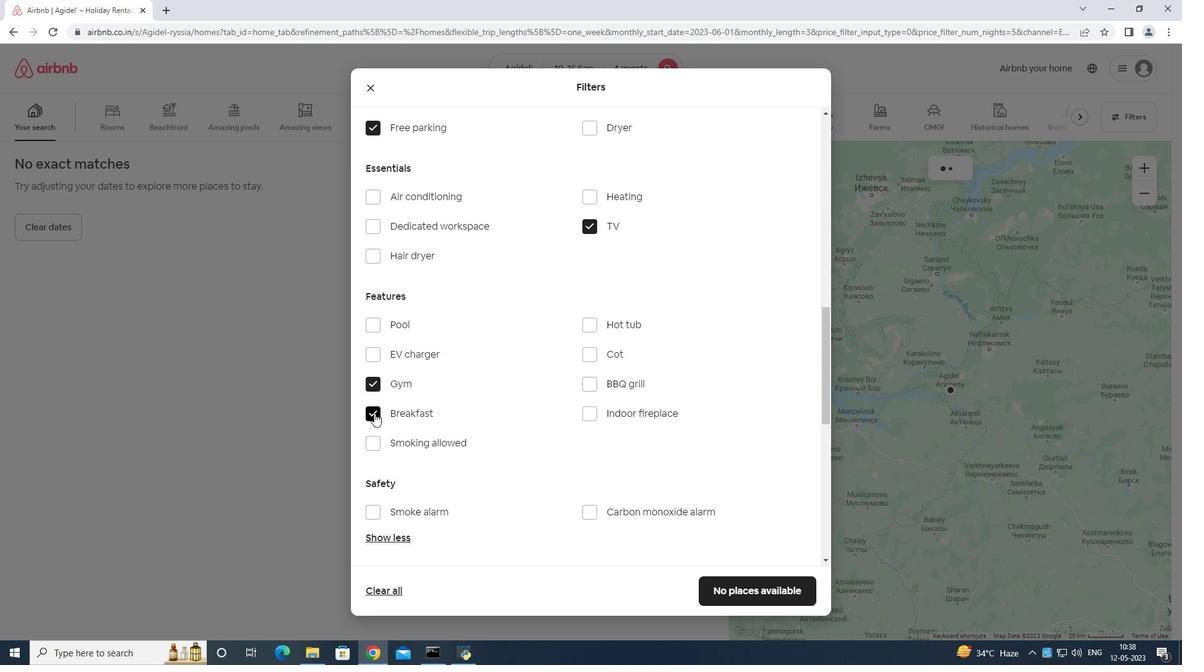 
Action: Mouse scrolled (399, 418) with delta (0, 0)
Screenshot: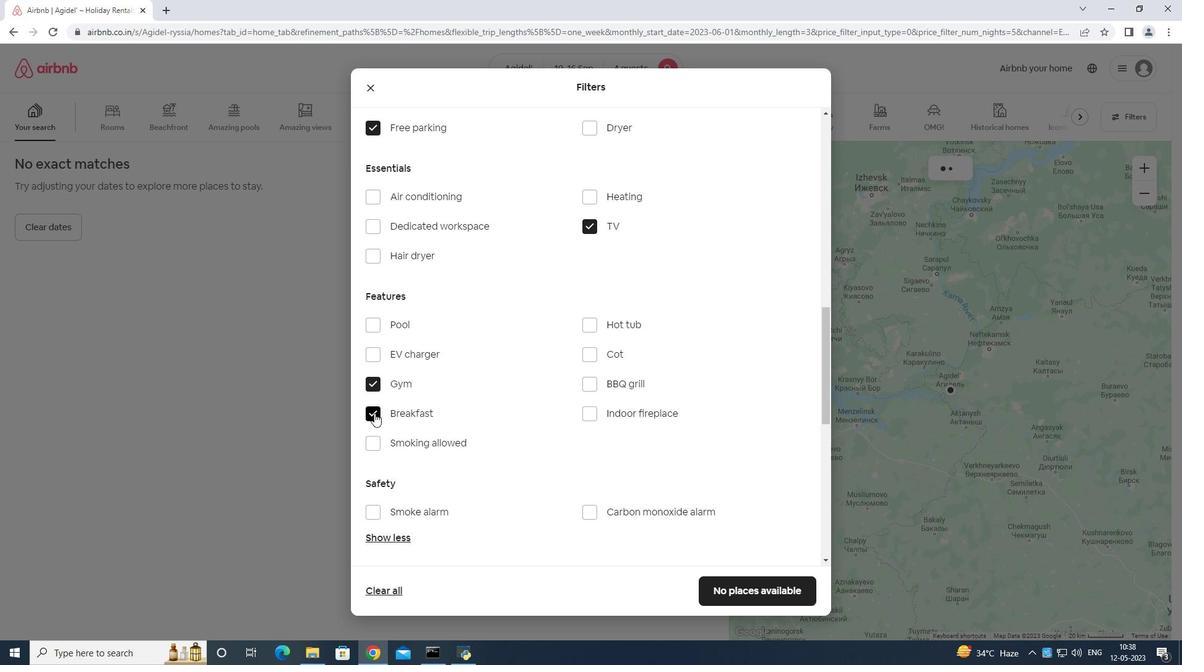 
Action: Mouse moved to (421, 419)
Screenshot: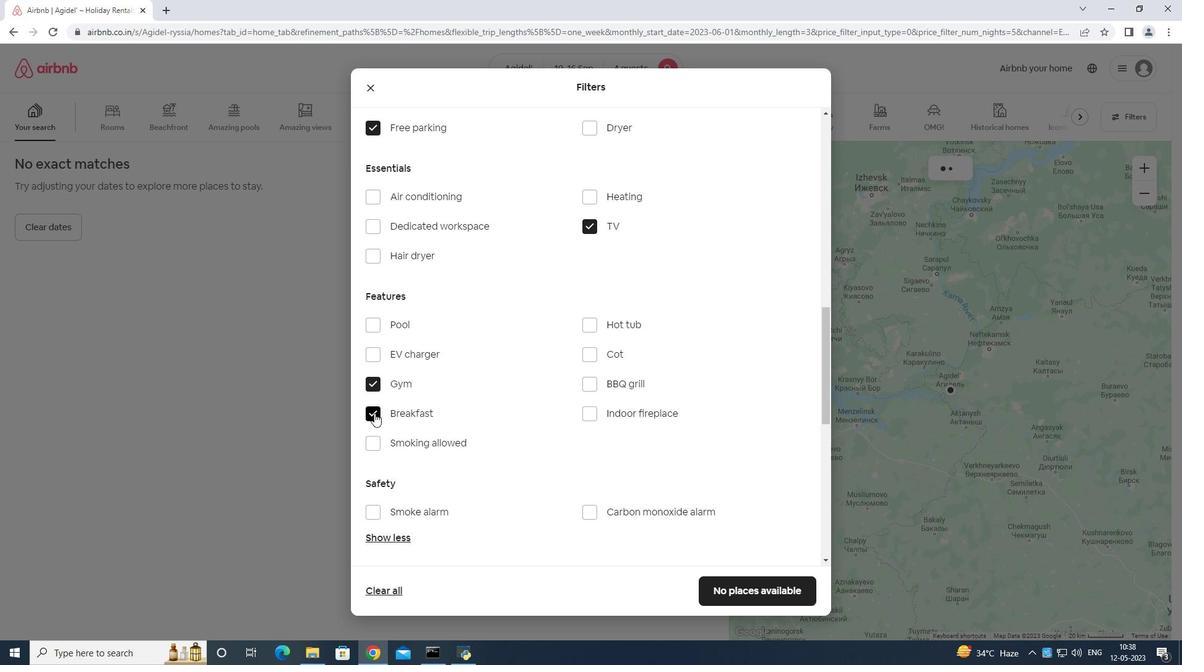 
Action: Mouse scrolled (421, 418) with delta (0, 0)
Screenshot: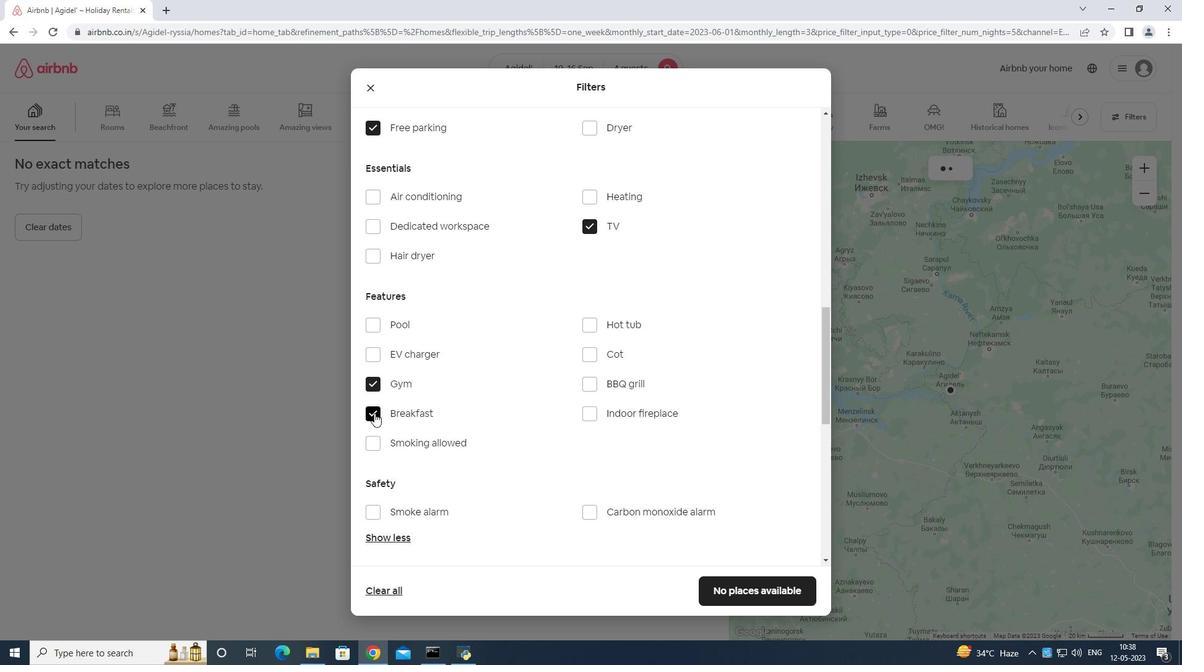 
Action: Mouse moved to (478, 410)
Screenshot: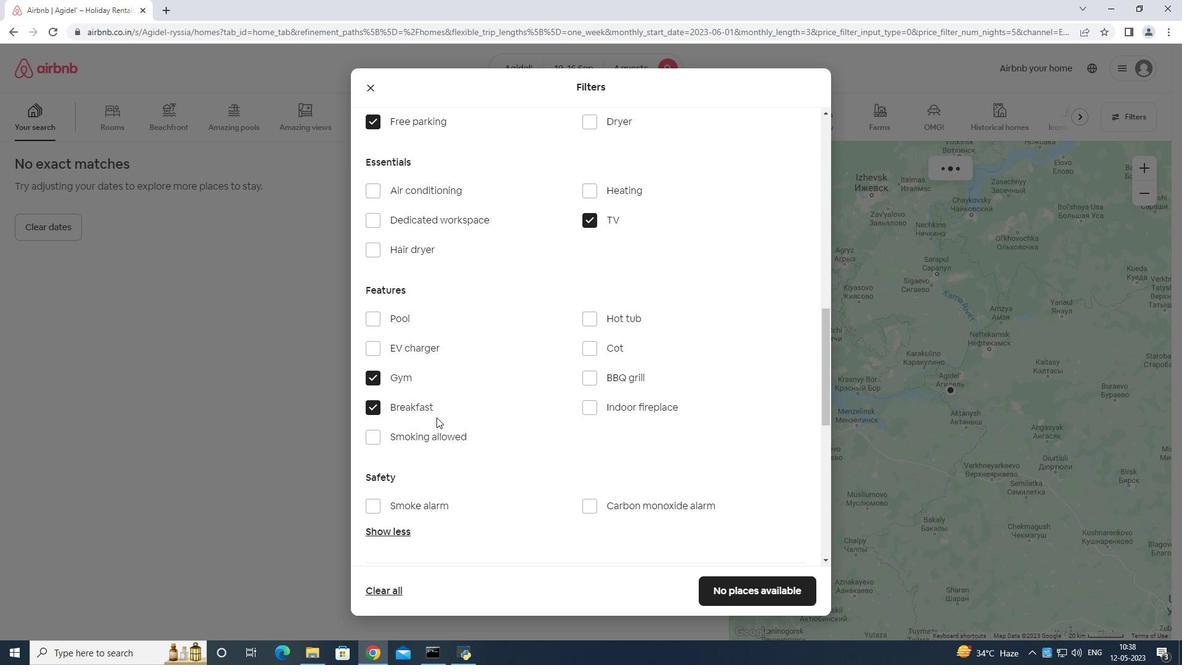
Action: Mouse scrolled (478, 409) with delta (0, 0)
Screenshot: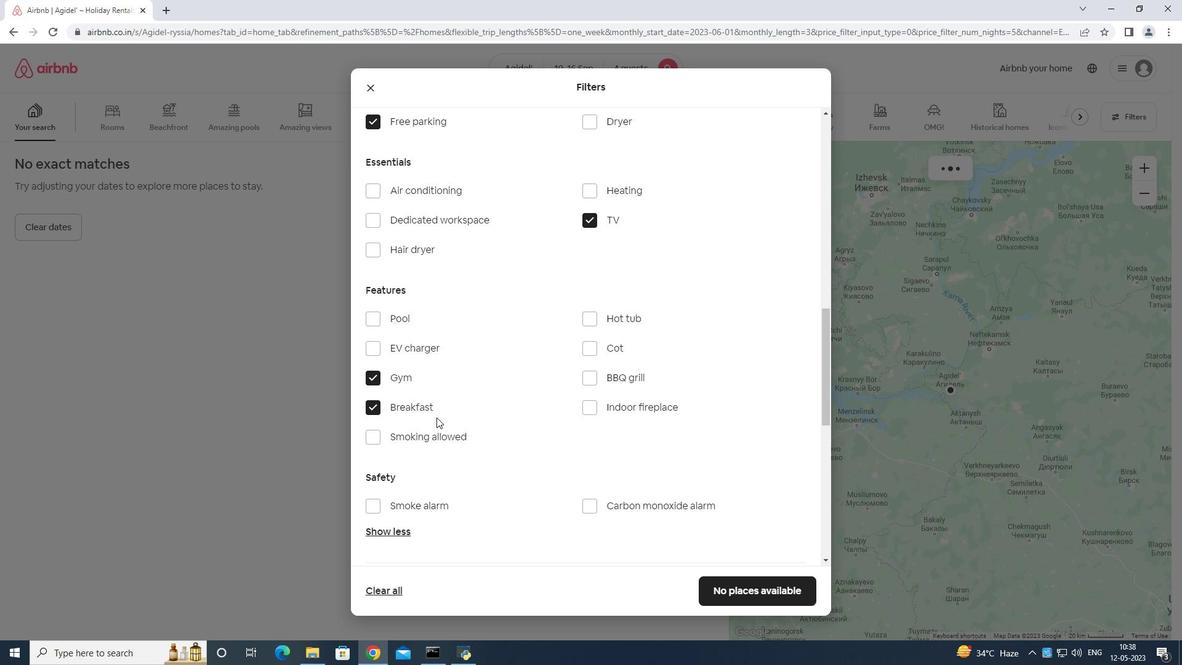 
Action: Mouse moved to (507, 407)
Screenshot: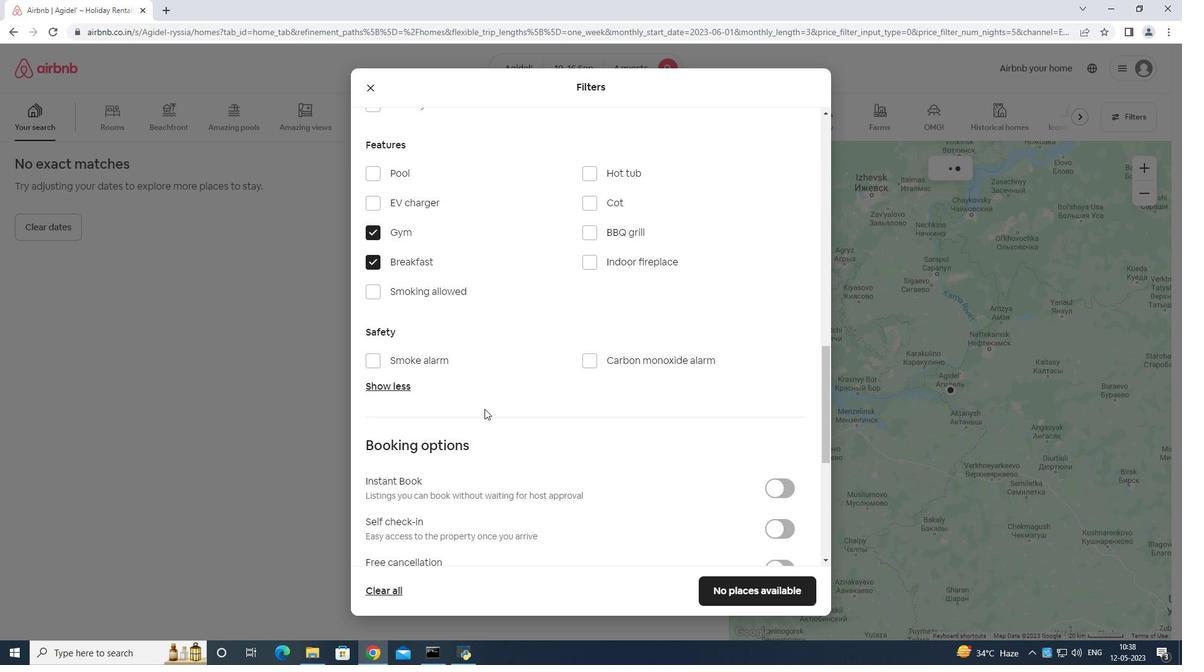 
Action: Mouse scrolled (507, 407) with delta (0, 0)
Screenshot: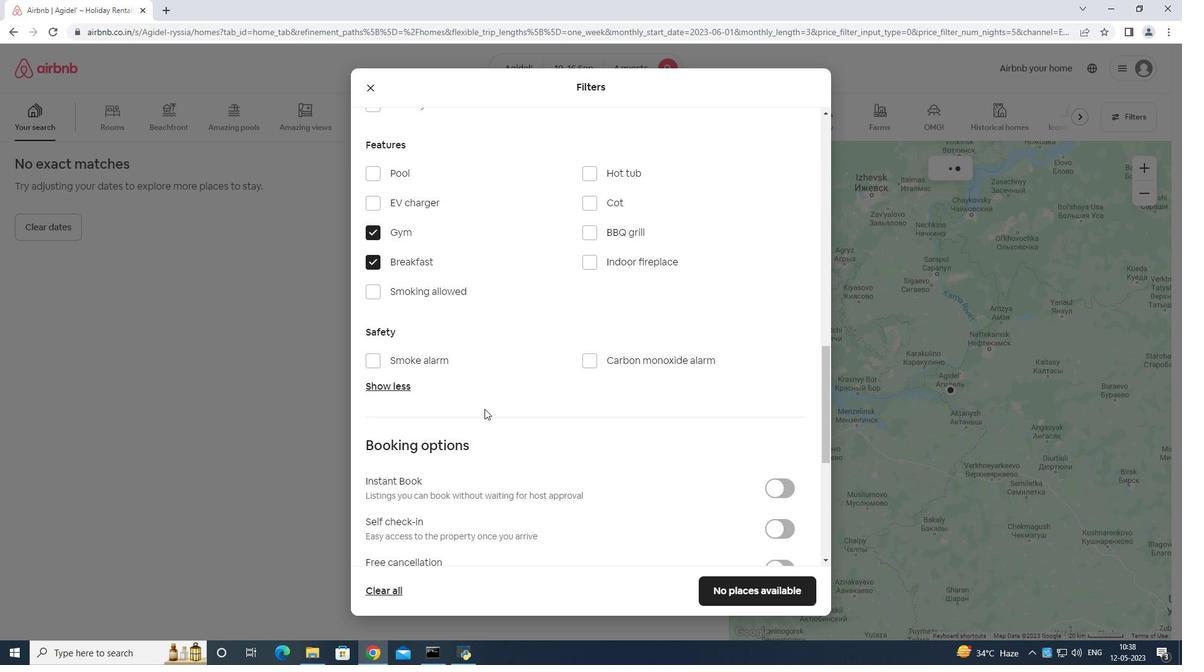 
Action: Mouse moved to (778, 366)
Screenshot: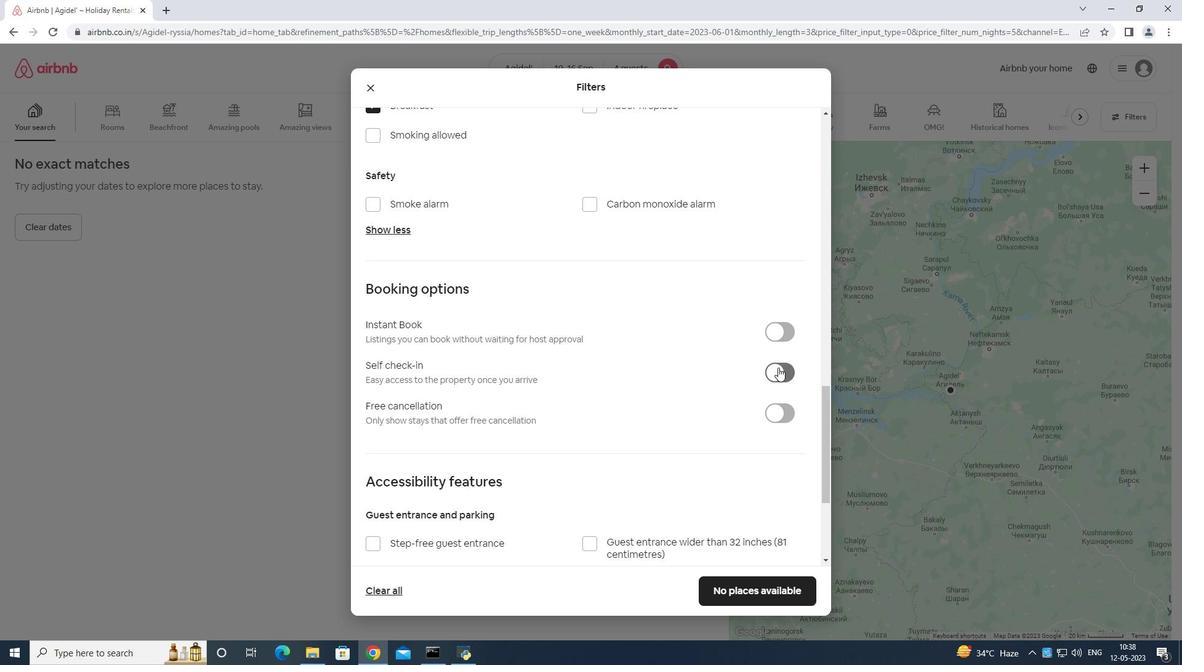 
Action: Mouse pressed left at (778, 366)
Screenshot: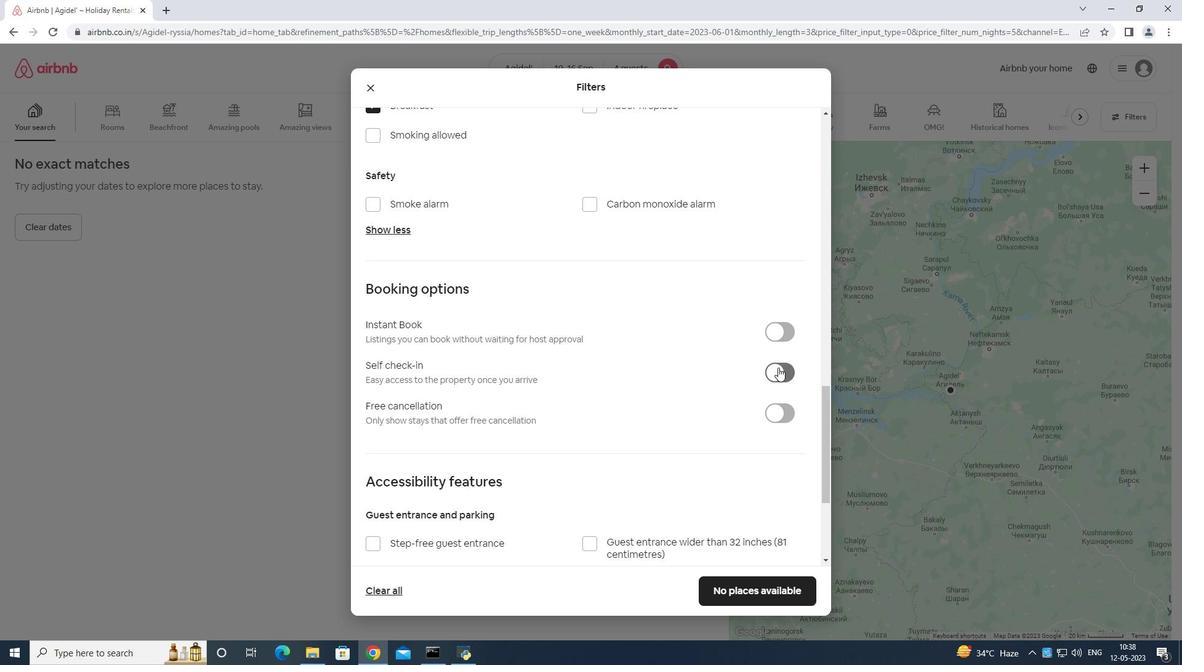 
Action: Mouse moved to (783, 364)
Screenshot: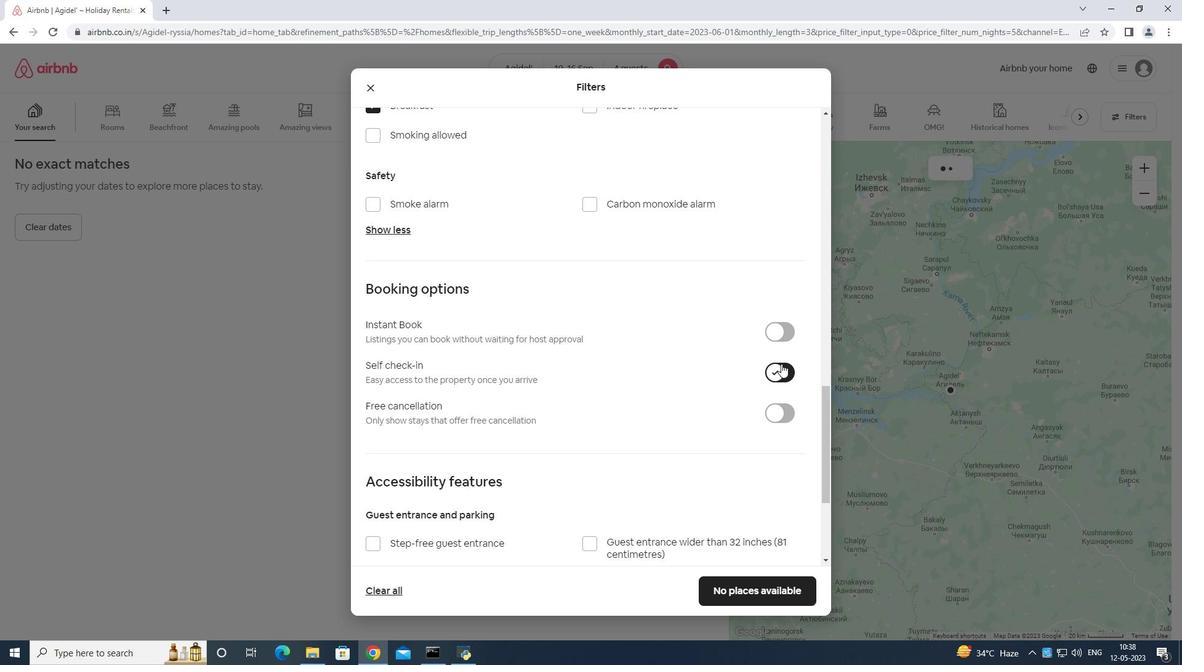 
Action: Mouse scrolled (783, 364) with delta (0, 0)
Screenshot: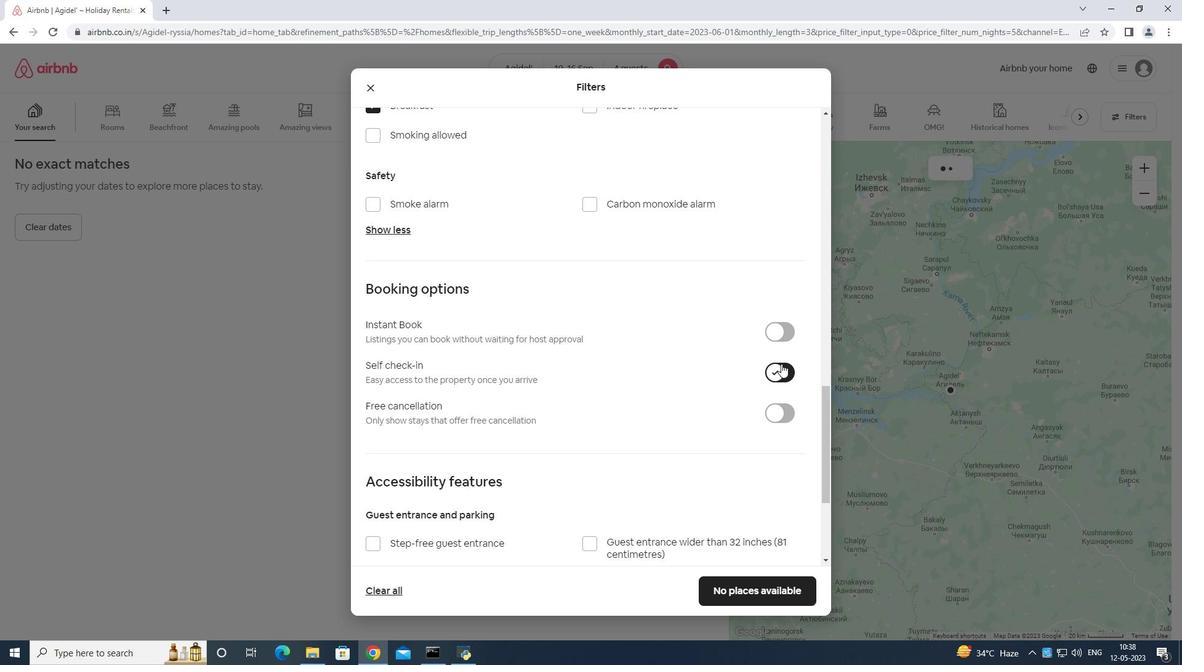 
Action: Mouse moved to (783, 365)
Screenshot: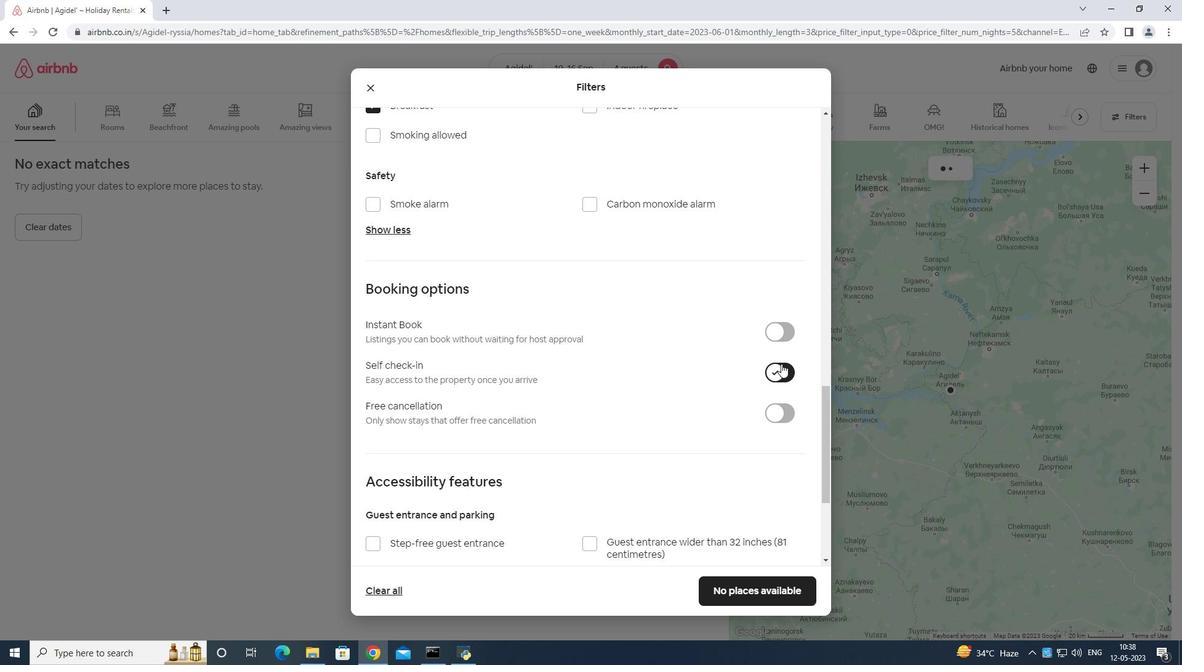 
Action: Mouse scrolled (783, 364) with delta (0, 0)
Screenshot: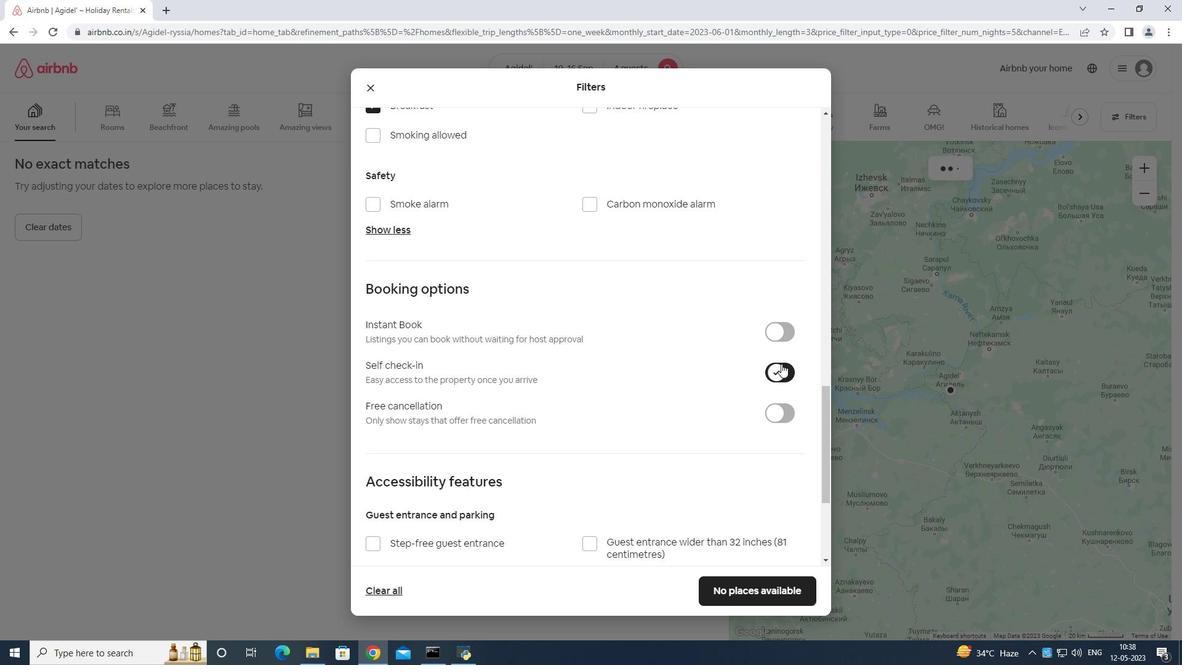 
Action: Mouse moved to (783, 365)
Screenshot: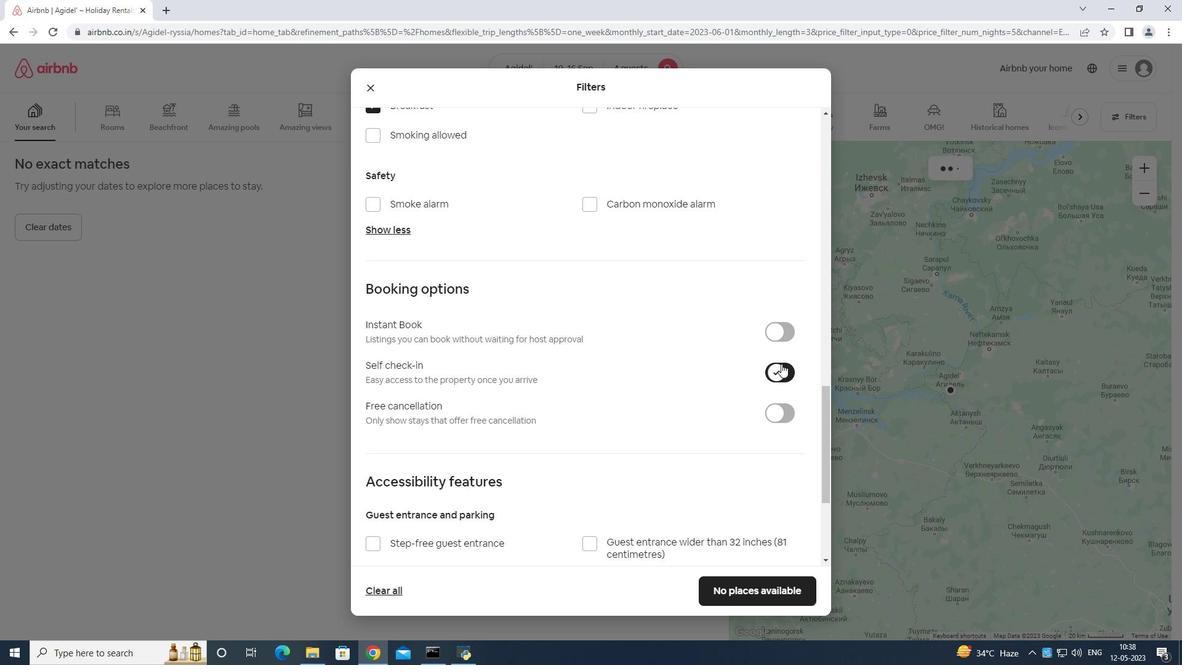 
Action: Mouse scrolled (783, 365) with delta (0, 0)
Screenshot: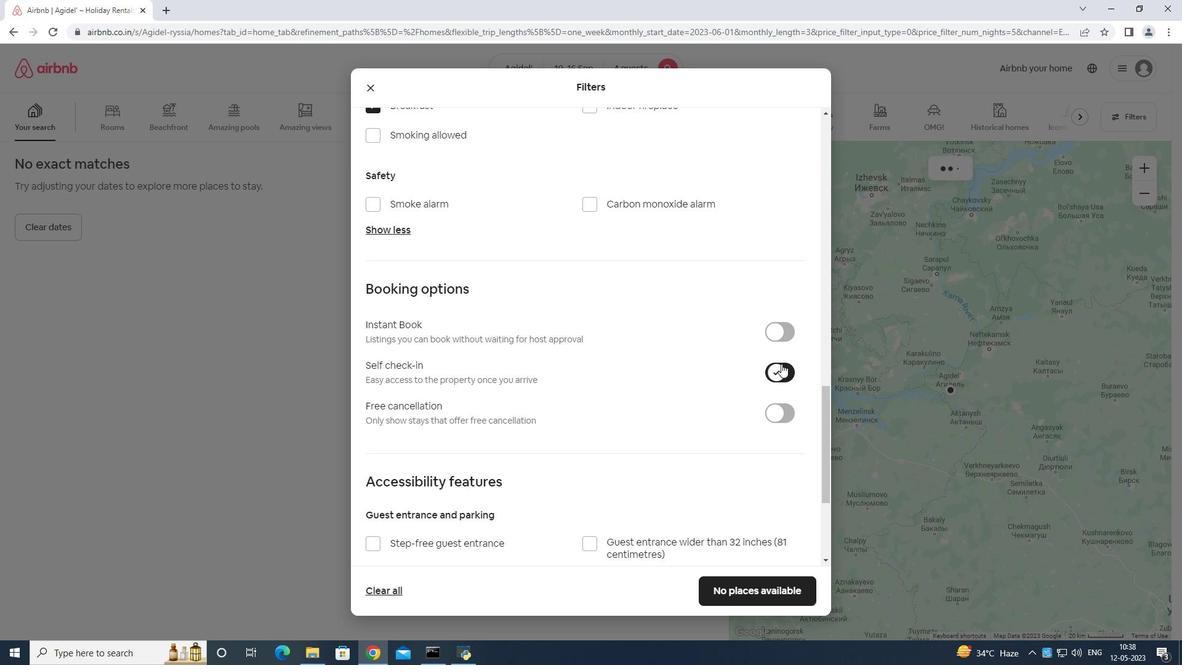 
Action: Mouse scrolled (783, 365) with delta (0, 0)
Screenshot: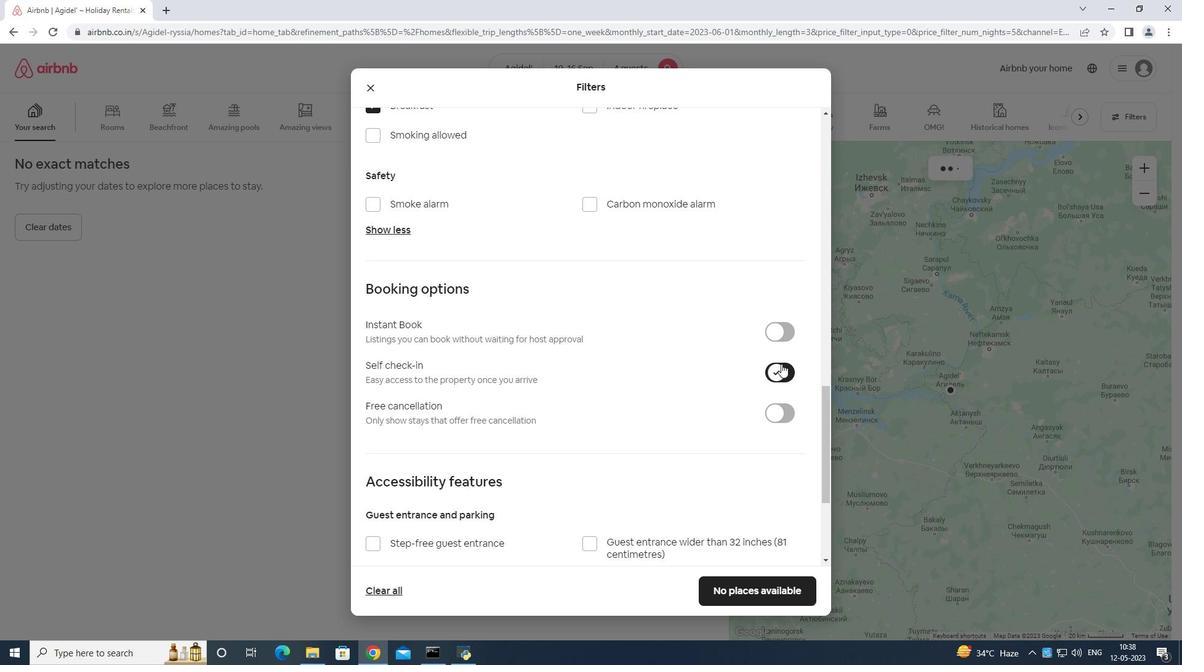 
Action: Mouse moved to (783, 366)
Screenshot: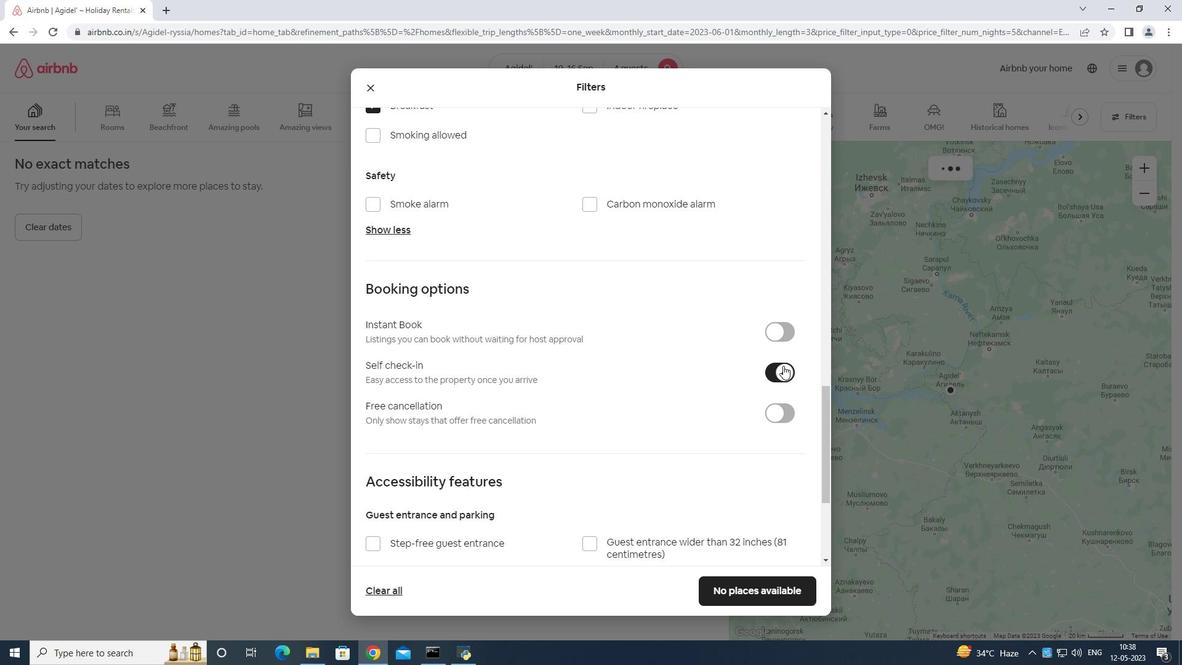
Action: Mouse scrolled (783, 365) with delta (0, 0)
Screenshot: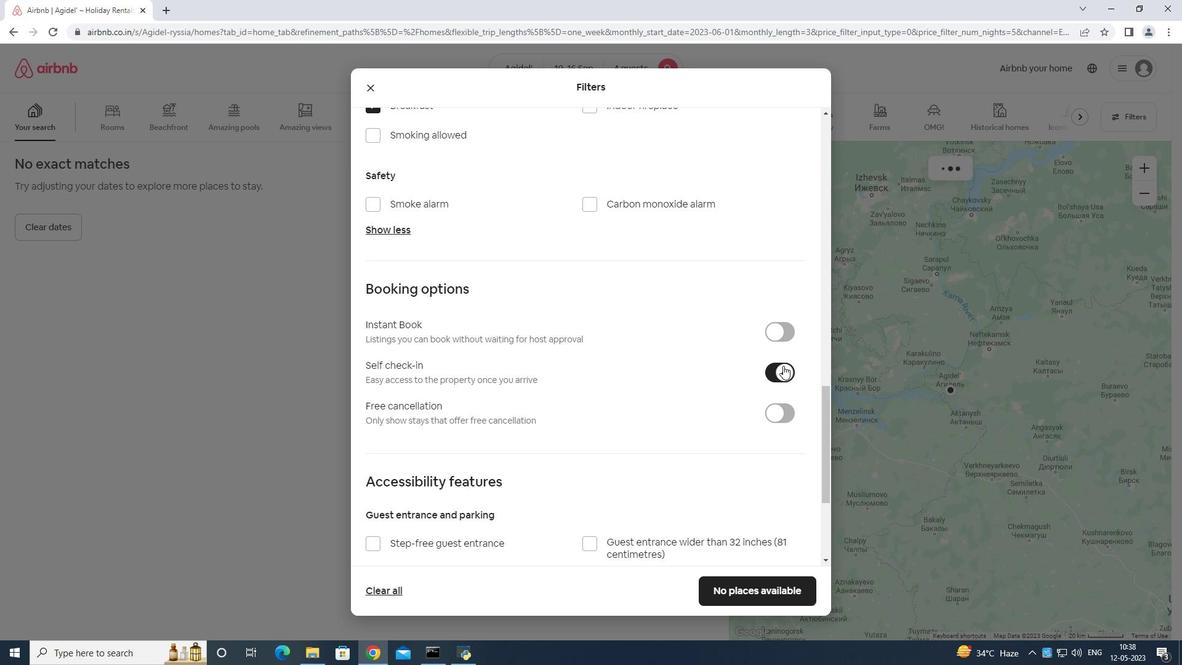 
Action: Mouse scrolled (783, 365) with delta (0, 0)
Screenshot: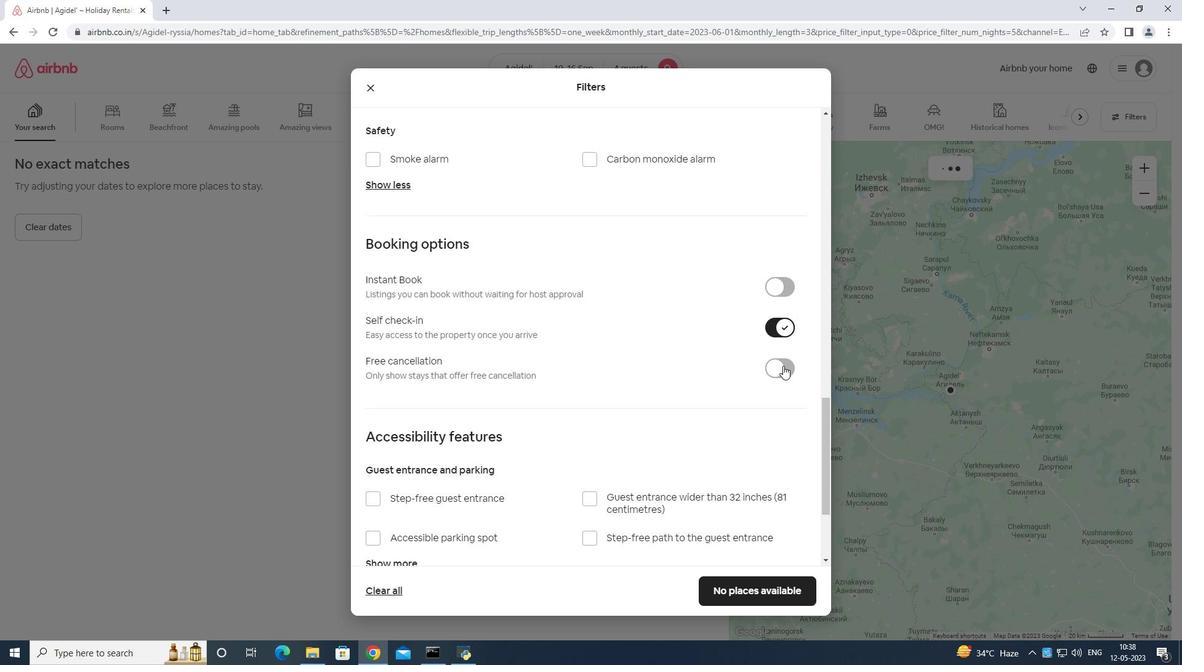 
Action: Mouse moved to (783, 366)
Screenshot: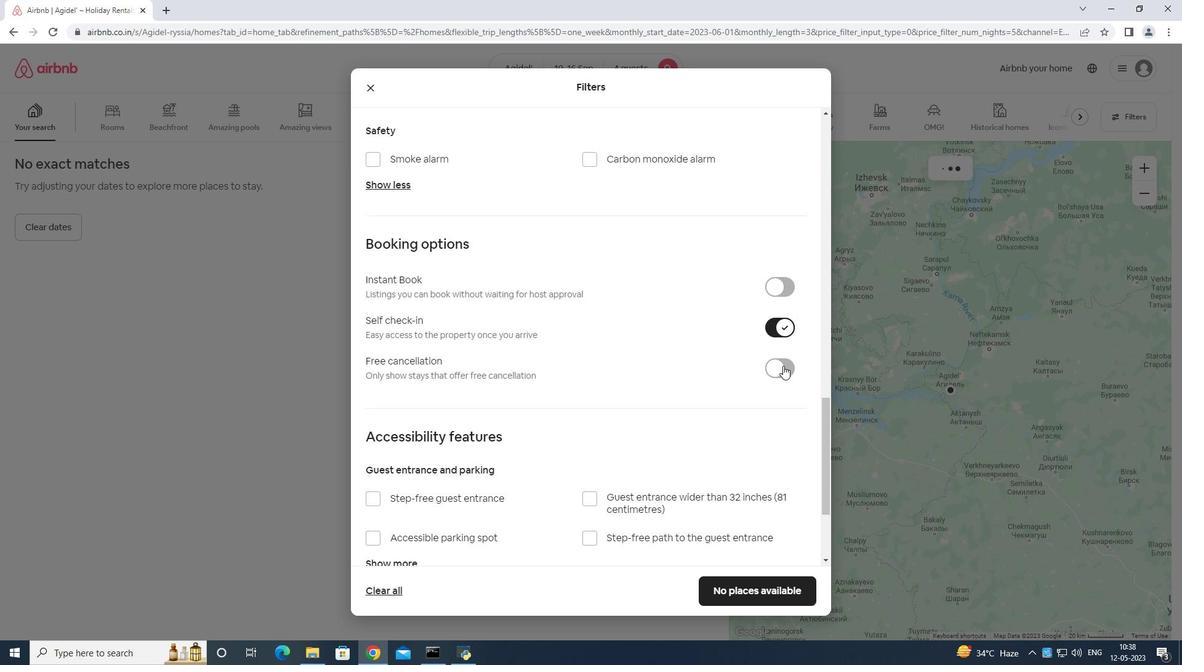 
Action: Mouse scrolled (783, 365) with delta (0, 0)
Screenshot: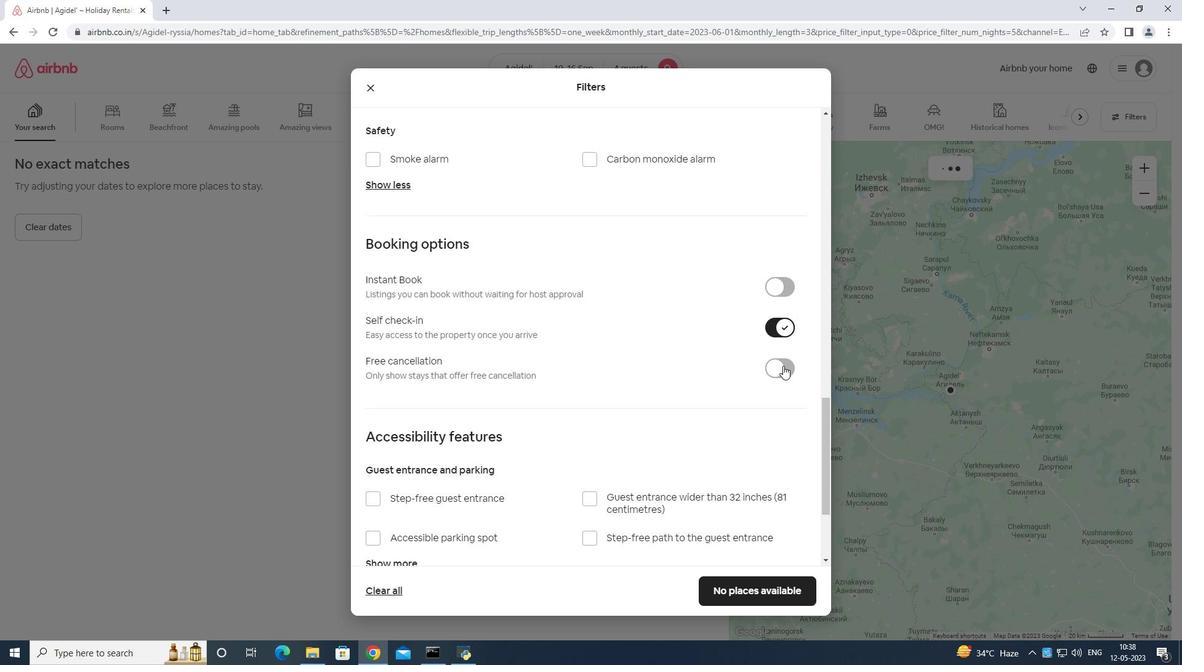 
Action: Mouse scrolled (783, 365) with delta (0, 0)
Screenshot: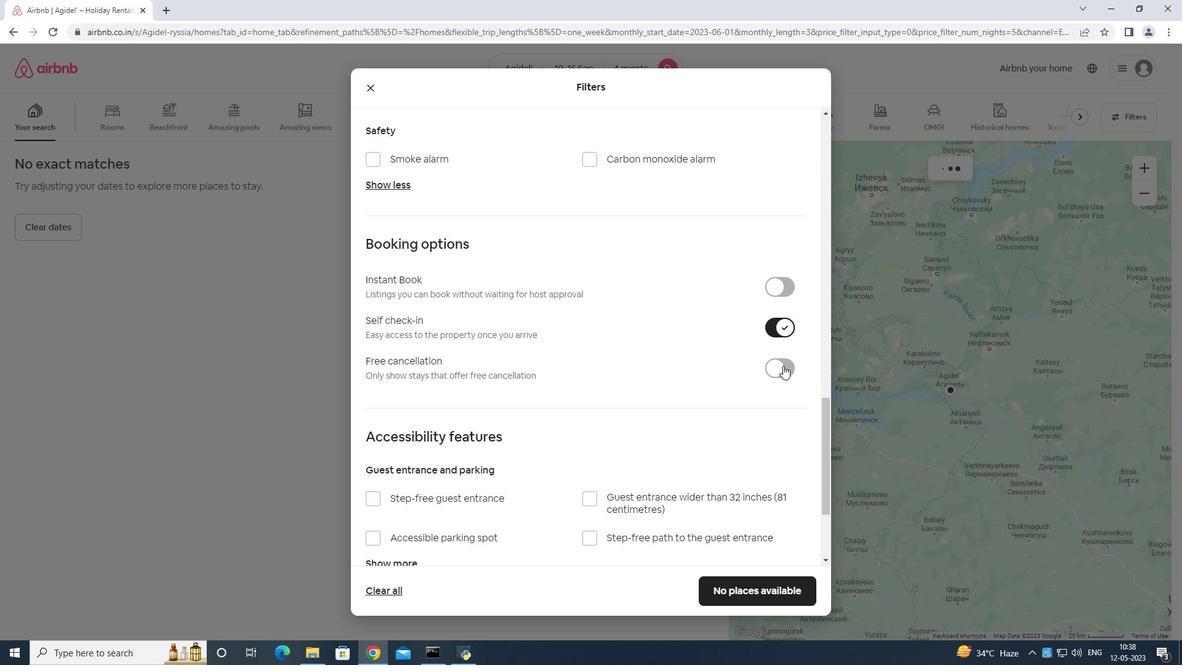
Action: Mouse scrolled (783, 365) with delta (0, 0)
Screenshot: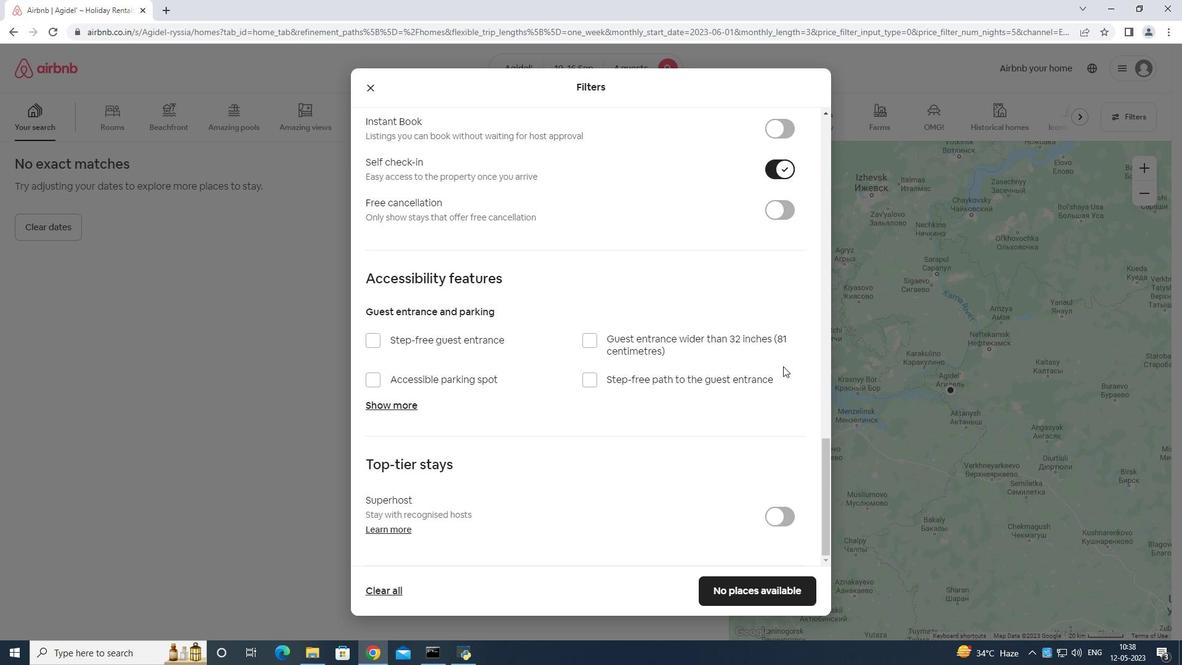 
Action: Mouse scrolled (783, 365) with delta (0, 0)
Screenshot: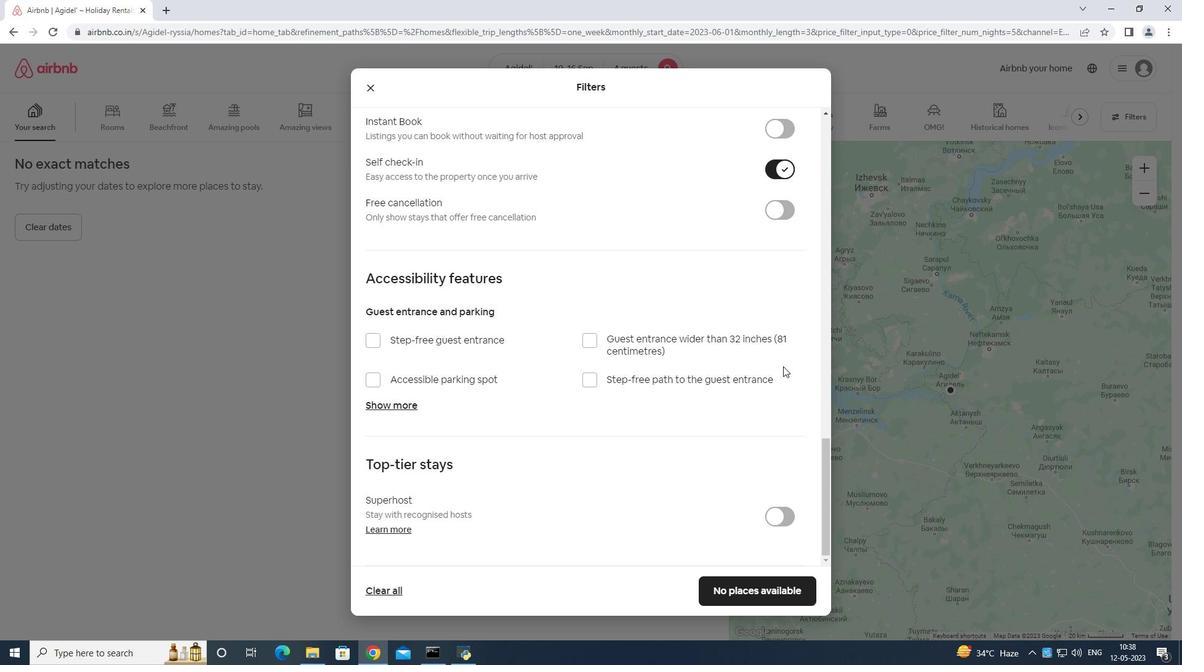 
Action: Mouse moved to (783, 370)
Screenshot: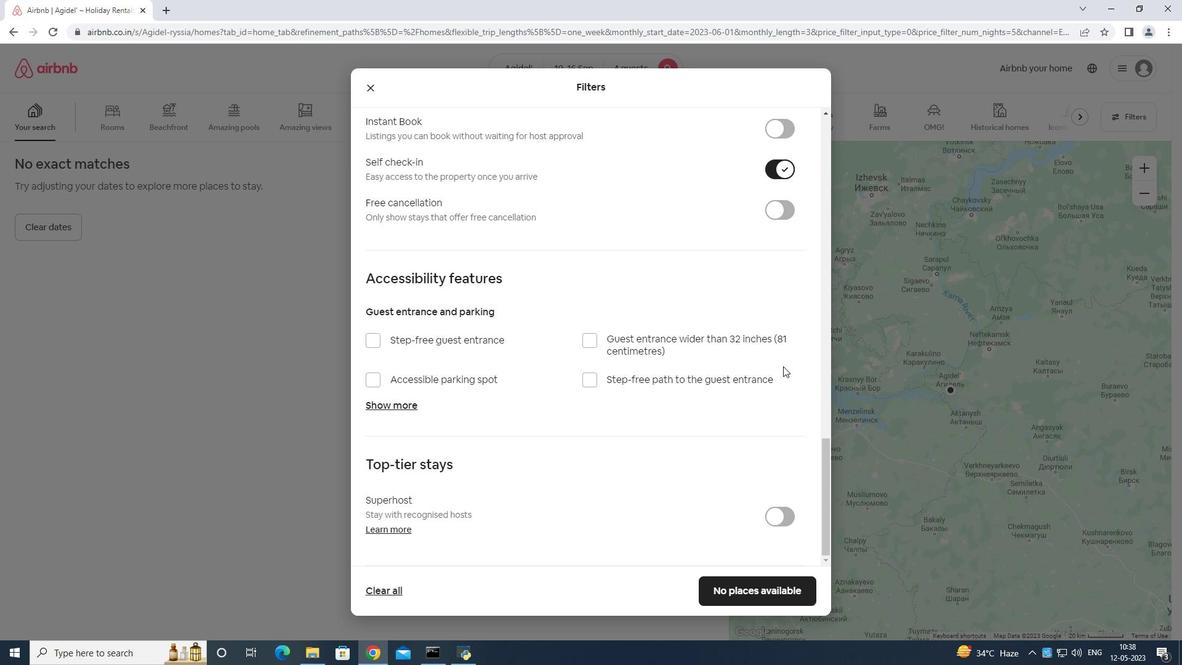 
Action: Mouse scrolled (783, 370) with delta (0, 0)
Screenshot: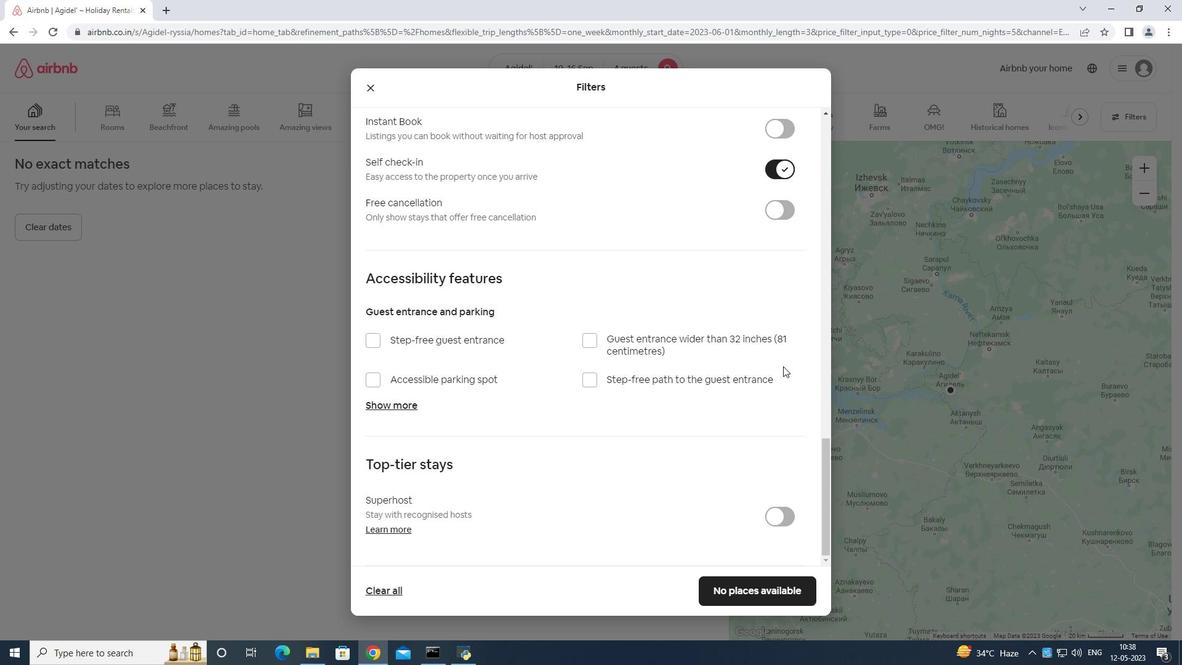 
Action: Mouse moved to (782, 373)
Screenshot: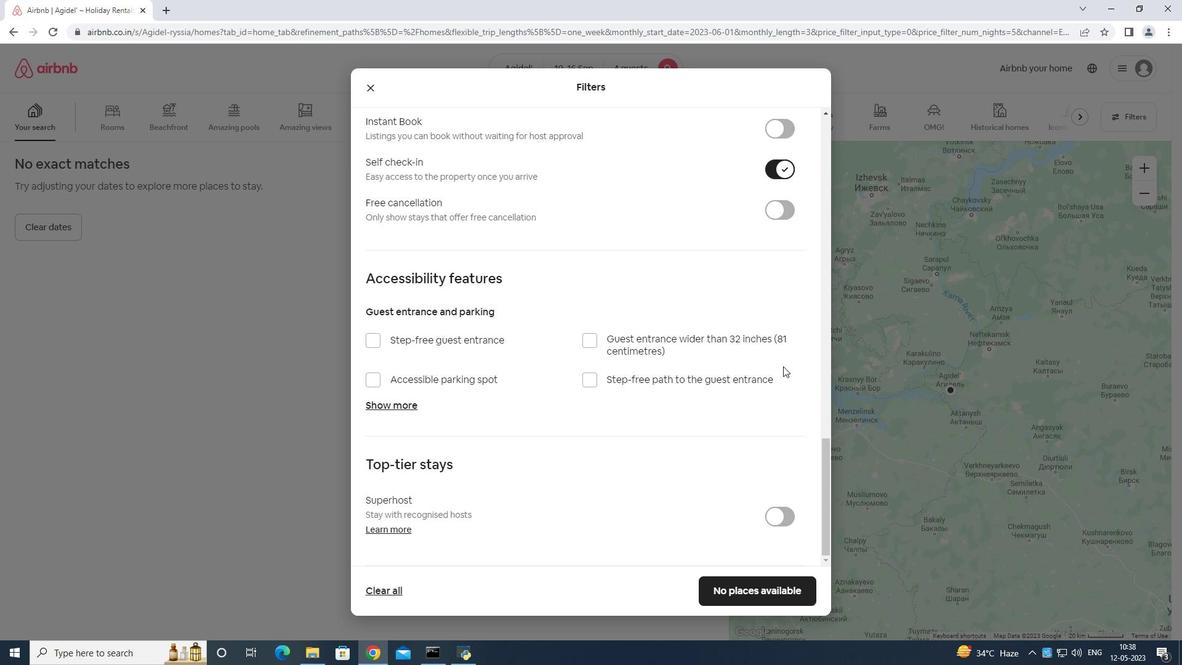 
Action: Mouse scrolled (782, 372) with delta (0, 0)
Screenshot: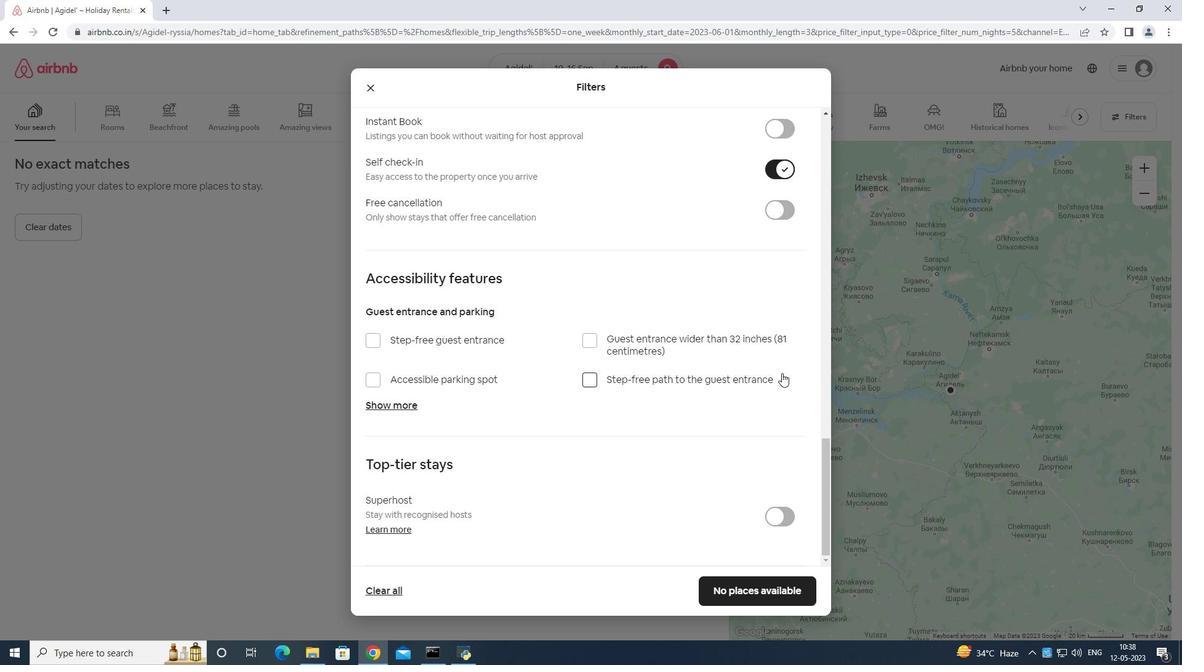 
Action: Mouse scrolled (782, 372) with delta (0, 0)
Screenshot: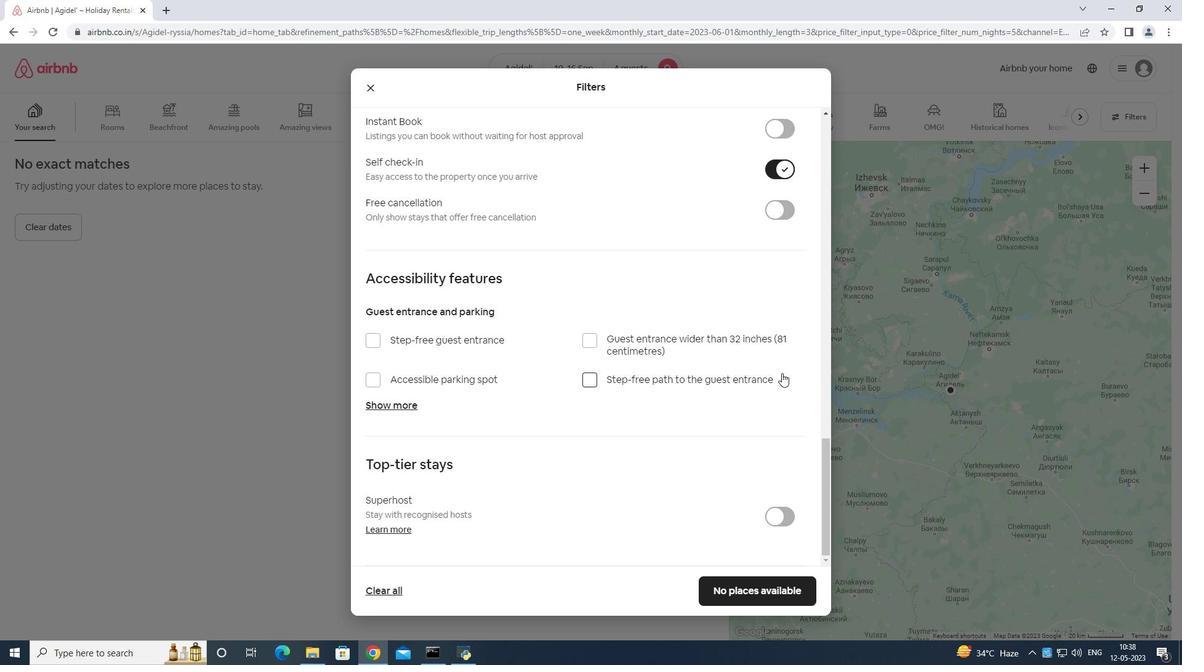 
Action: Mouse moved to (782, 374)
Screenshot: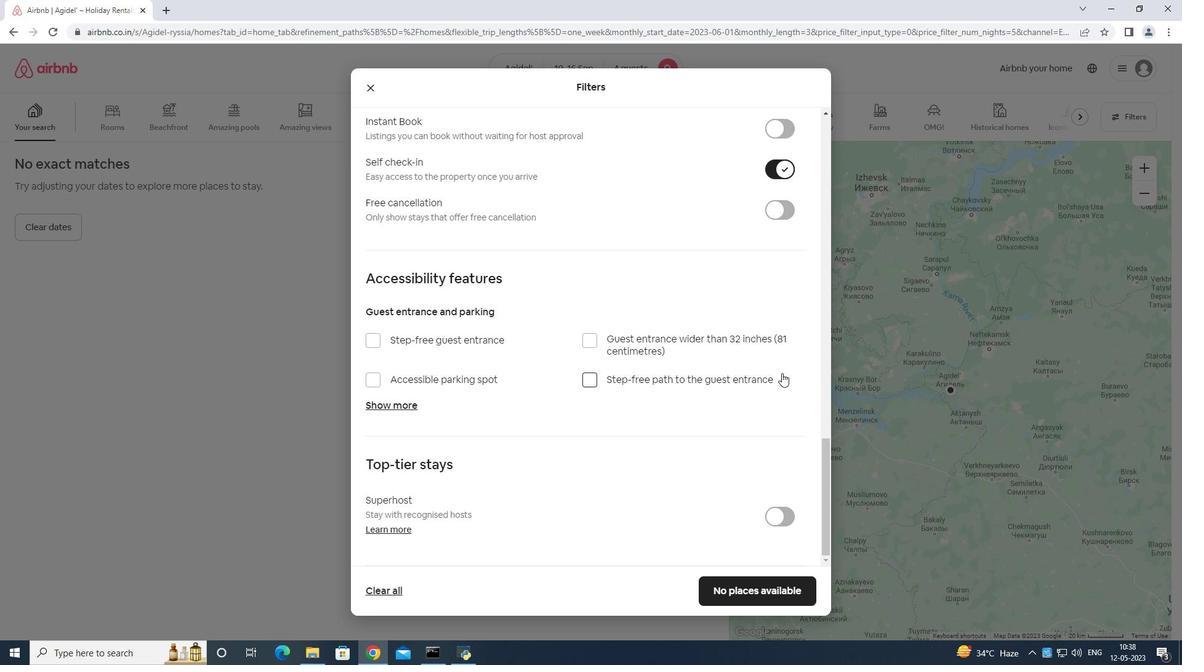 
Action: Mouse scrolled (782, 373) with delta (0, 0)
Screenshot: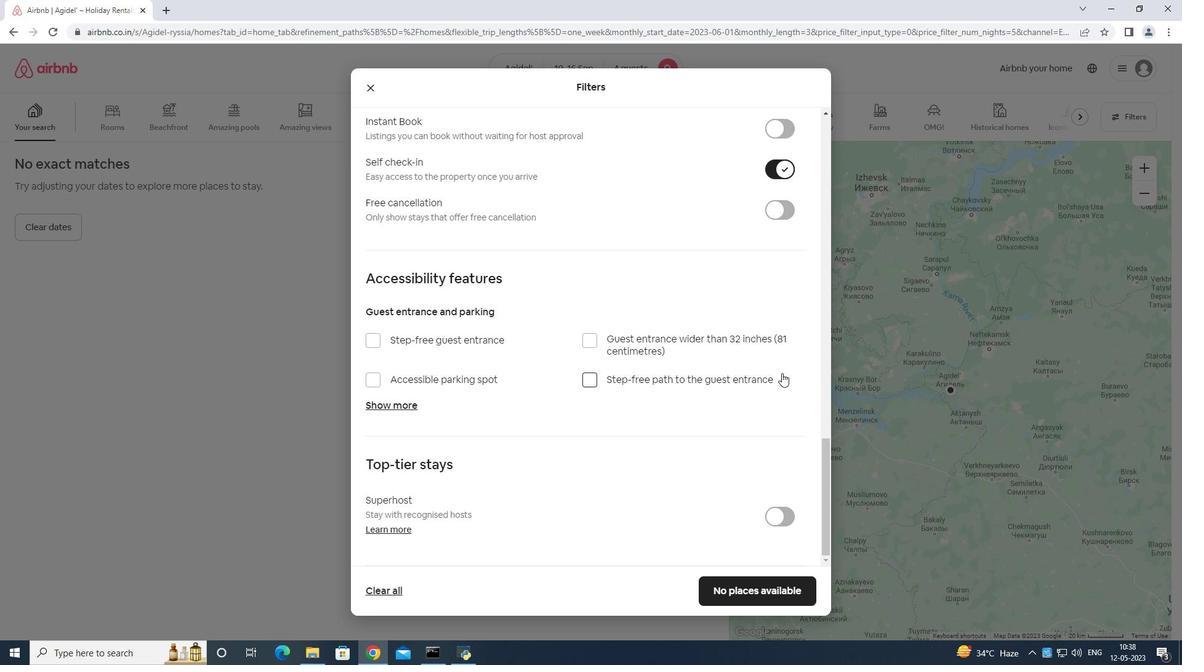 
Action: Mouse moved to (775, 591)
Screenshot: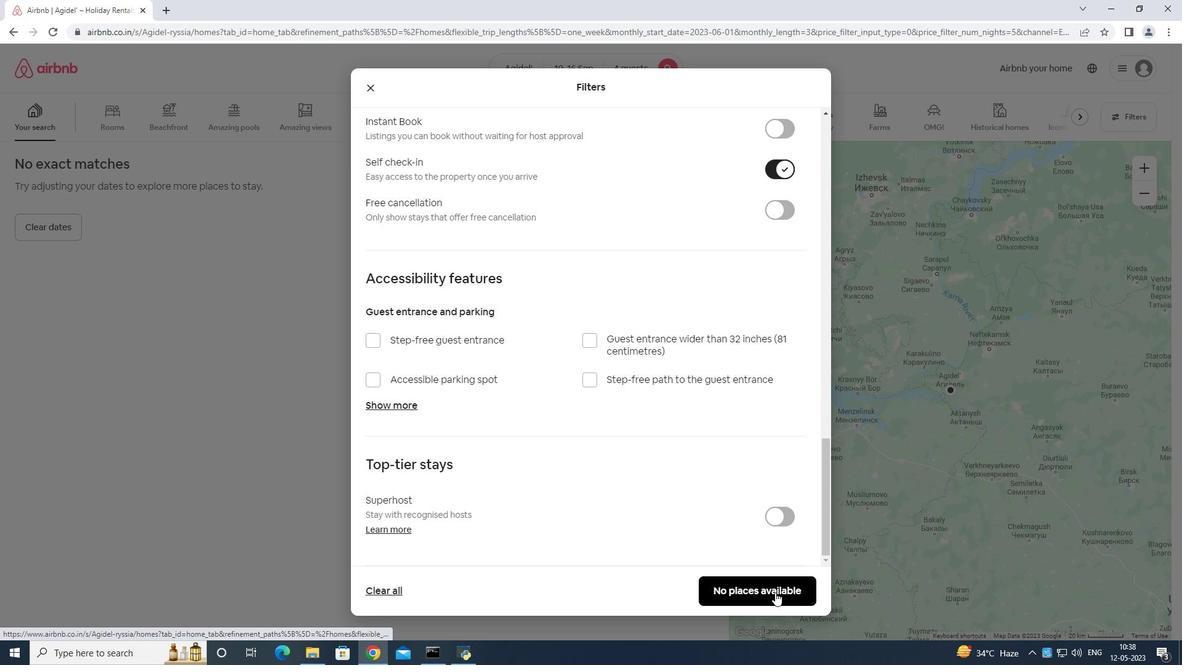 
Action: Mouse pressed left at (775, 591)
Screenshot: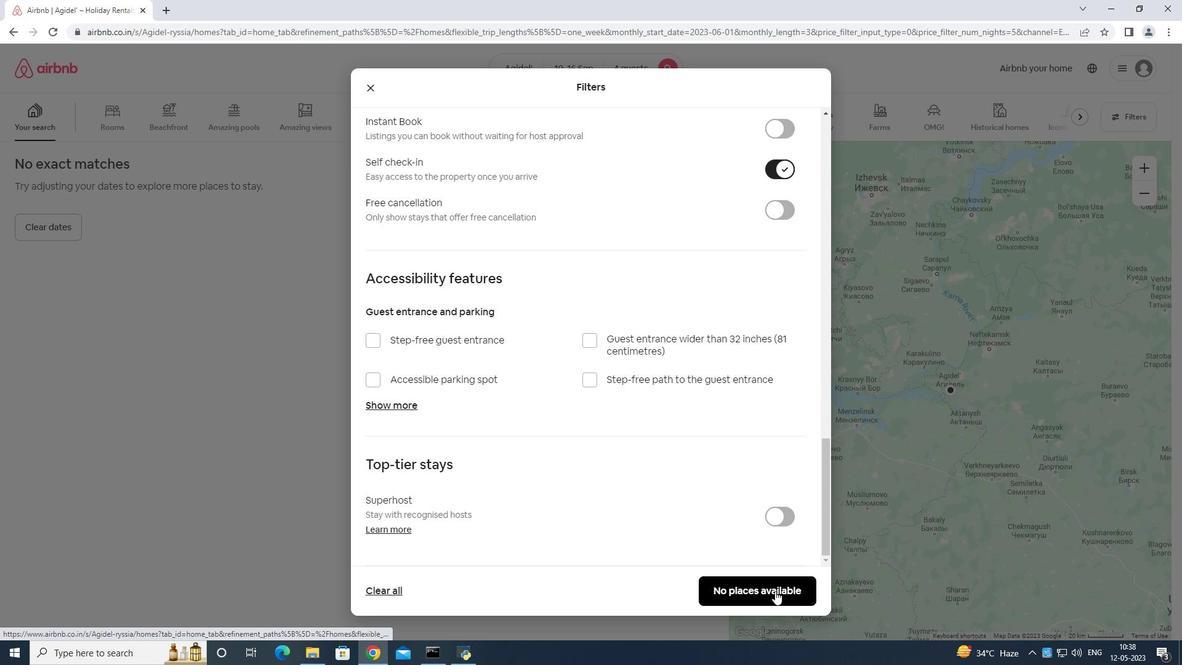 
